 Task: Organize and update the tasks in 'Our first project' using Asana, including editing task descriptions and adding subtasks.
Action: Mouse moved to (74, 147)
Screenshot: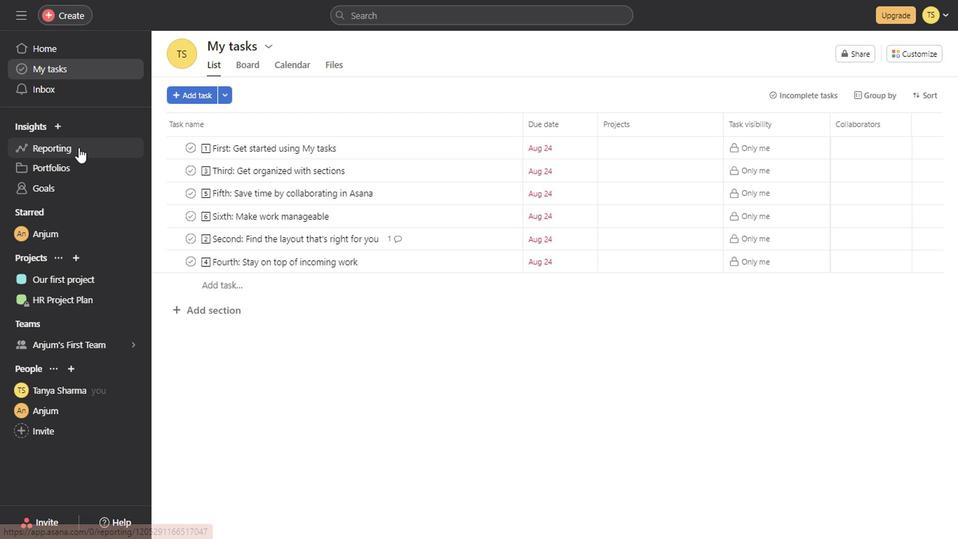 
Action: Mouse pressed left at (74, 147)
Screenshot: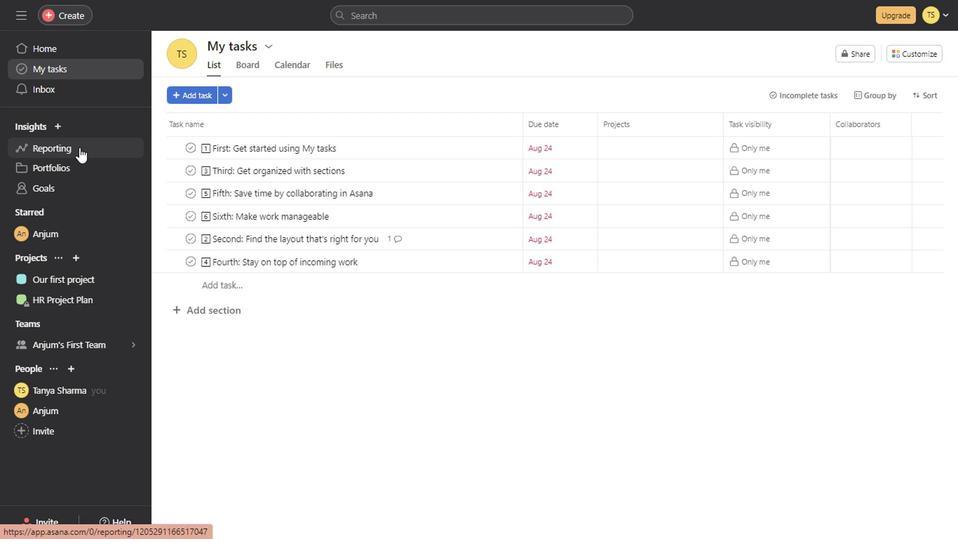 
Action: Mouse moved to (107, 284)
Screenshot: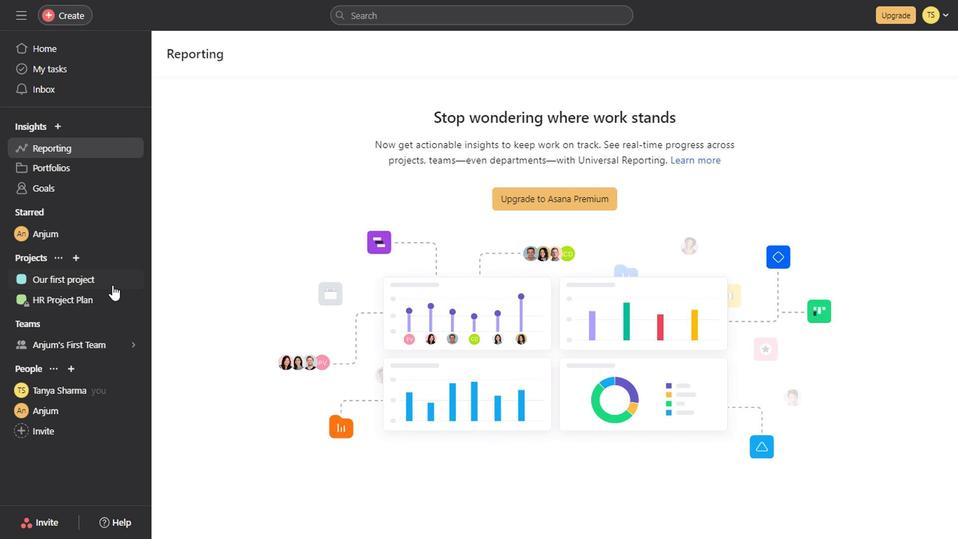 
Action: Mouse pressed left at (107, 284)
Screenshot: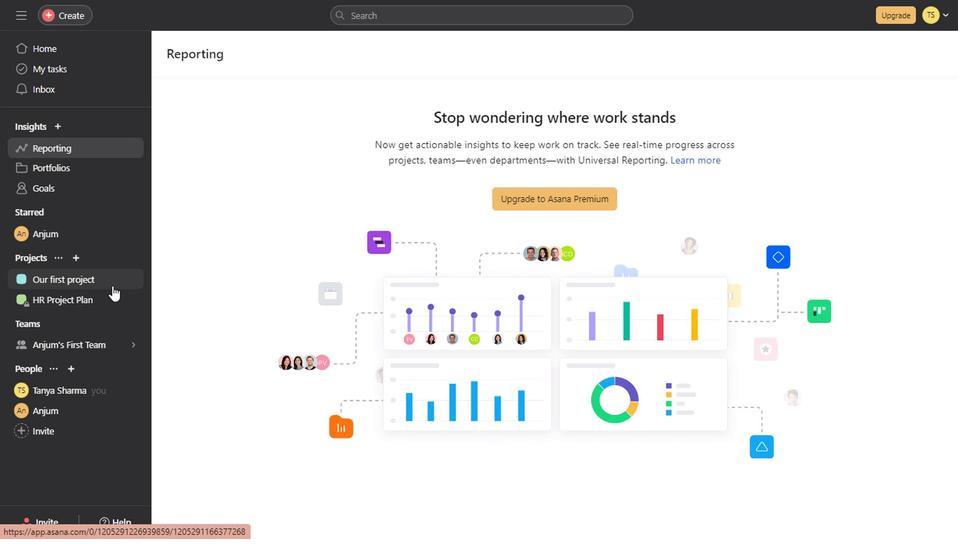
Action: Mouse moved to (217, 60)
Screenshot: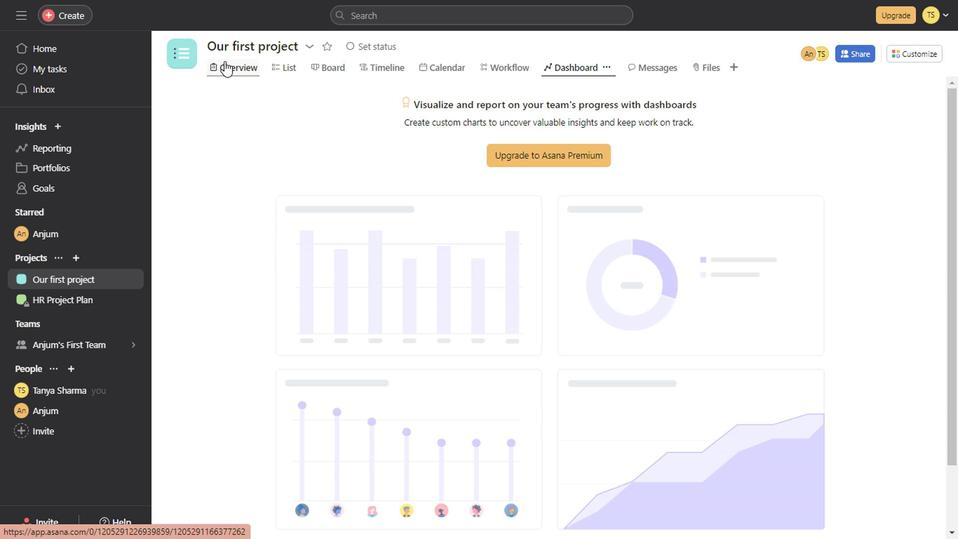 
Action: Mouse pressed left at (217, 60)
Screenshot: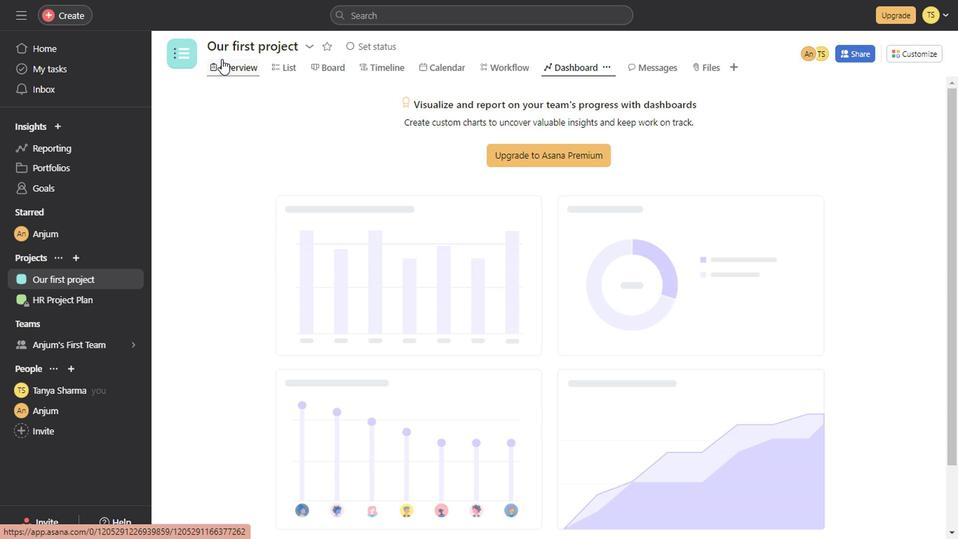 
Action: Mouse moved to (234, 71)
Screenshot: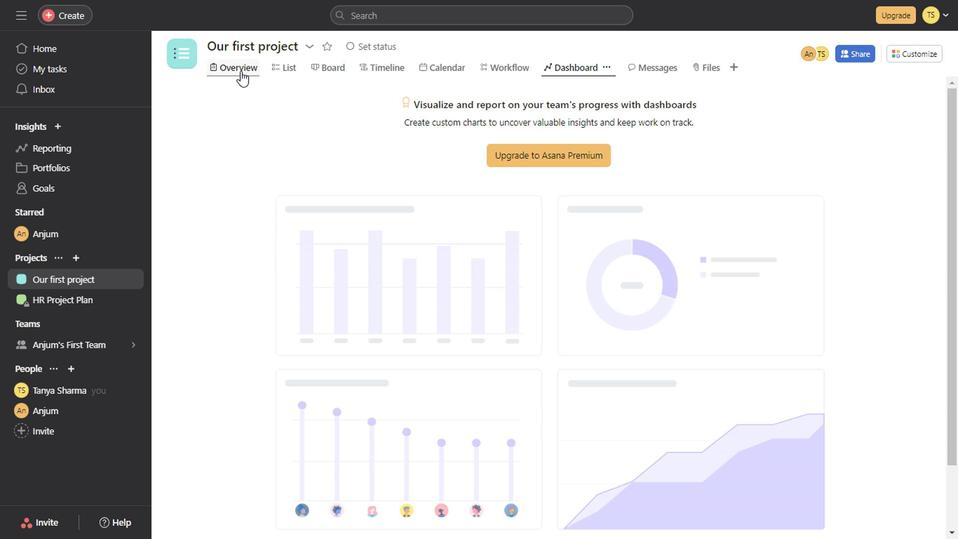 
Action: Mouse pressed left at (234, 71)
Screenshot: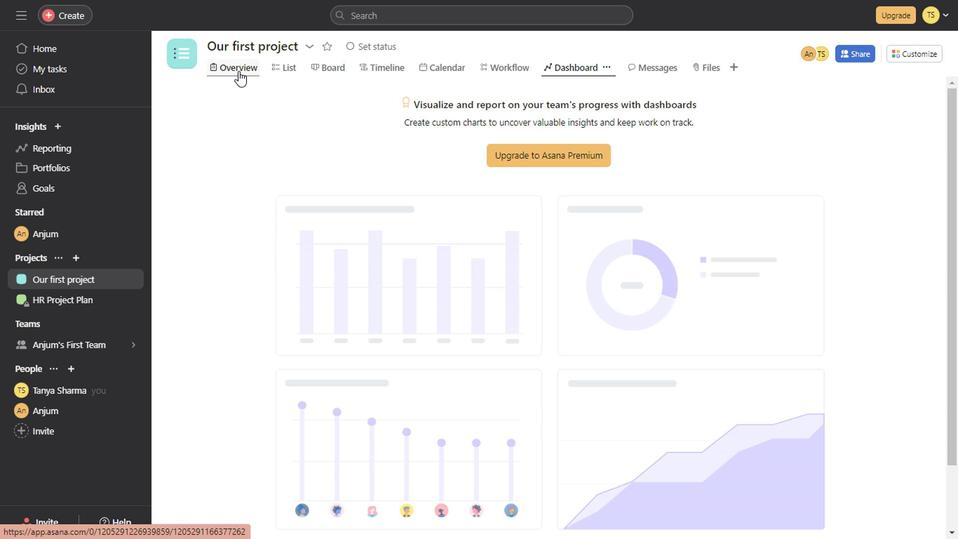 
Action: Mouse moved to (299, 67)
Screenshot: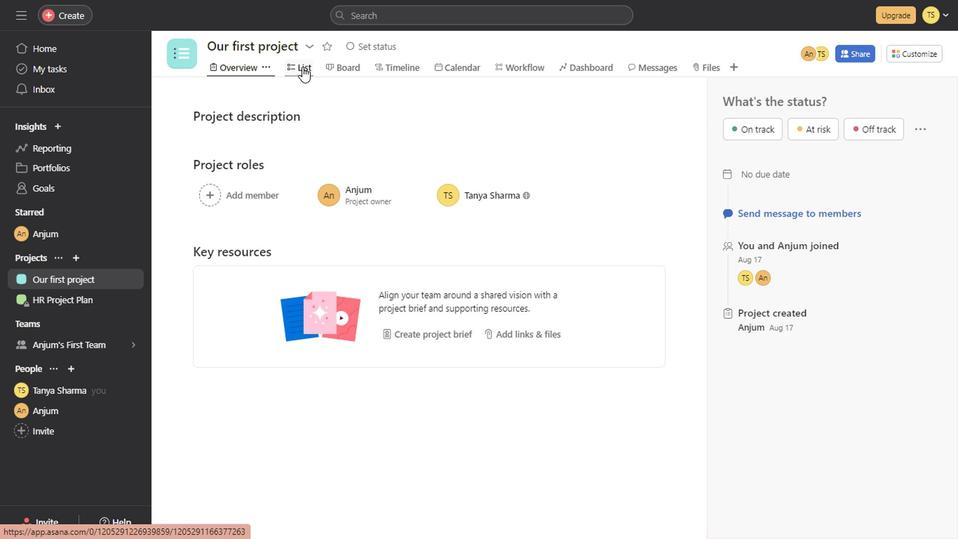 
Action: Mouse pressed left at (299, 67)
Screenshot: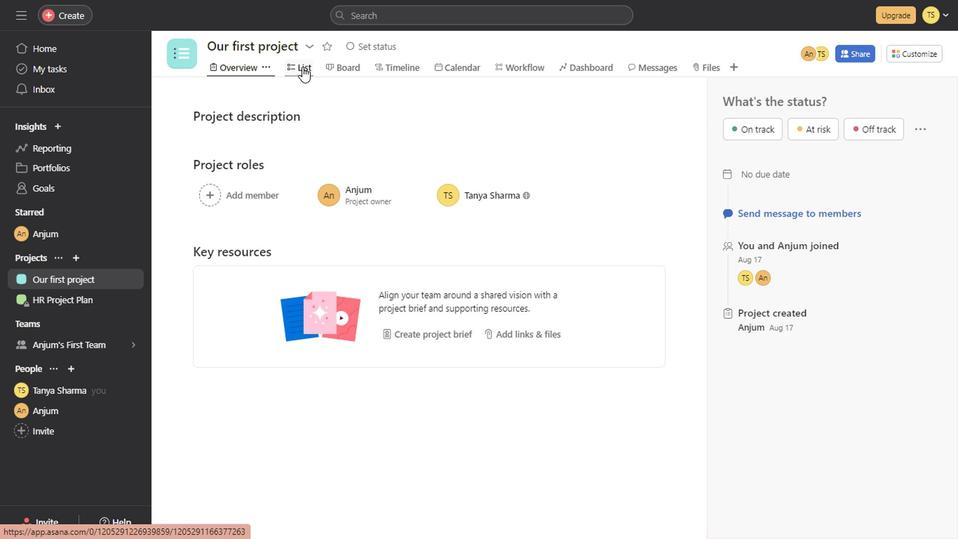 
Action: Mouse moved to (357, 337)
Screenshot: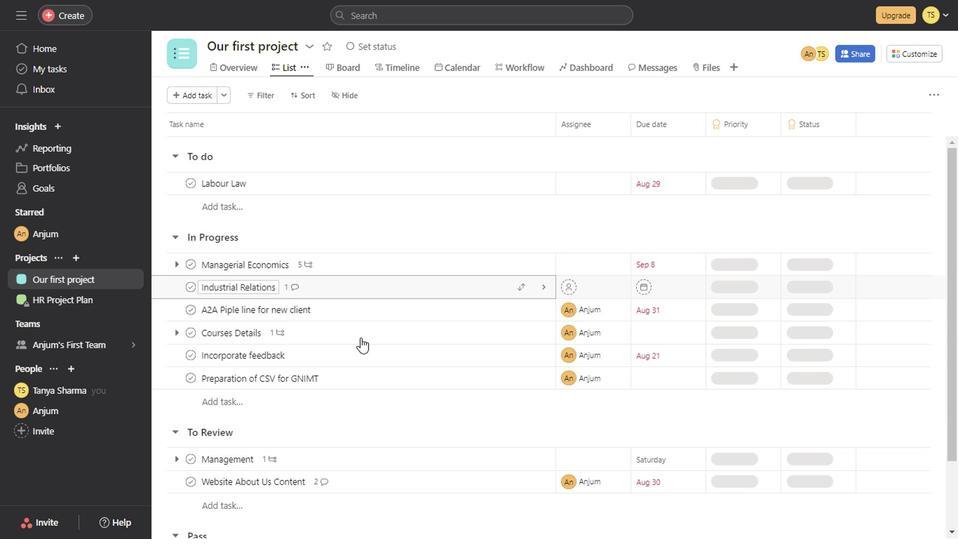 
Action: Mouse scrolled (357, 336) with delta (0, 0)
Screenshot: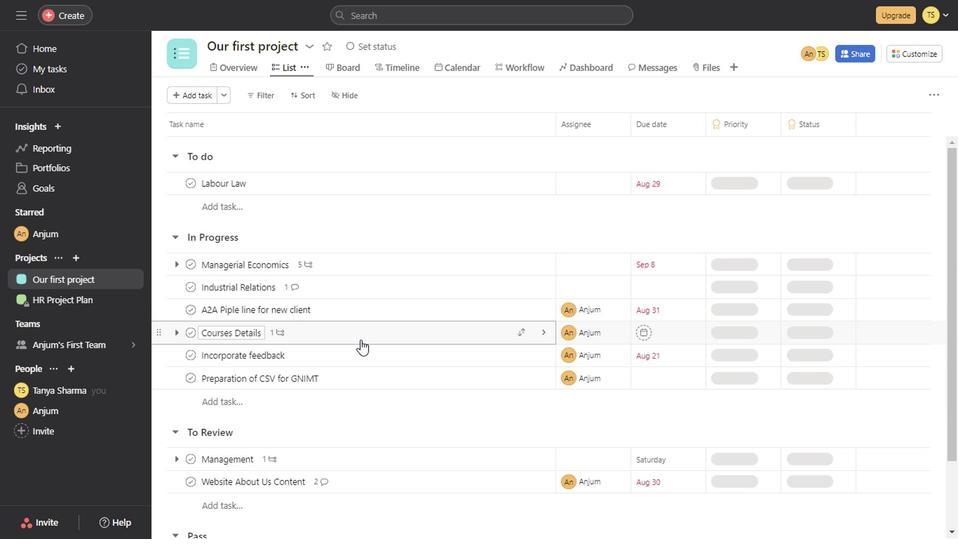 
Action: Mouse scrolled (357, 337) with delta (0, 0)
Screenshot: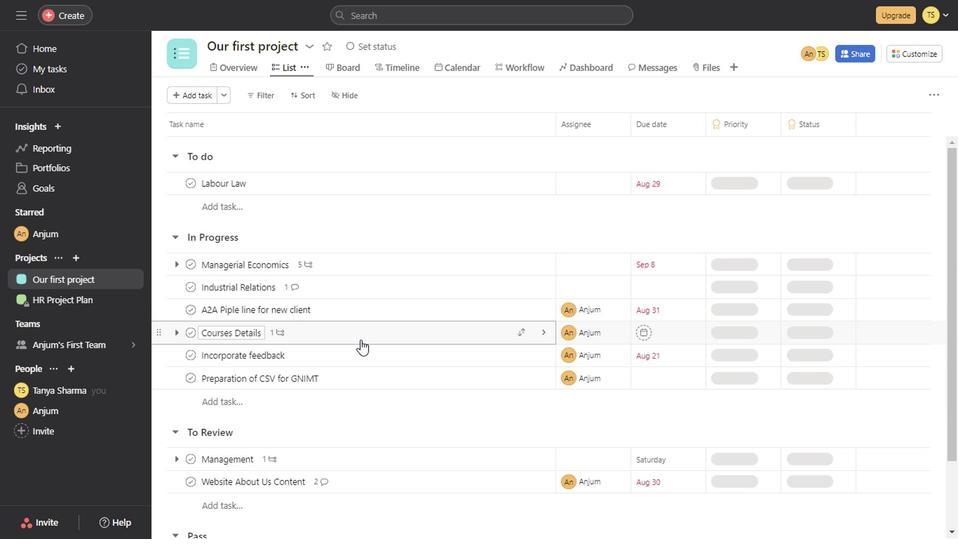 
Action: Mouse scrolled (357, 337) with delta (0, 0)
Screenshot: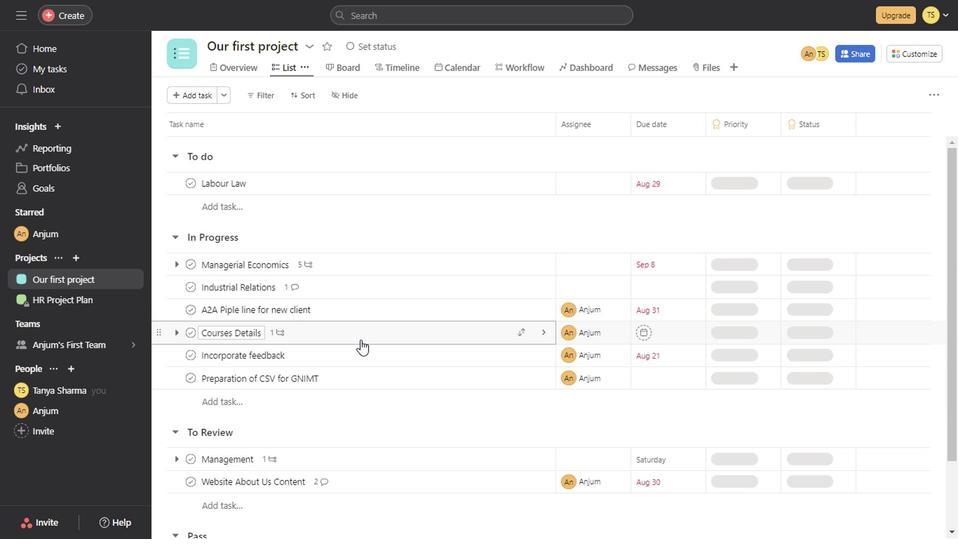 
Action: Mouse scrolled (357, 337) with delta (0, 0)
Screenshot: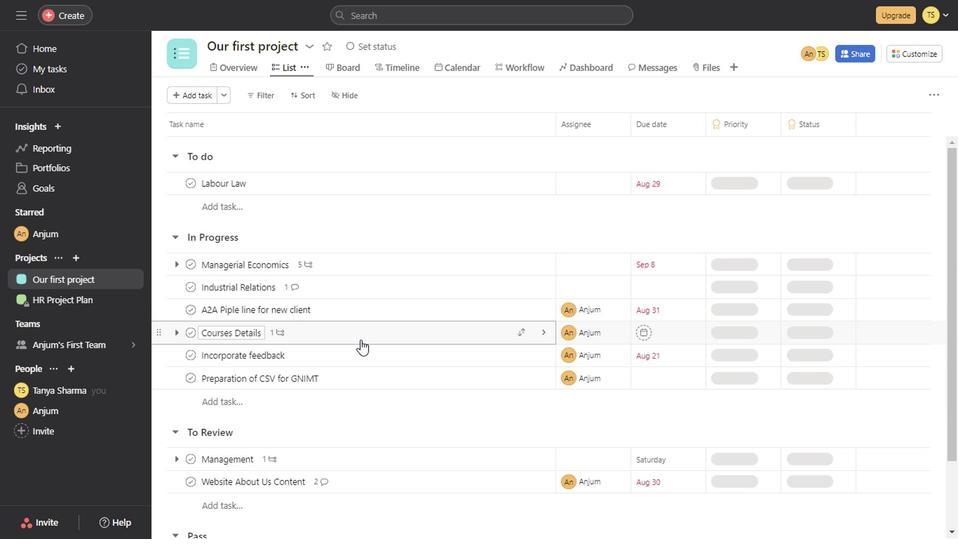 
Action: Mouse scrolled (357, 337) with delta (0, 0)
Screenshot: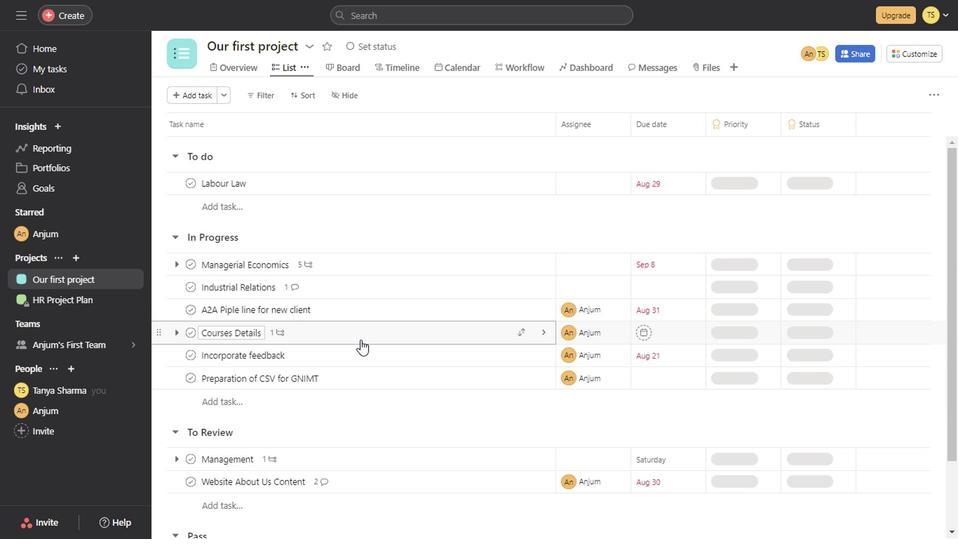 
Action: Mouse scrolled (357, 337) with delta (0, 0)
Screenshot: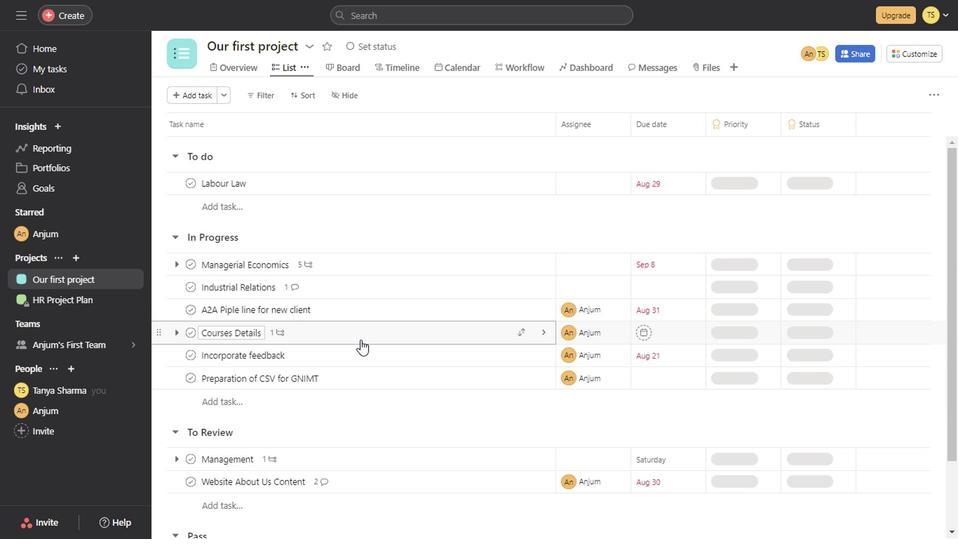 
Action: Mouse scrolled (357, 337) with delta (0, 0)
Screenshot: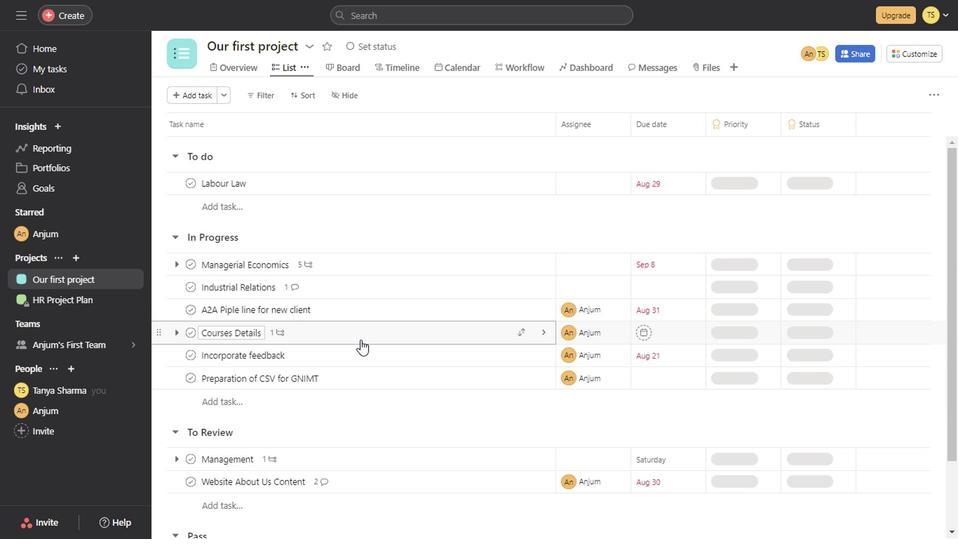 
Action: Mouse scrolled (357, 337) with delta (0, 0)
Screenshot: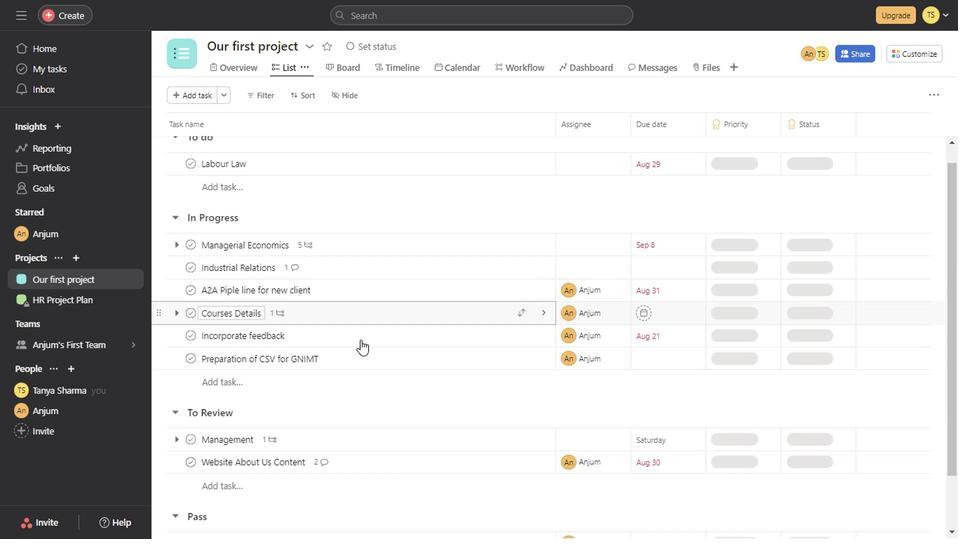 
Action: Mouse scrolled (357, 337) with delta (0, 0)
Screenshot: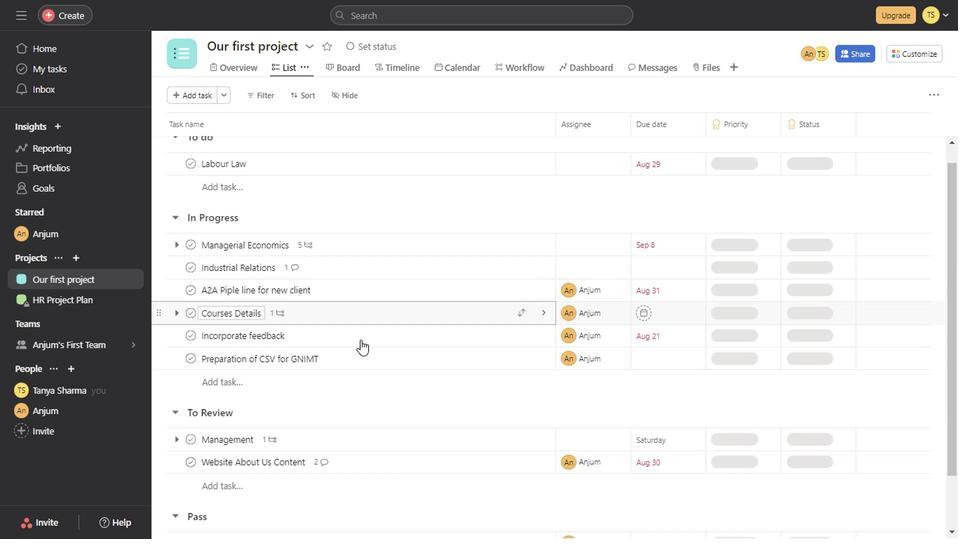 
Action: Mouse scrolled (357, 337) with delta (0, 0)
Screenshot: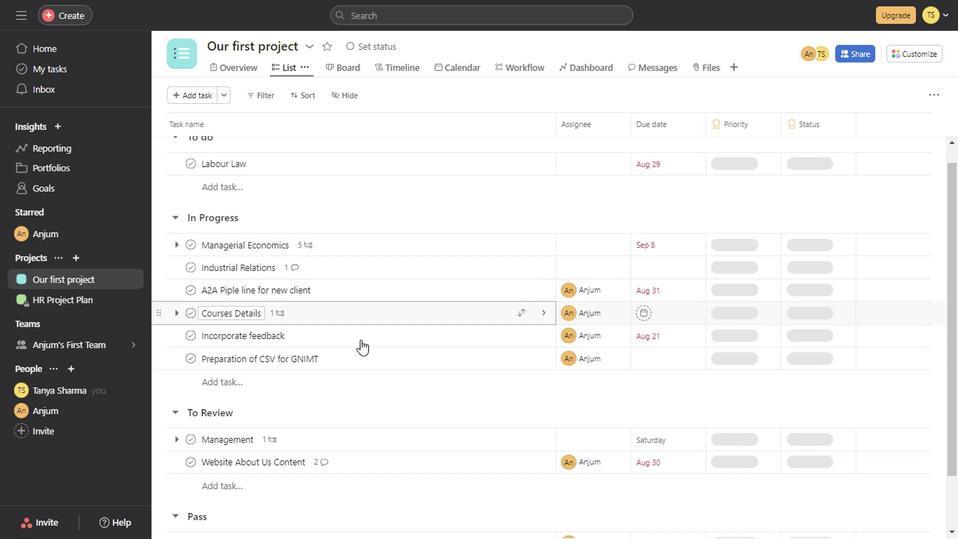 
Action: Mouse scrolled (357, 337) with delta (0, 0)
Screenshot: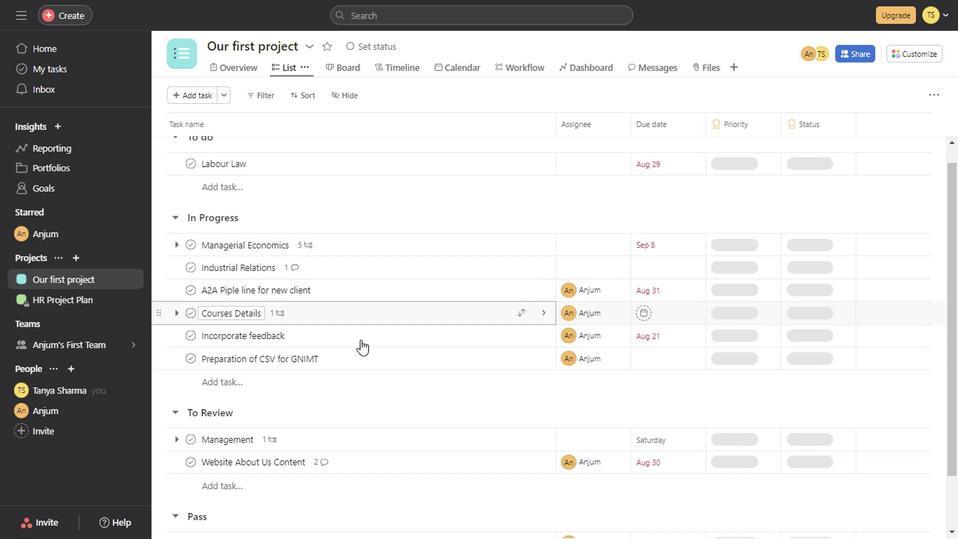 
Action: Mouse scrolled (357, 337) with delta (0, 0)
Screenshot: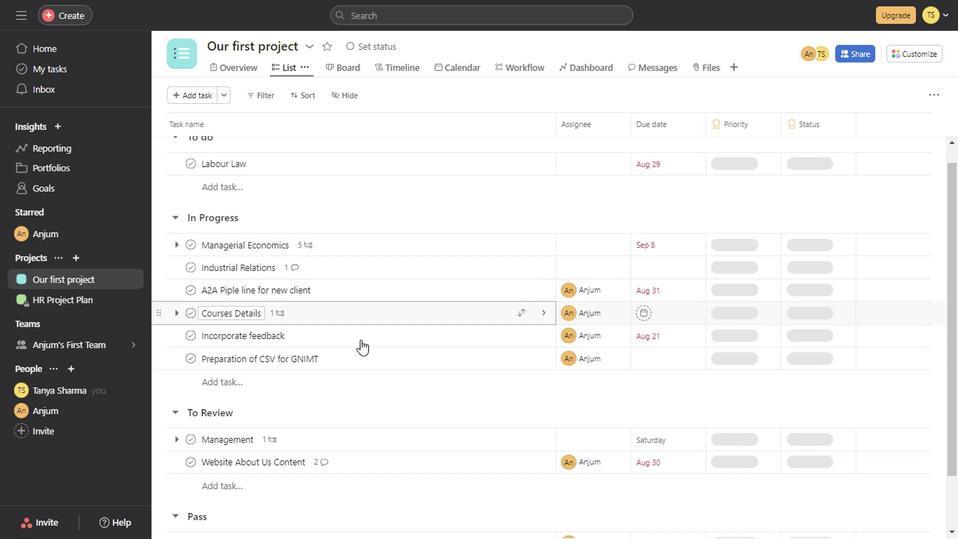 
Action: Mouse scrolled (357, 337) with delta (0, 0)
Screenshot: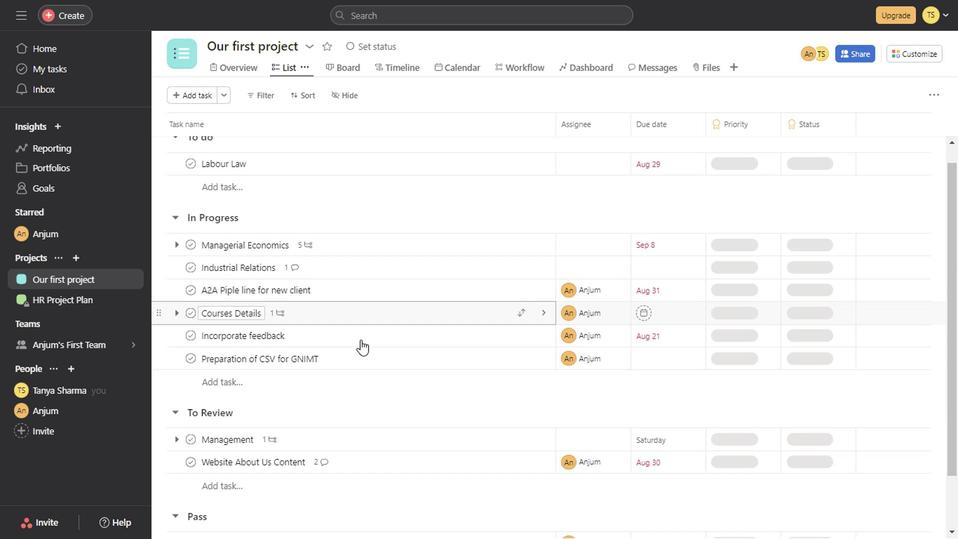 
Action: Mouse scrolled (357, 337) with delta (0, 0)
Screenshot: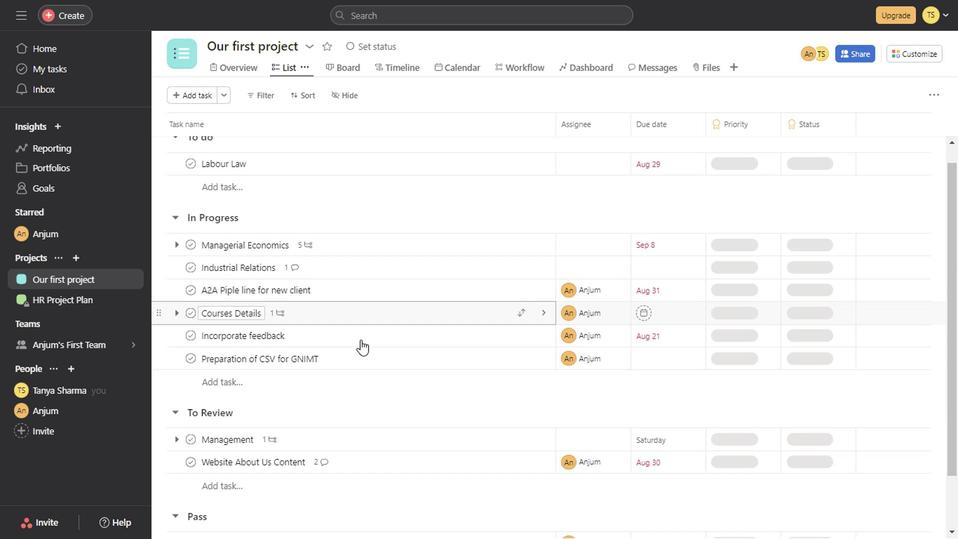 
Action: Mouse scrolled (357, 337) with delta (0, 0)
Screenshot: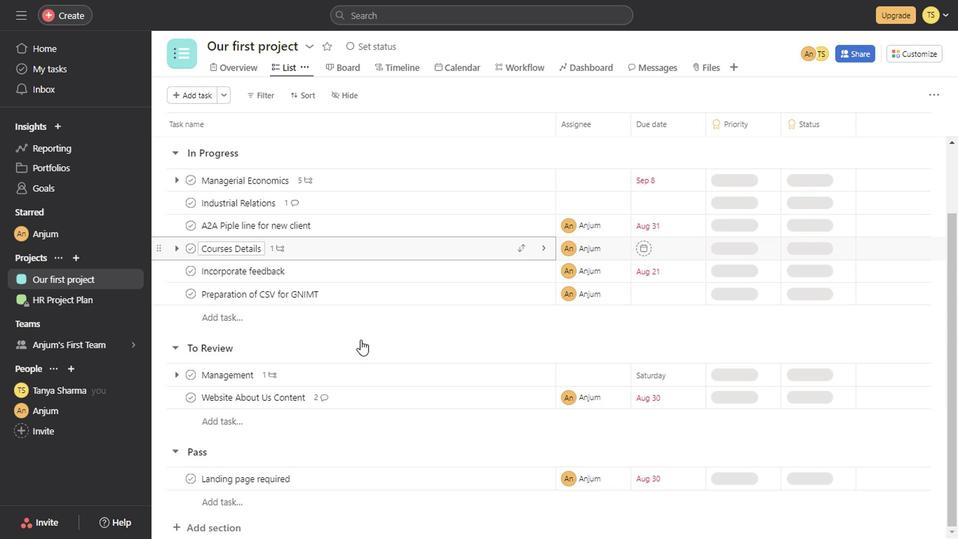 
Action: Mouse scrolled (357, 337) with delta (0, 0)
Screenshot: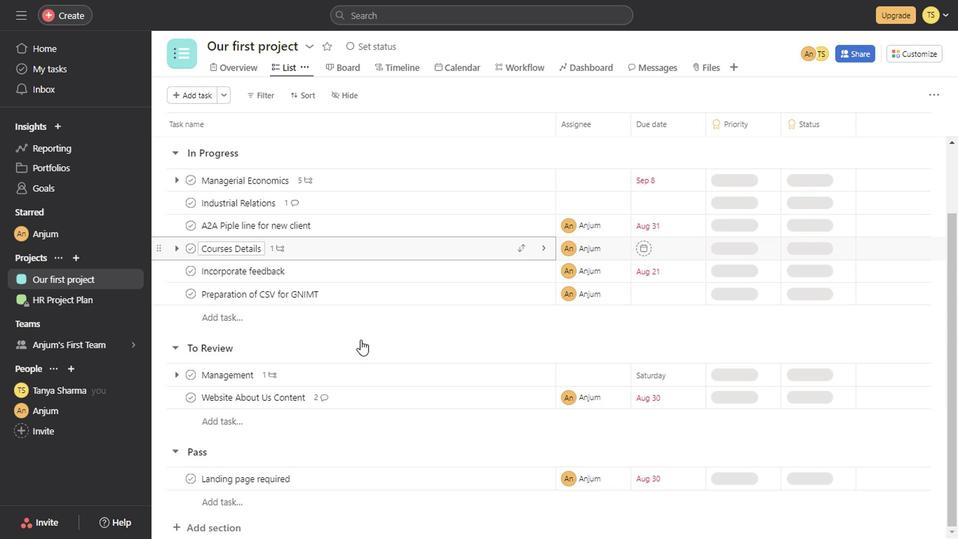 
Action: Mouse scrolled (357, 337) with delta (0, 0)
Screenshot: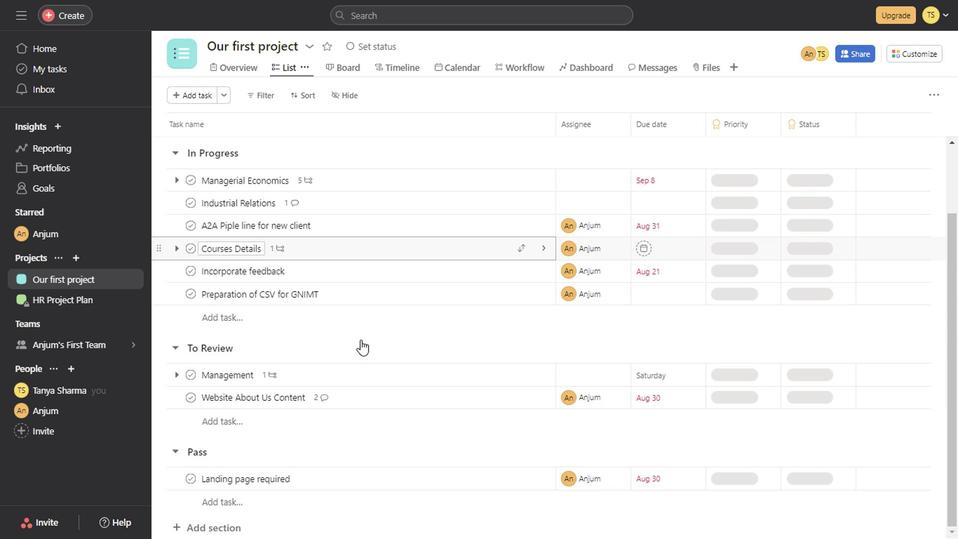 
Action: Mouse scrolled (357, 337) with delta (0, 0)
Screenshot: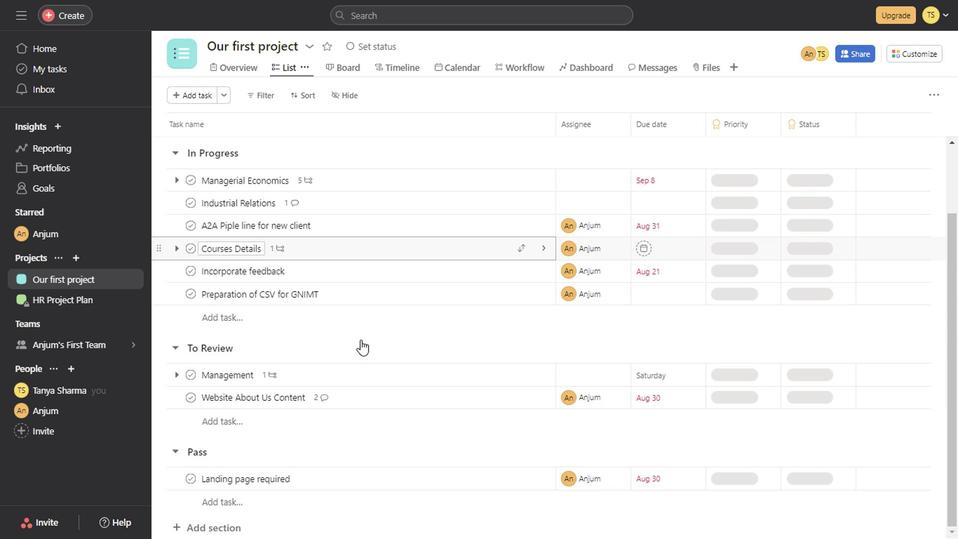 
Action: Mouse scrolled (357, 337) with delta (0, 0)
Screenshot: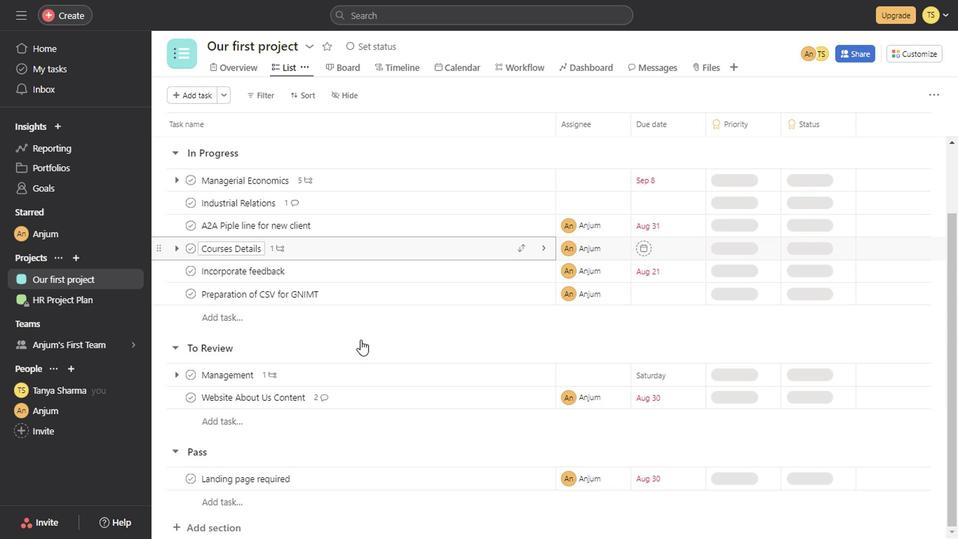 
Action: Mouse scrolled (357, 337) with delta (0, 0)
Screenshot: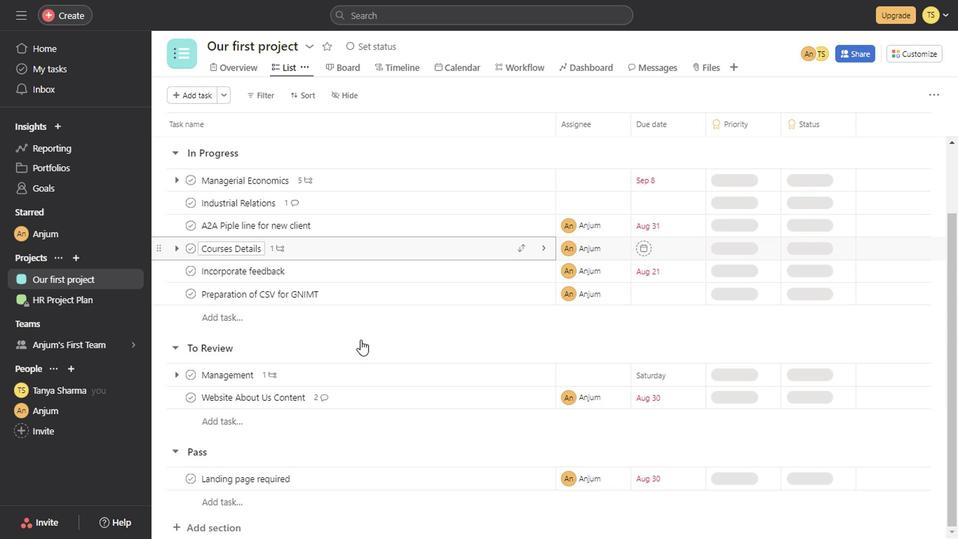 
Action: Mouse scrolled (357, 337) with delta (0, 0)
Screenshot: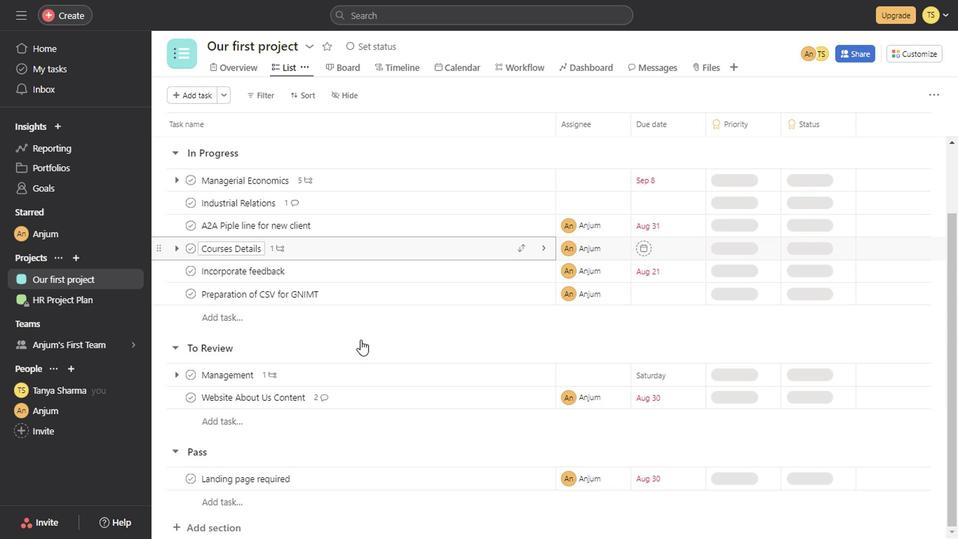 
Action: Mouse scrolled (357, 337) with delta (0, 0)
Screenshot: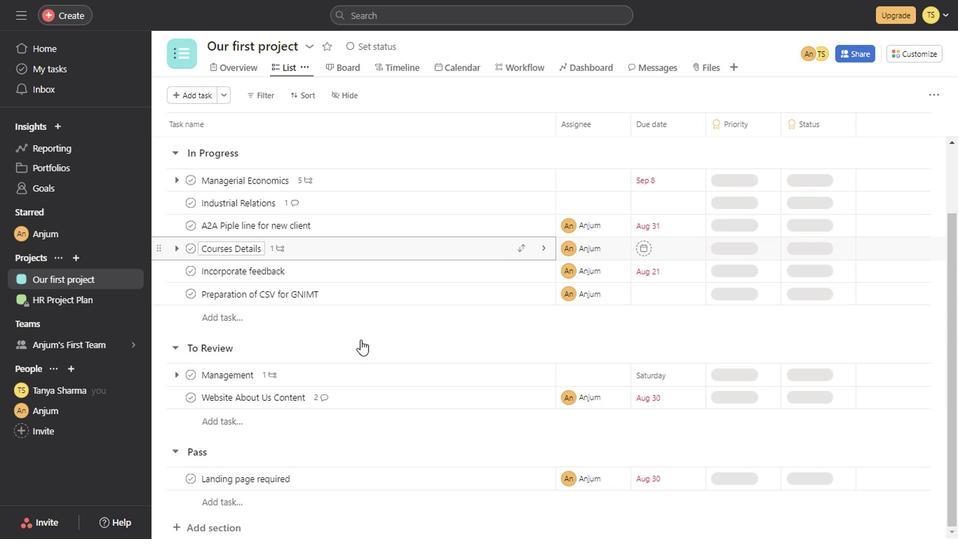 
Action: Mouse scrolled (357, 337) with delta (0, 0)
Screenshot: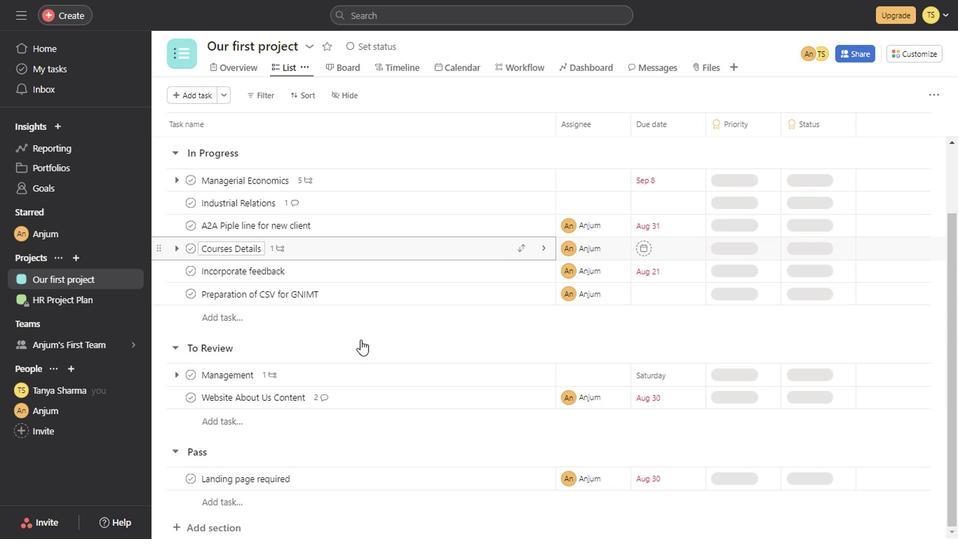 
Action: Mouse scrolled (357, 337) with delta (0, 0)
Screenshot: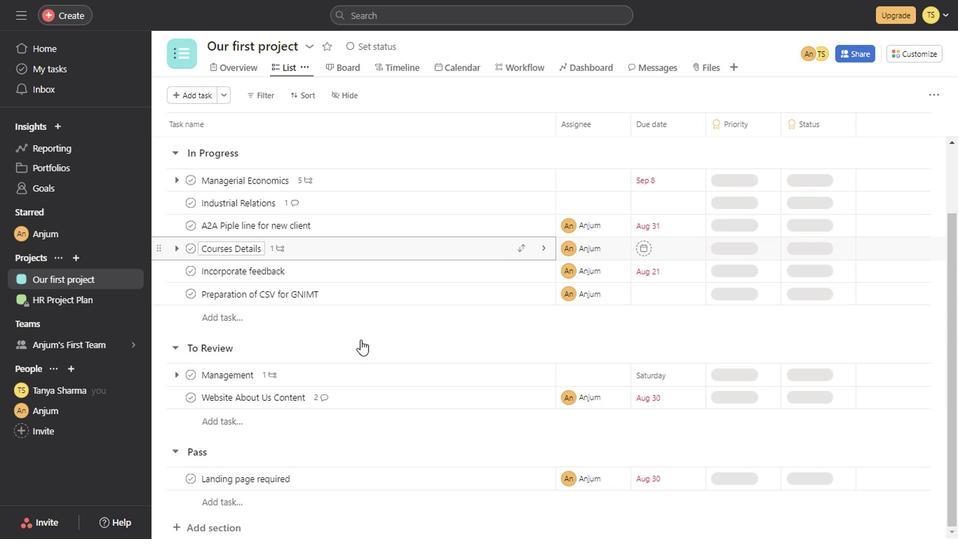 
Action: Mouse scrolled (357, 337) with delta (0, 0)
Screenshot: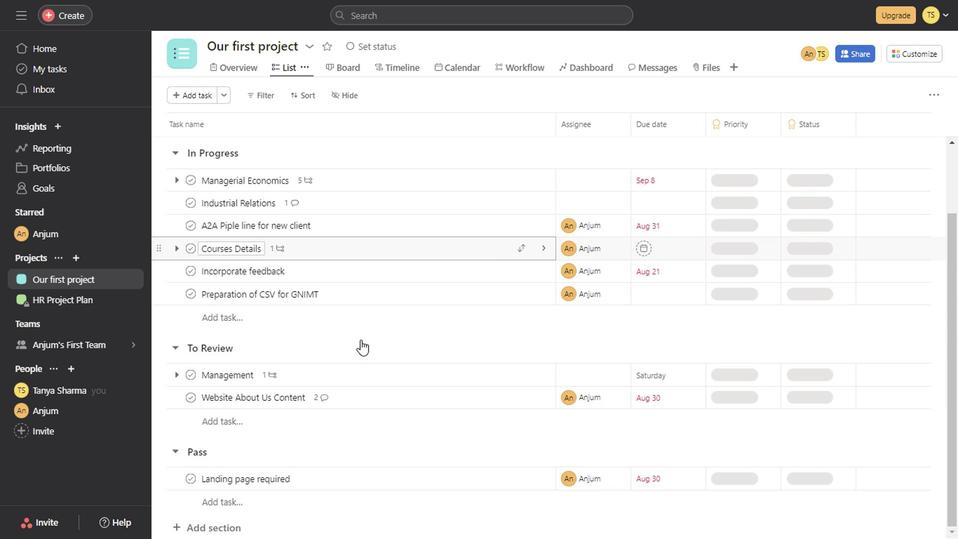 
Action: Mouse scrolled (357, 337) with delta (0, 0)
Screenshot: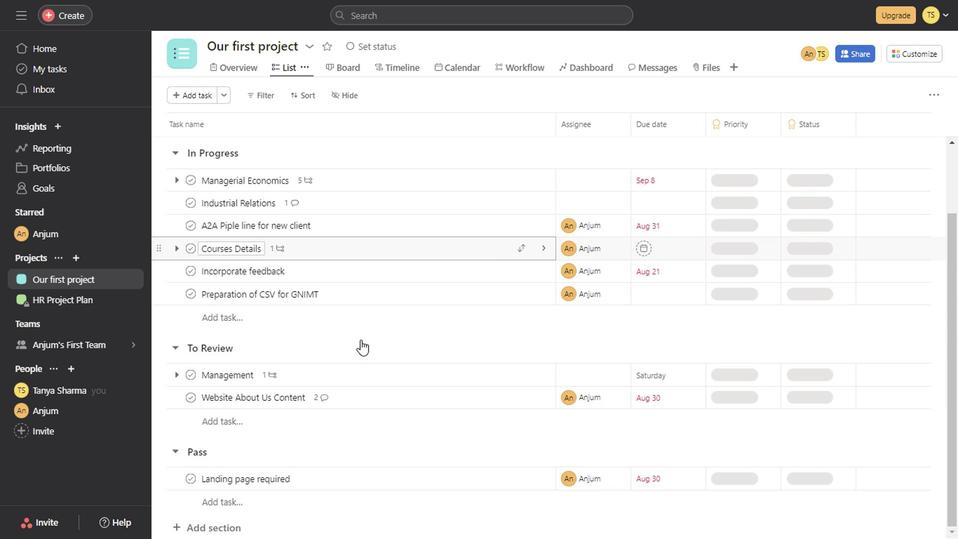 
Action: Mouse scrolled (357, 337) with delta (0, 0)
Screenshot: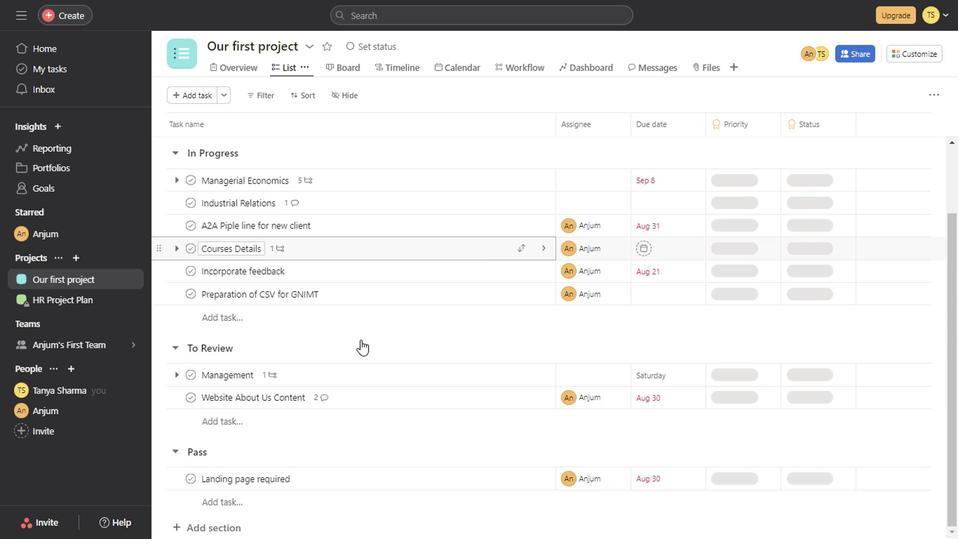 
Action: Mouse scrolled (357, 337) with delta (0, 0)
Screenshot: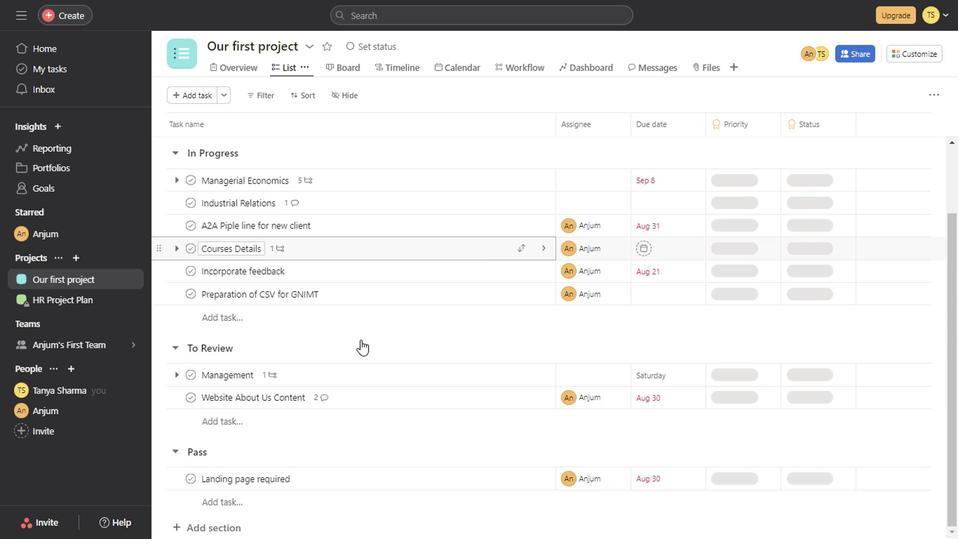 
Action: Mouse scrolled (357, 337) with delta (0, 0)
Screenshot: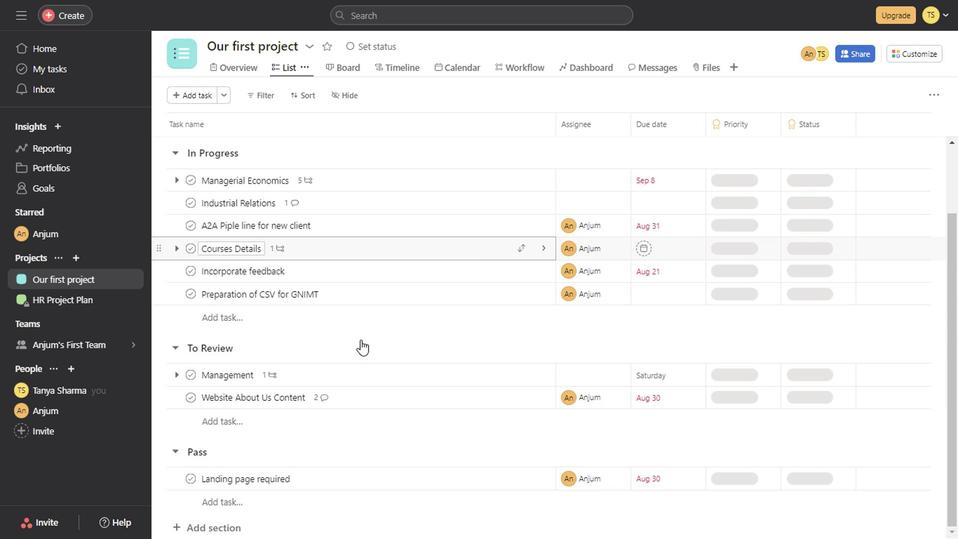 
Action: Mouse scrolled (357, 337) with delta (0, 0)
Screenshot: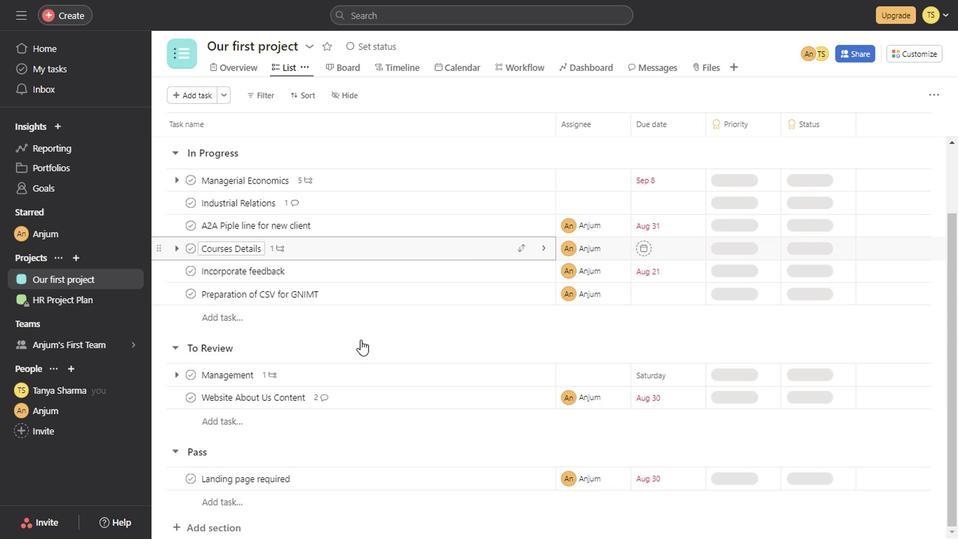 
Action: Mouse moved to (188, 187)
Screenshot: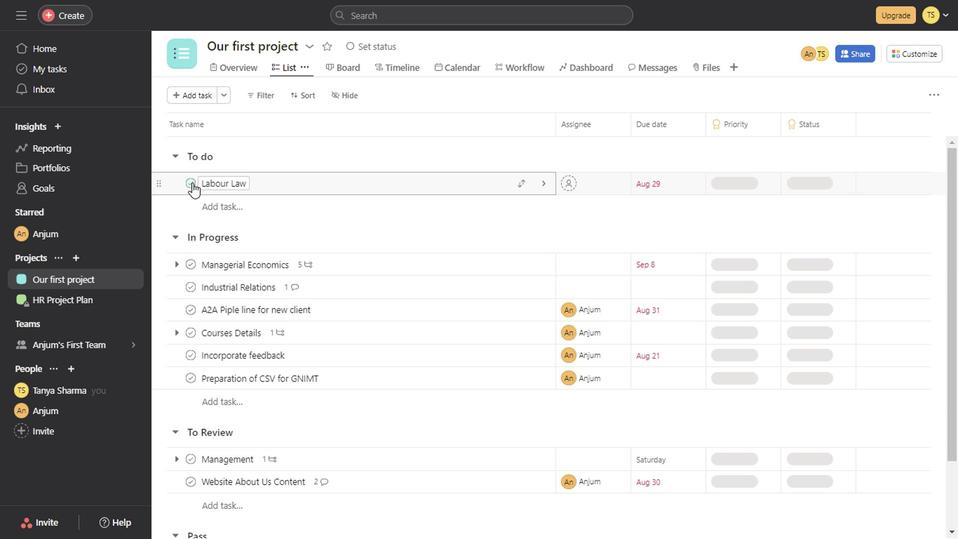 
Action: Mouse pressed left at (188, 187)
Screenshot: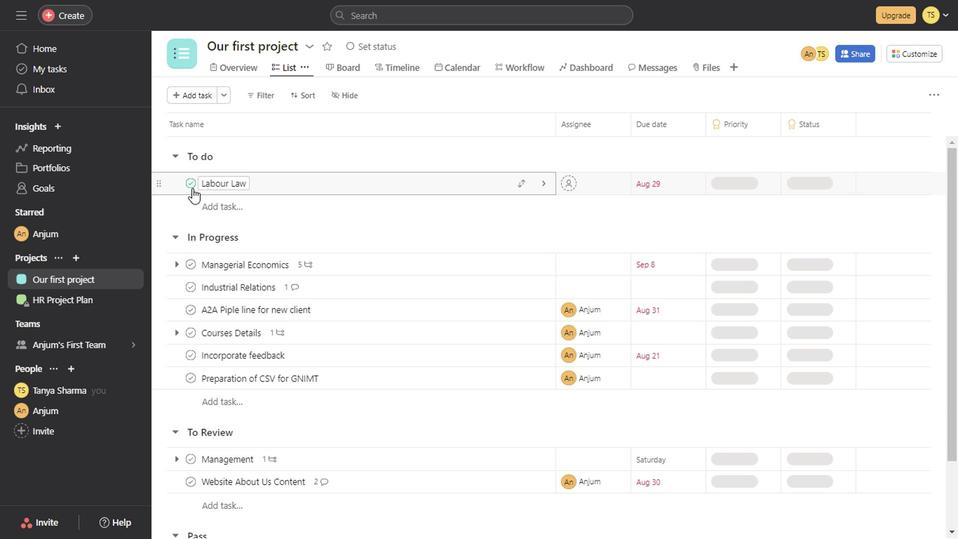 
Action: Mouse pressed left at (188, 187)
Screenshot: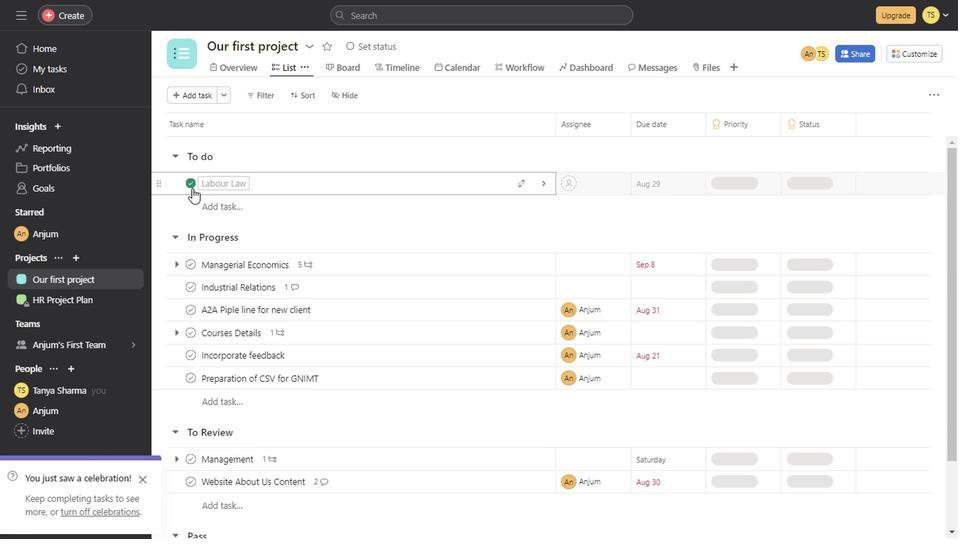 
Action: Mouse moved to (153, 185)
Screenshot: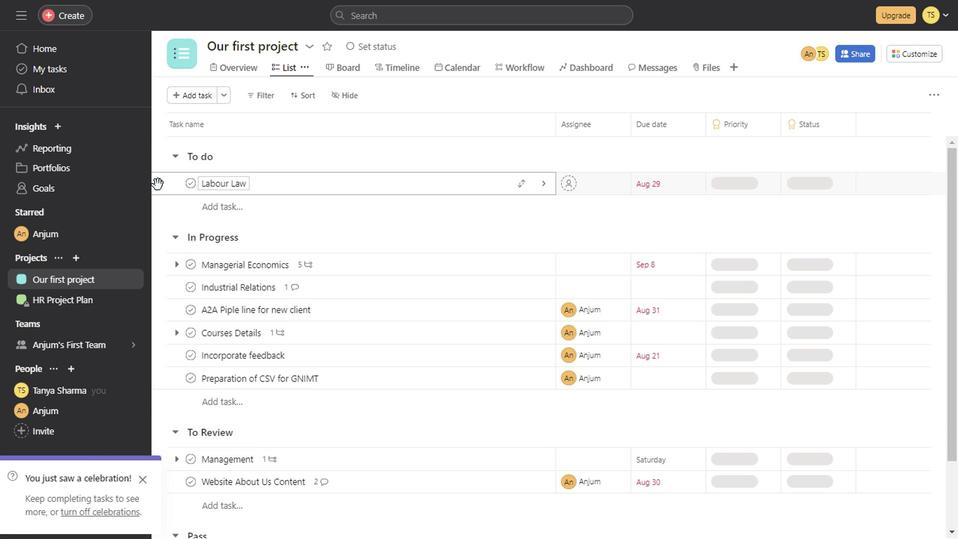 
Action: Mouse pressed left at (153, 185)
Screenshot: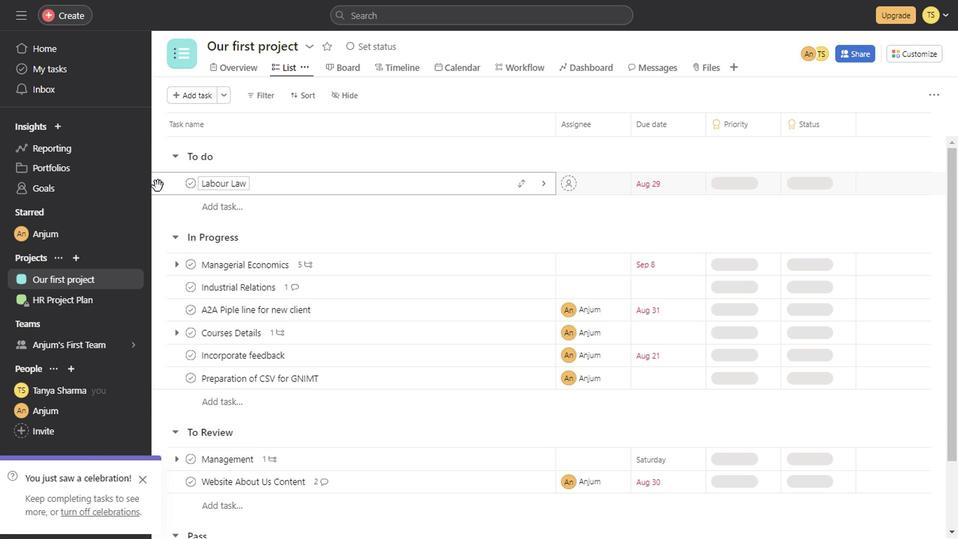 
Action: Mouse moved to (463, 179)
Screenshot: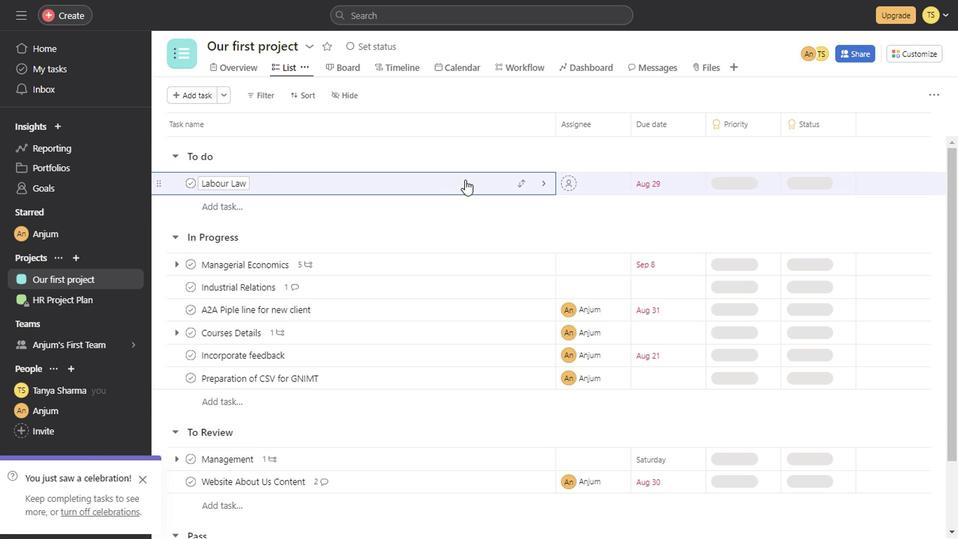 
Action: Mouse pressed right at (463, 179)
Screenshot: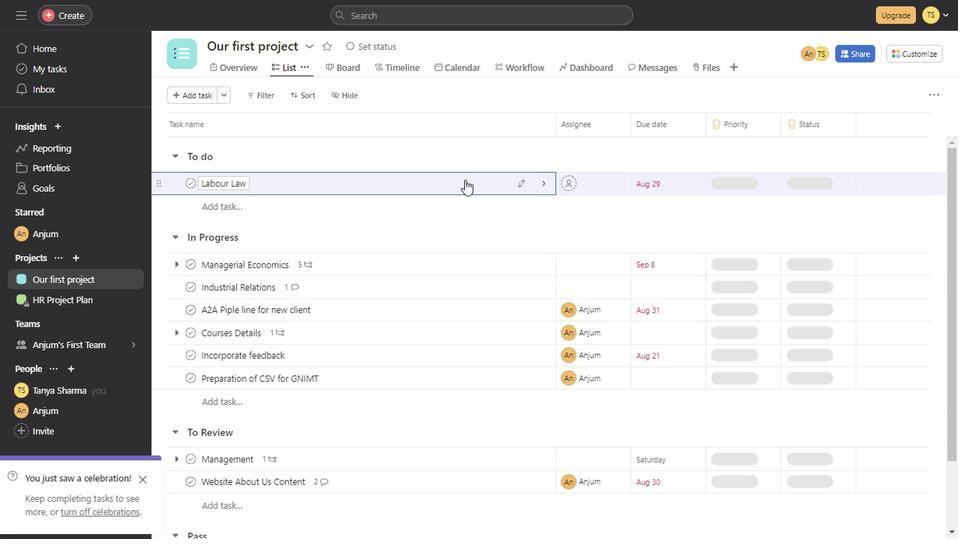 
Action: Mouse moved to (517, 344)
Screenshot: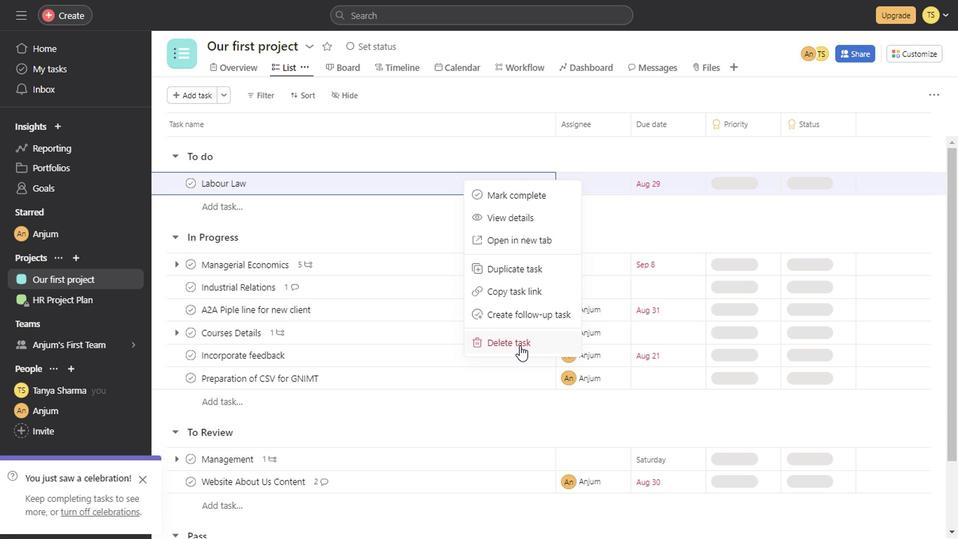 
Action: Mouse pressed left at (517, 344)
Screenshot: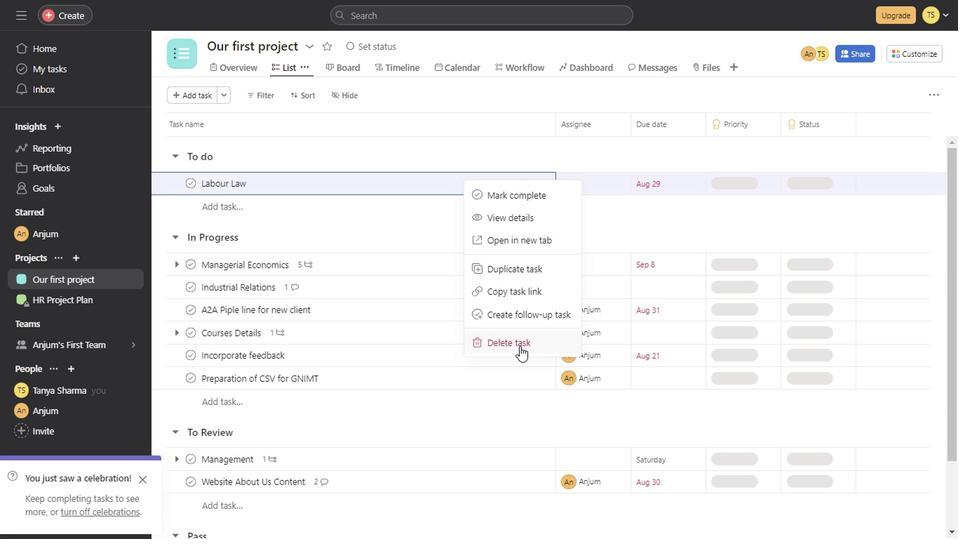 
Action: Mouse moved to (364, 381)
Screenshot: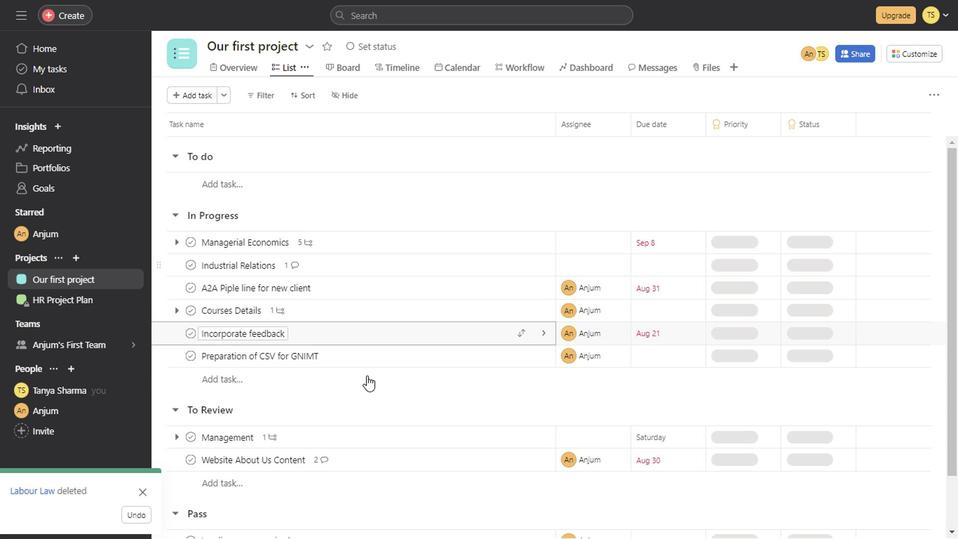 
Action: Mouse scrolled (364, 380) with delta (0, 0)
Screenshot: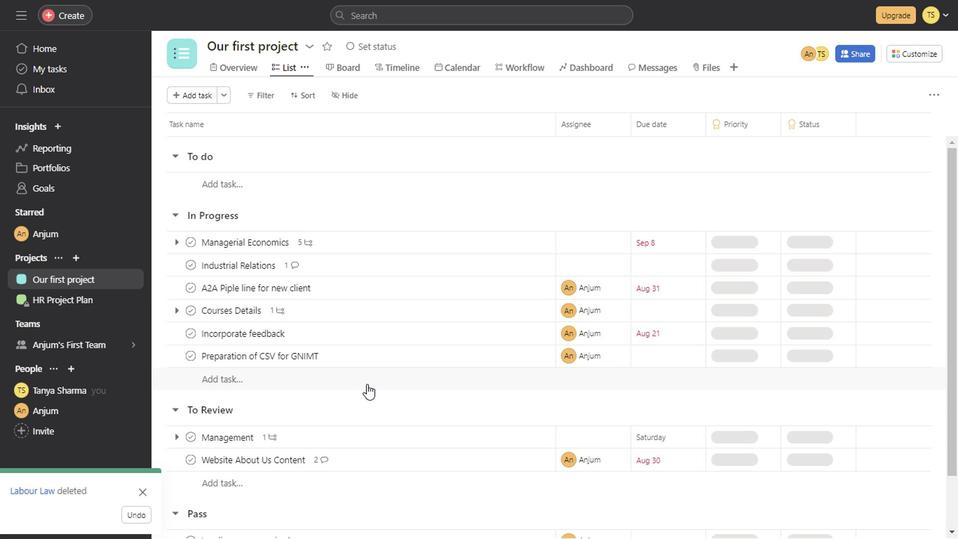 
Action: Mouse scrolled (364, 380) with delta (0, 0)
Screenshot: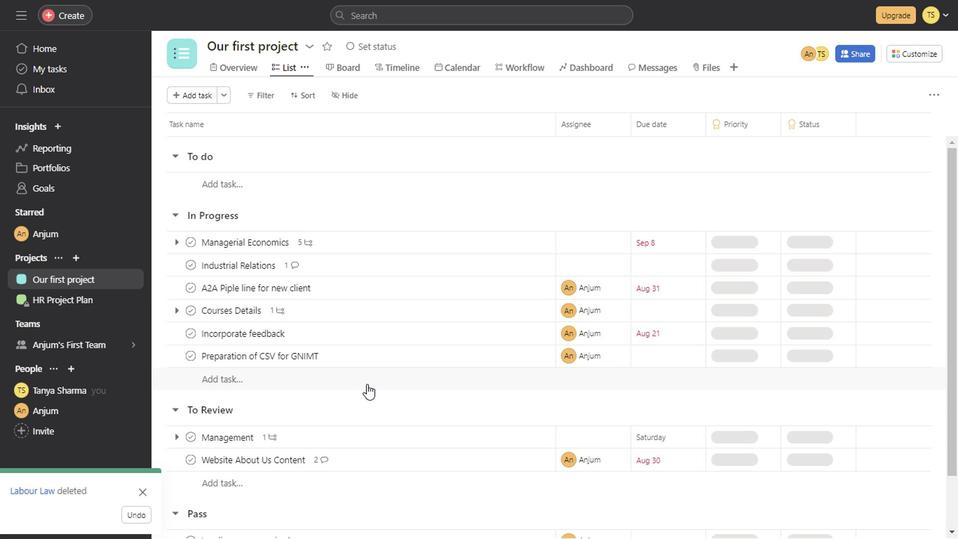 
Action: Mouse scrolled (364, 380) with delta (0, 0)
Screenshot: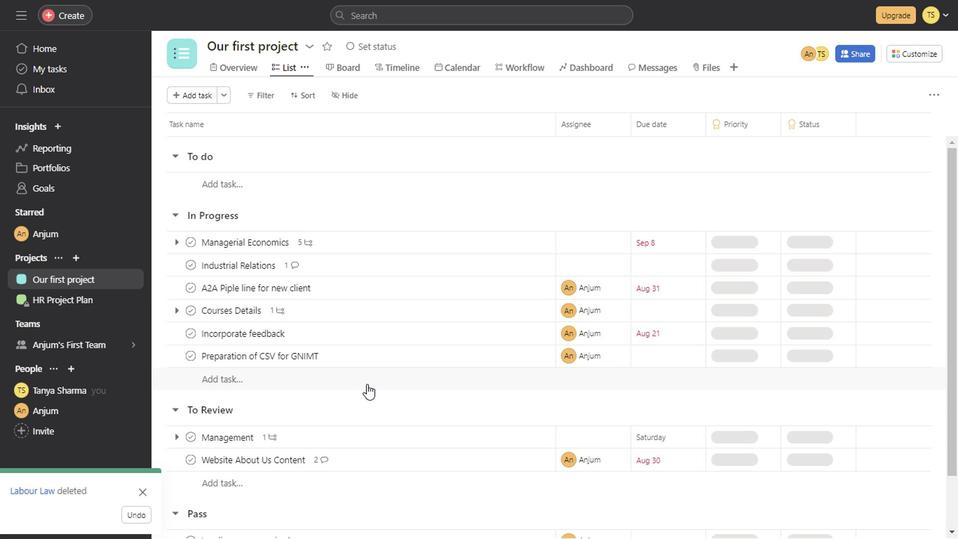 
Action: Mouse scrolled (364, 380) with delta (0, 0)
Screenshot: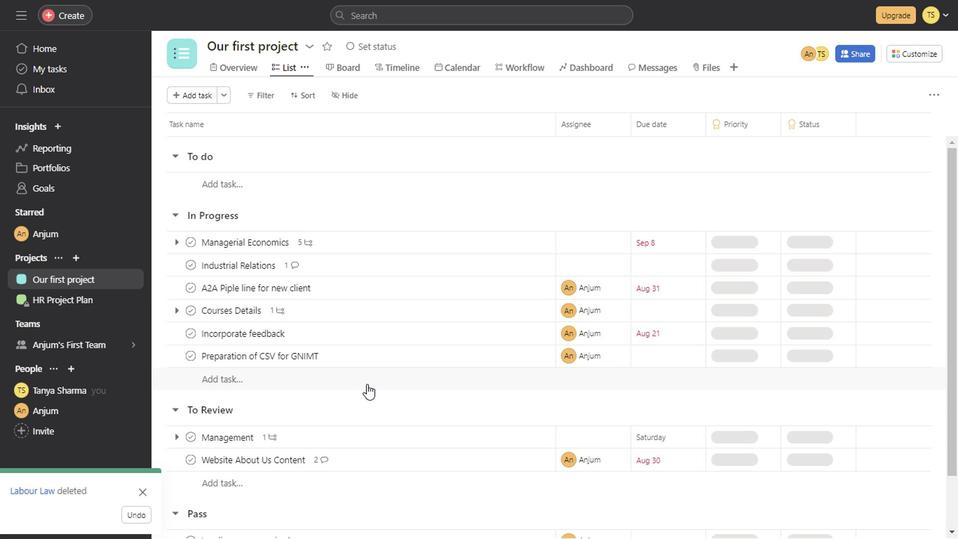 
Action: Mouse scrolled (364, 380) with delta (0, 0)
Screenshot: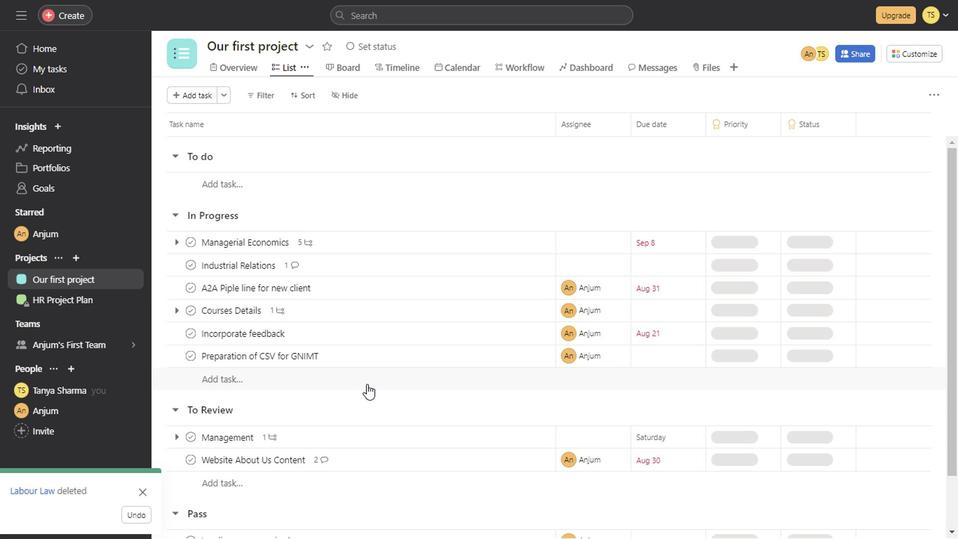 
Action: Mouse scrolled (364, 380) with delta (0, 0)
Screenshot: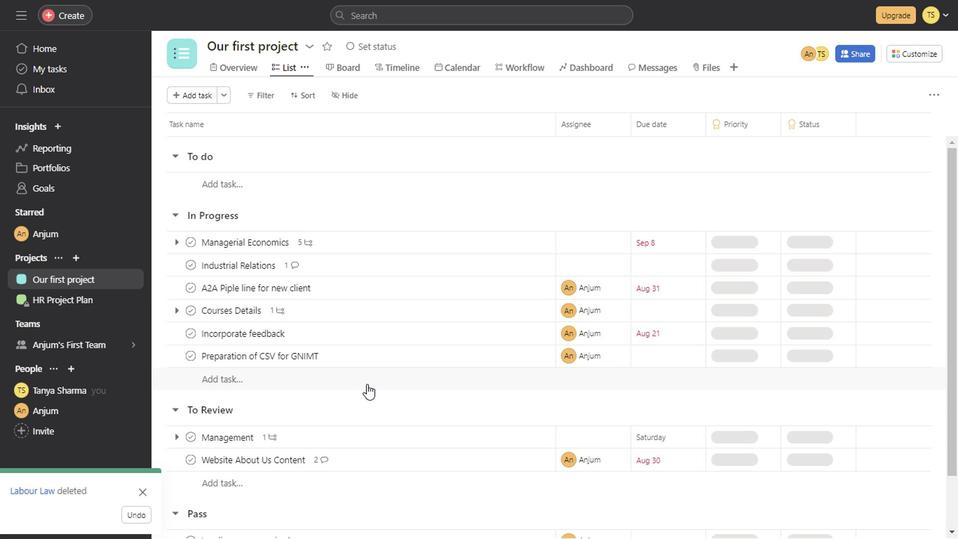 
Action: Mouse scrolled (364, 380) with delta (0, 0)
Screenshot: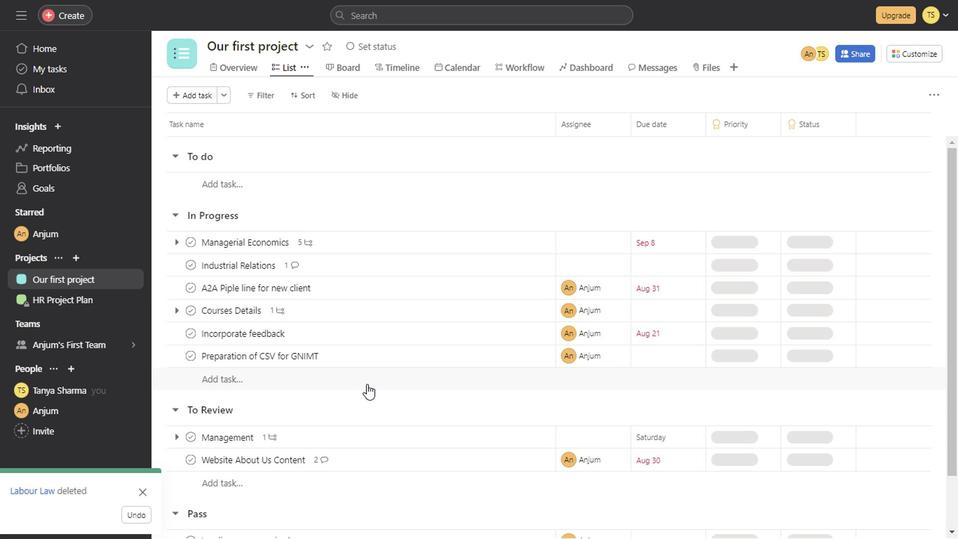
Action: Mouse scrolled (364, 380) with delta (0, 0)
Screenshot: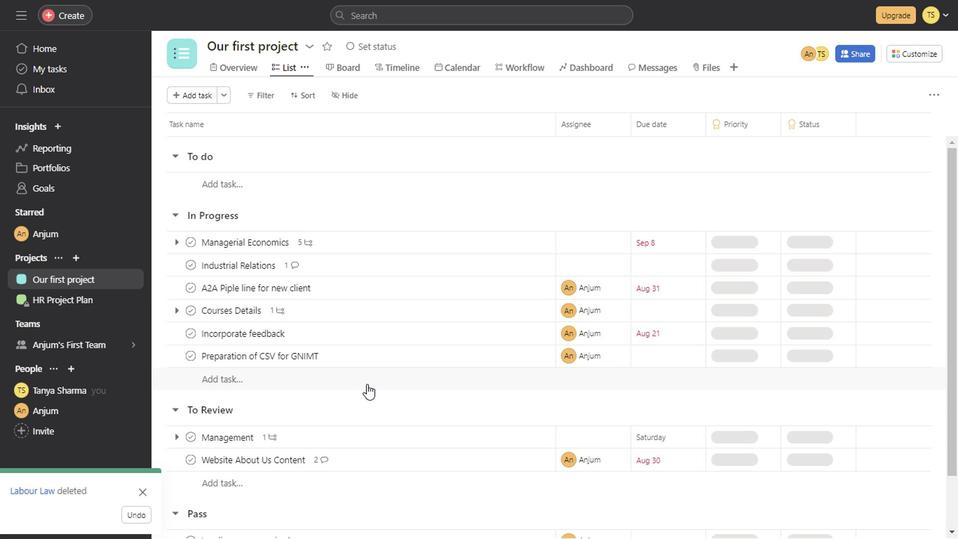 
Action: Mouse scrolled (364, 380) with delta (0, 0)
Screenshot: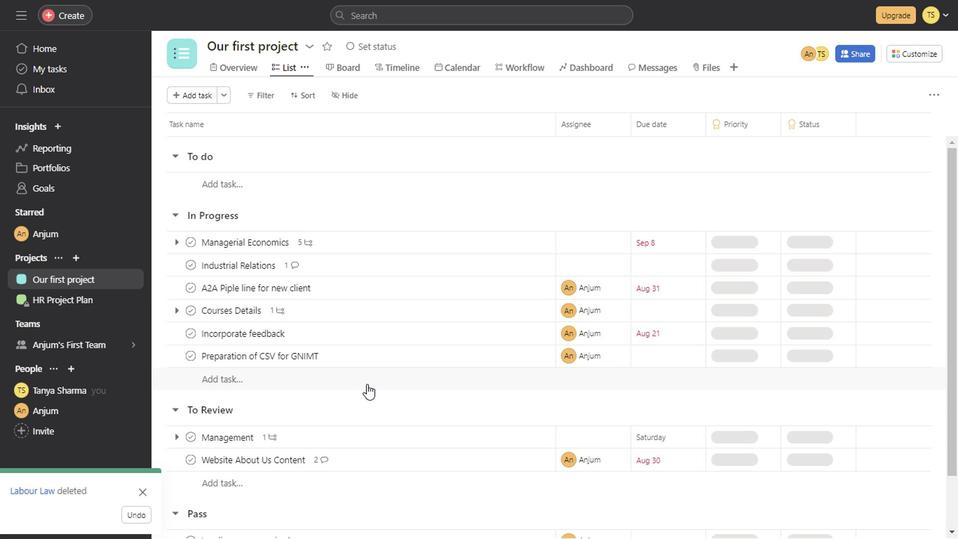 
Action: Mouse scrolled (364, 380) with delta (0, 0)
Screenshot: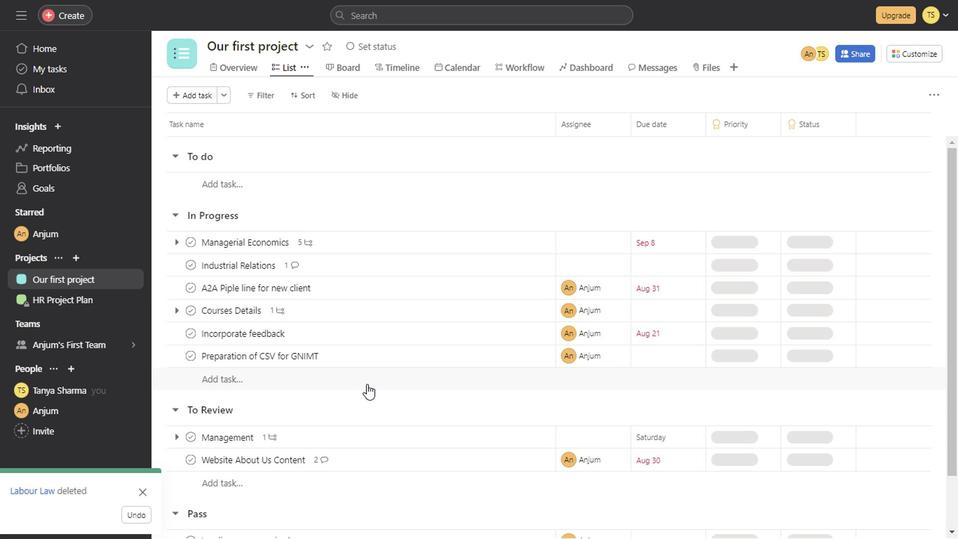 
Action: Mouse scrolled (364, 380) with delta (0, 0)
Screenshot: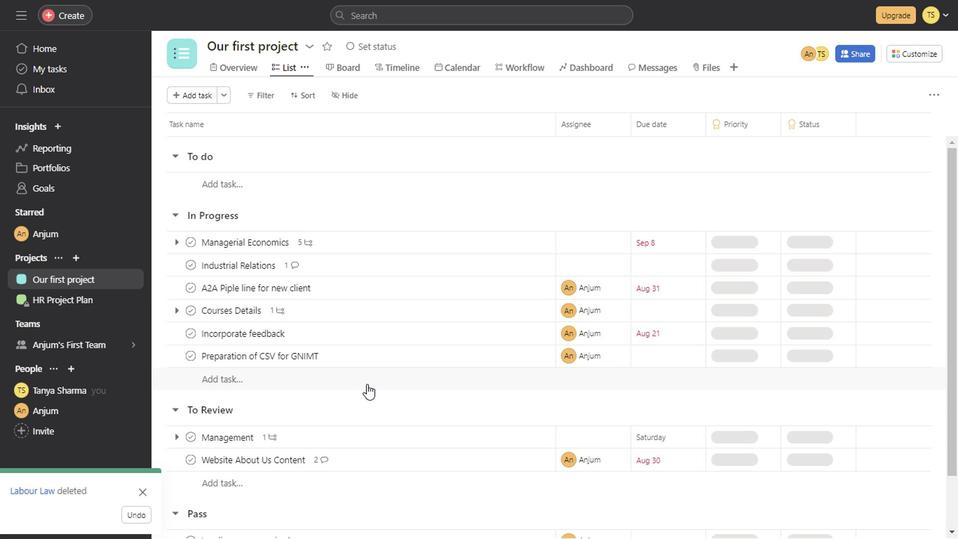 
Action: Mouse scrolled (364, 380) with delta (0, 0)
Screenshot: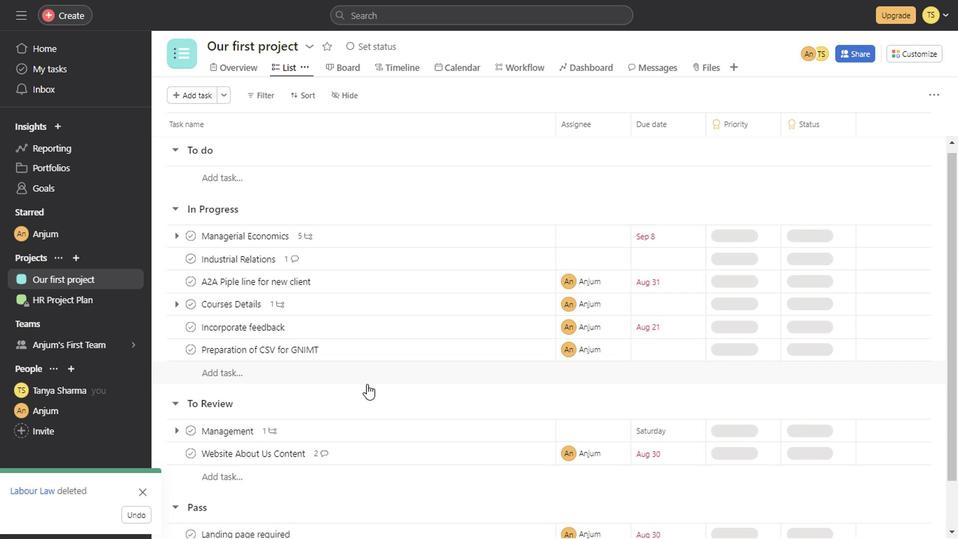 
Action: Mouse scrolled (364, 380) with delta (0, 0)
Screenshot: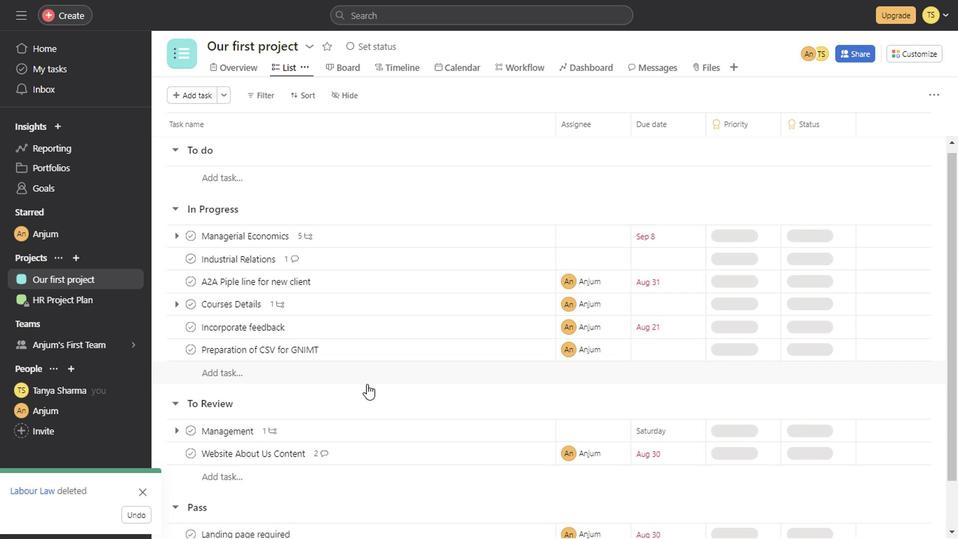 
Action: Mouse scrolled (364, 380) with delta (0, 0)
Screenshot: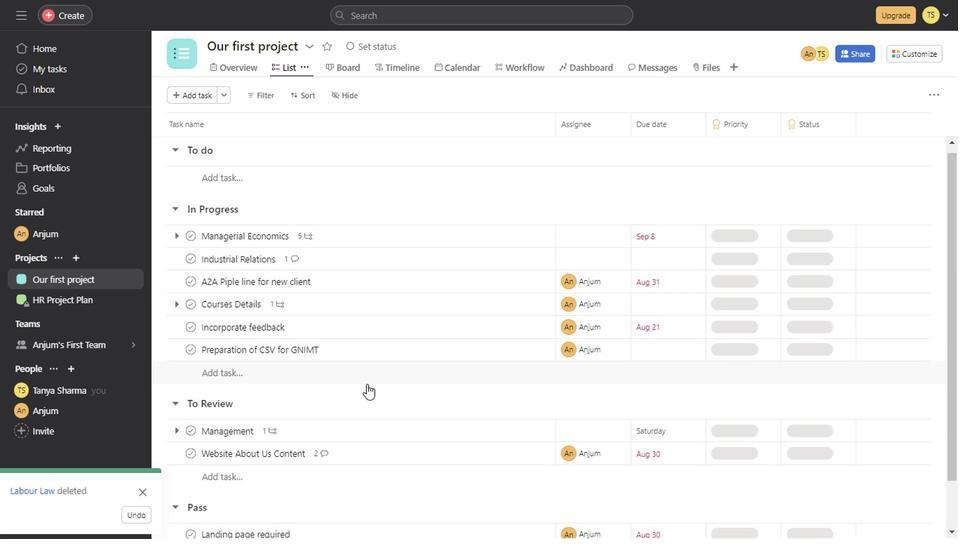 
Action: Mouse scrolled (364, 380) with delta (0, 0)
Screenshot: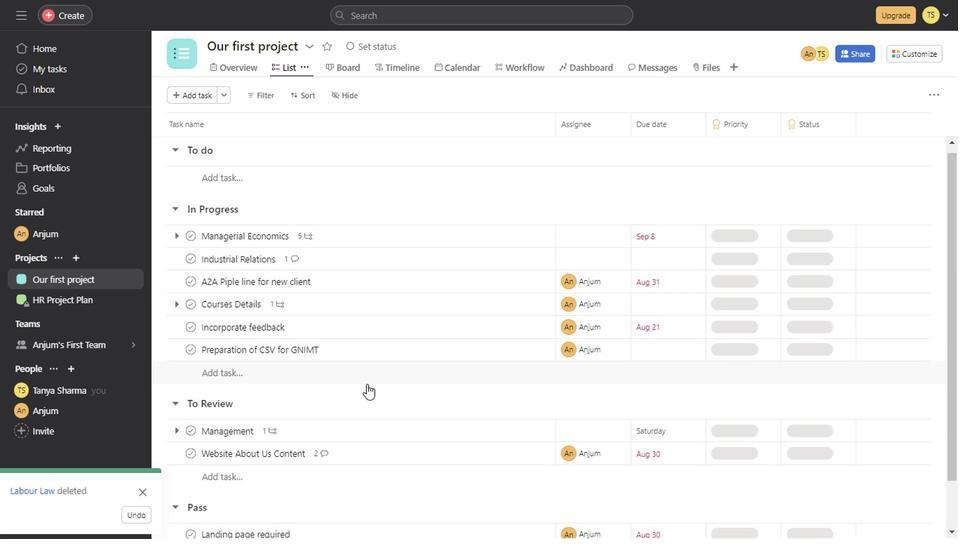 
Action: Mouse scrolled (364, 380) with delta (0, 0)
Screenshot: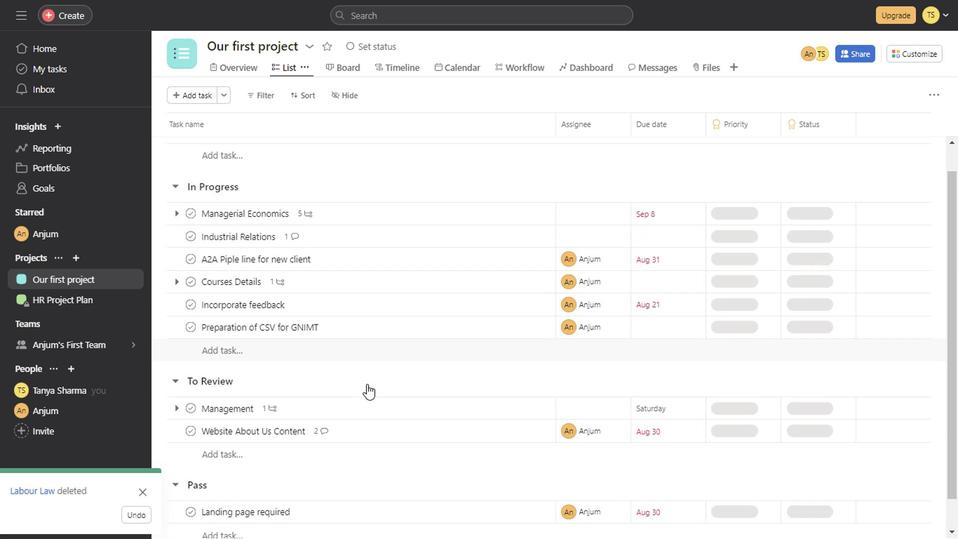 
Action: Mouse scrolled (364, 380) with delta (0, 0)
Screenshot: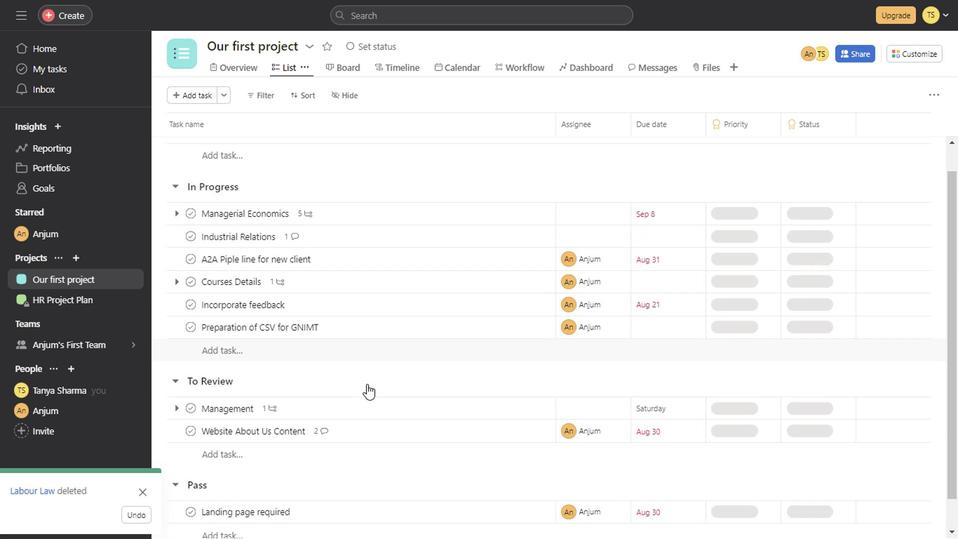 
Action: Mouse scrolled (364, 380) with delta (0, 0)
Screenshot: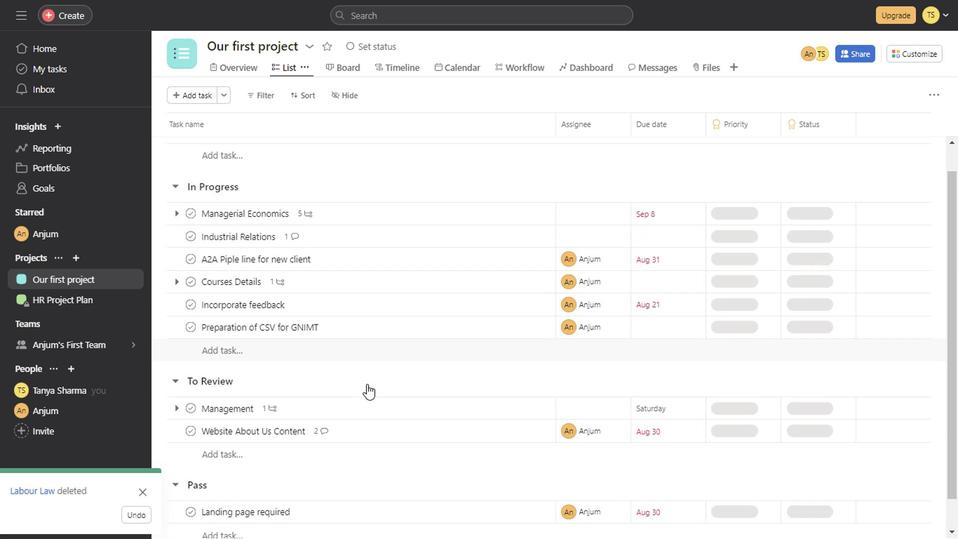 
Action: Mouse scrolled (364, 380) with delta (0, 0)
Screenshot: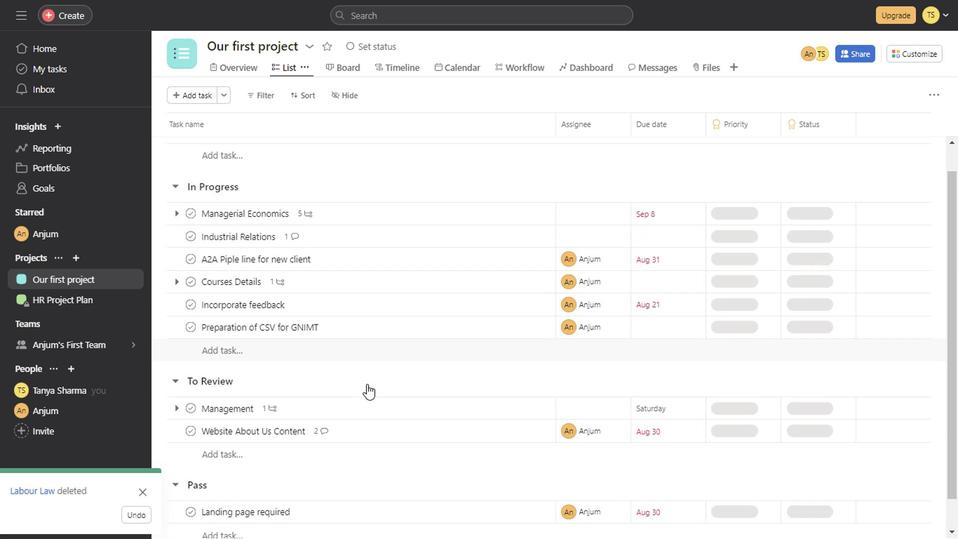 
Action: Mouse scrolled (364, 380) with delta (0, 0)
Screenshot: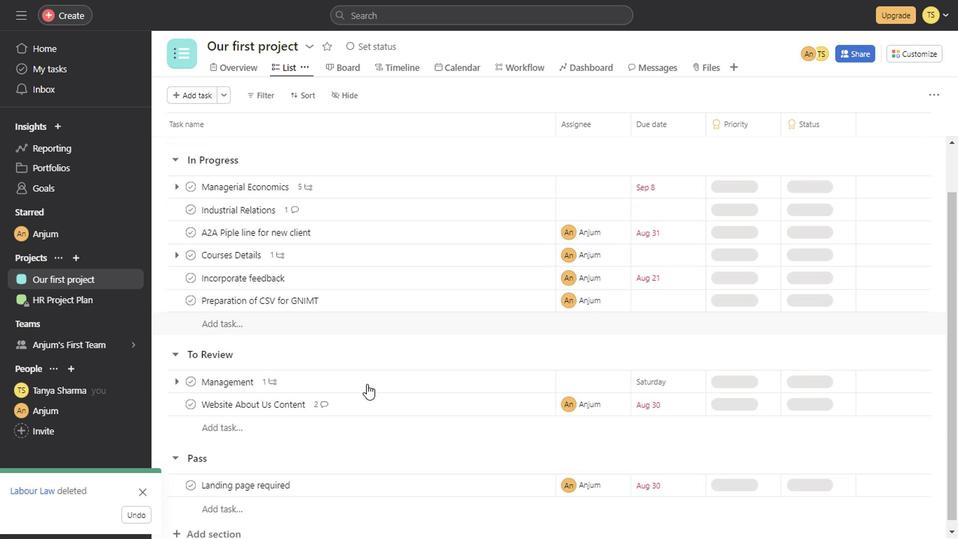 
Action: Mouse scrolled (364, 380) with delta (0, 0)
Screenshot: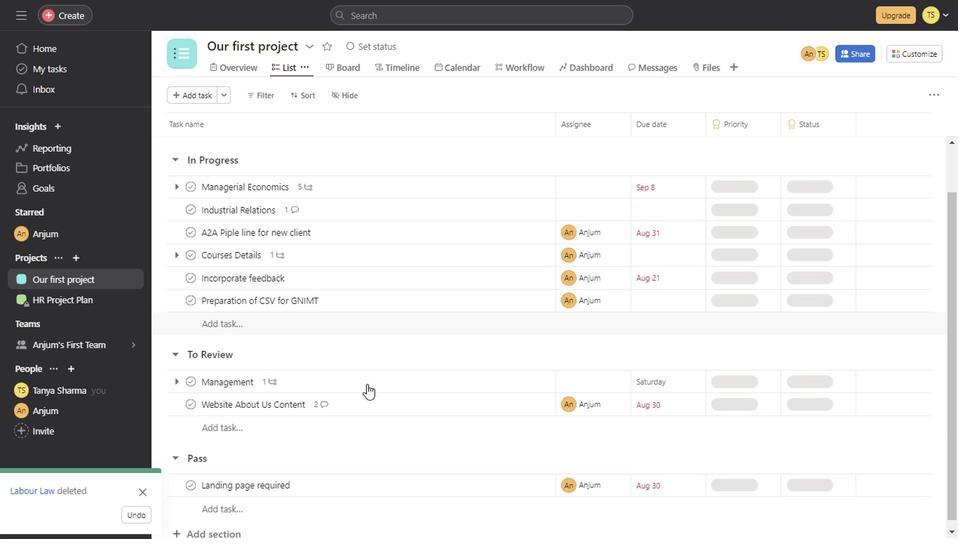 
Action: Mouse scrolled (364, 380) with delta (0, 0)
Screenshot: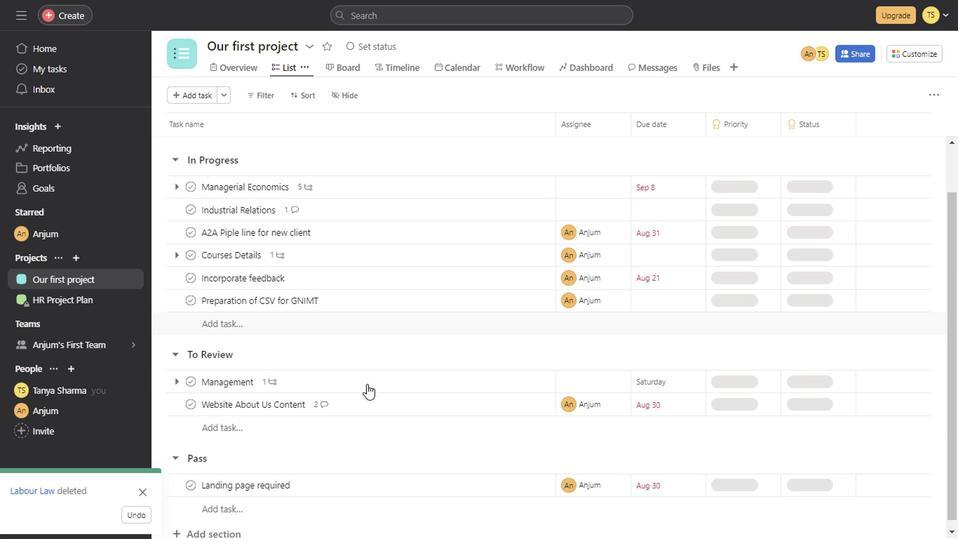 
Action: Mouse scrolled (364, 380) with delta (0, 0)
Screenshot: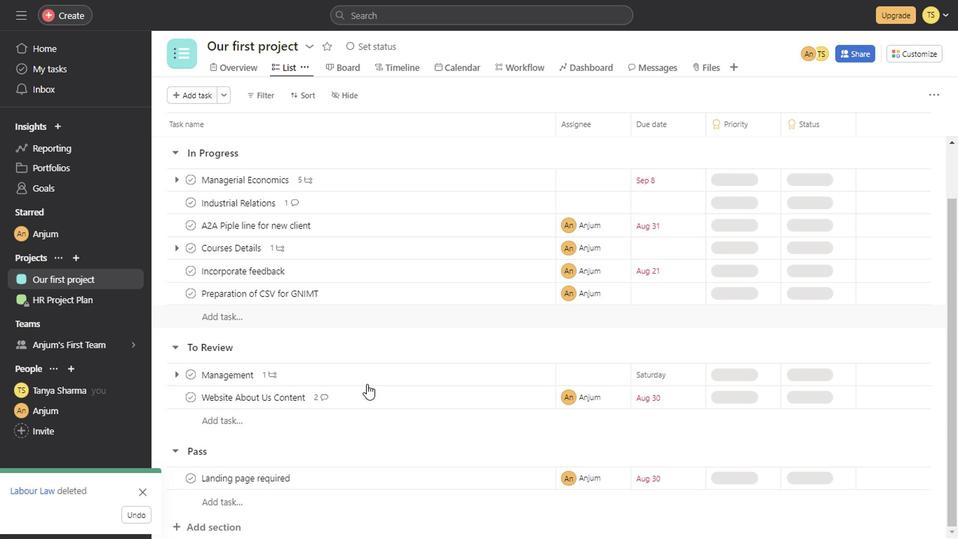 
Action: Mouse moved to (330, 456)
Screenshot: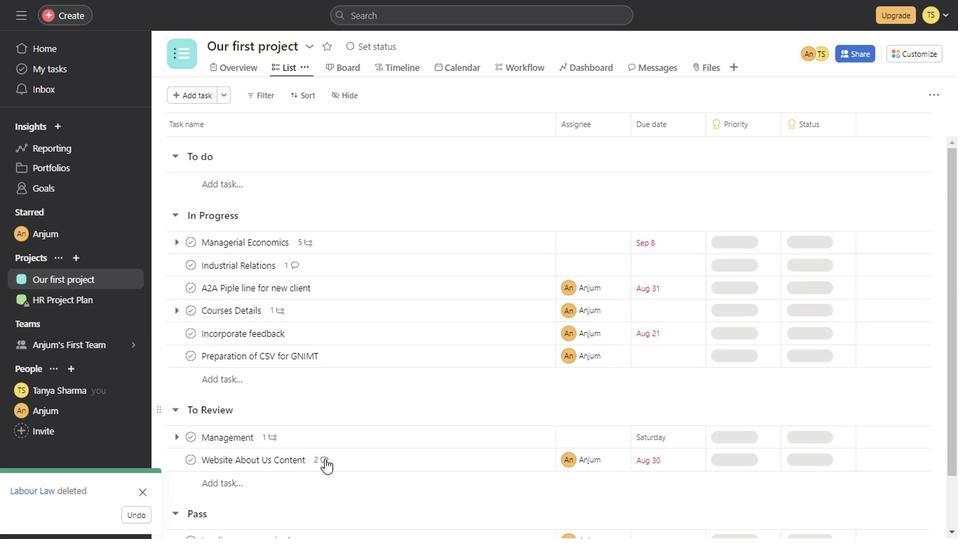 
Action: Mouse scrolled (330, 455) with delta (0, 0)
Screenshot: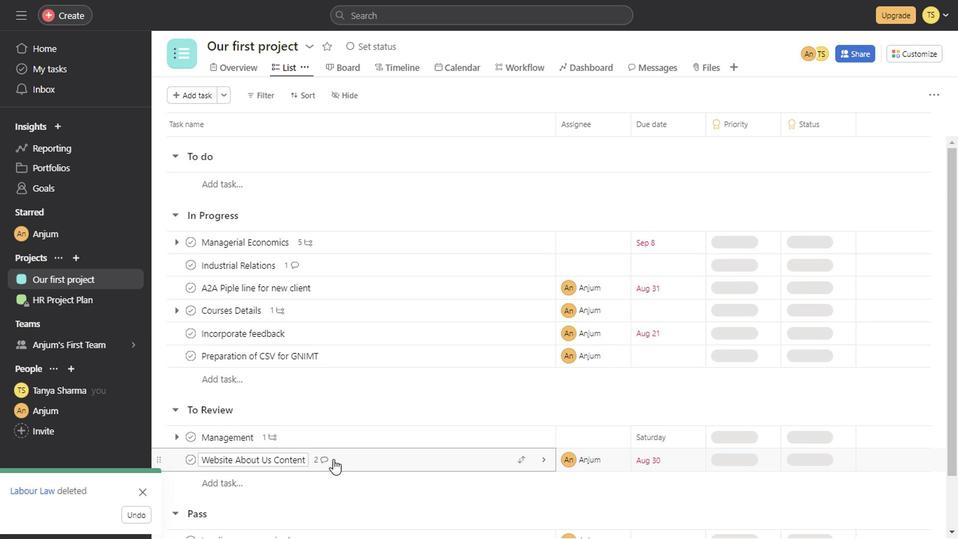 
Action: Mouse scrolled (330, 455) with delta (0, 0)
Screenshot: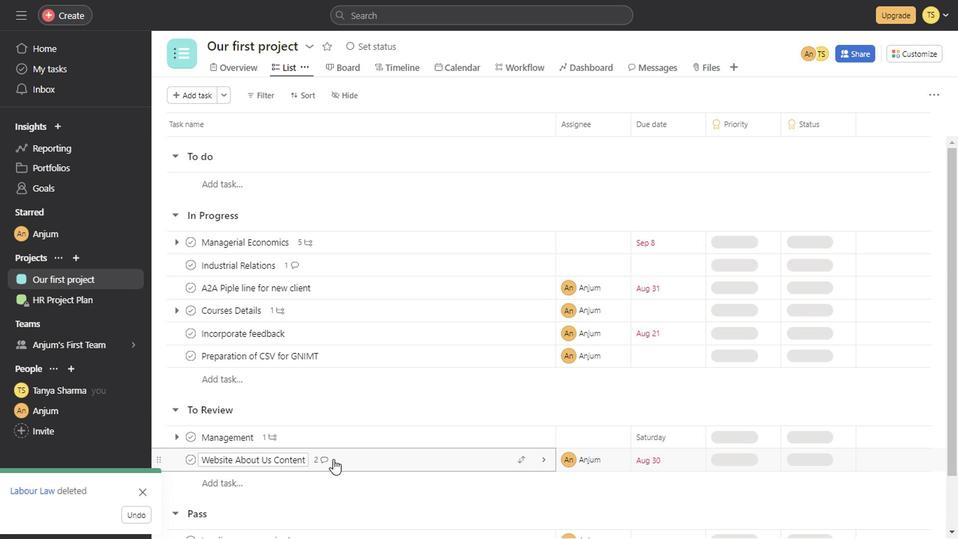 
Action: Mouse scrolled (330, 455) with delta (0, 0)
Screenshot: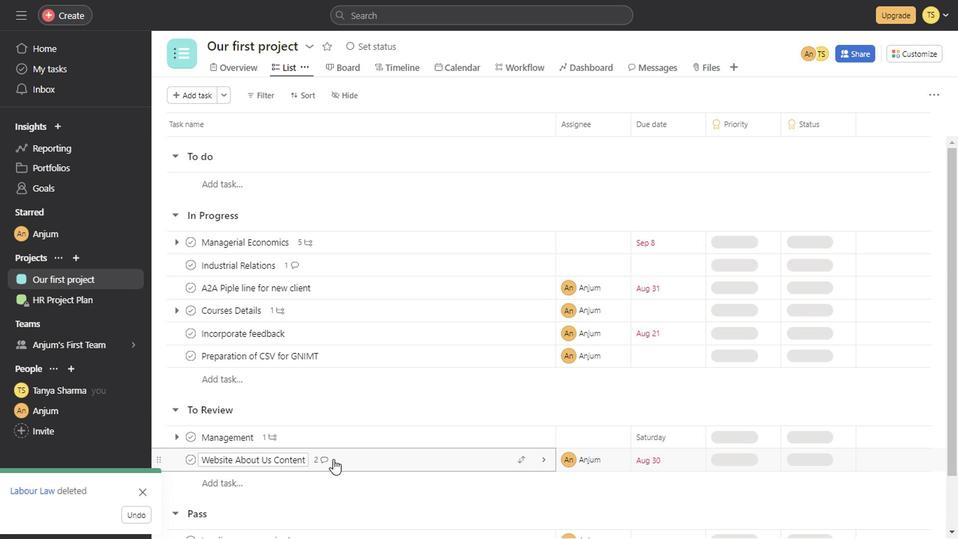 
Action: Mouse scrolled (330, 455) with delta (0, 0)
Screenshot: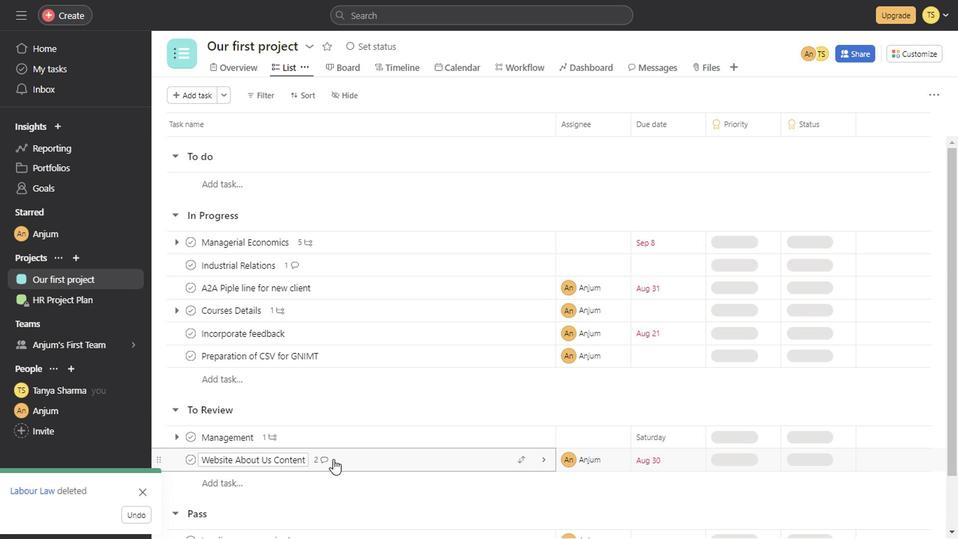 
Action: Mouse scrolled (330, 455) with delta (0, 0)
Screenshot: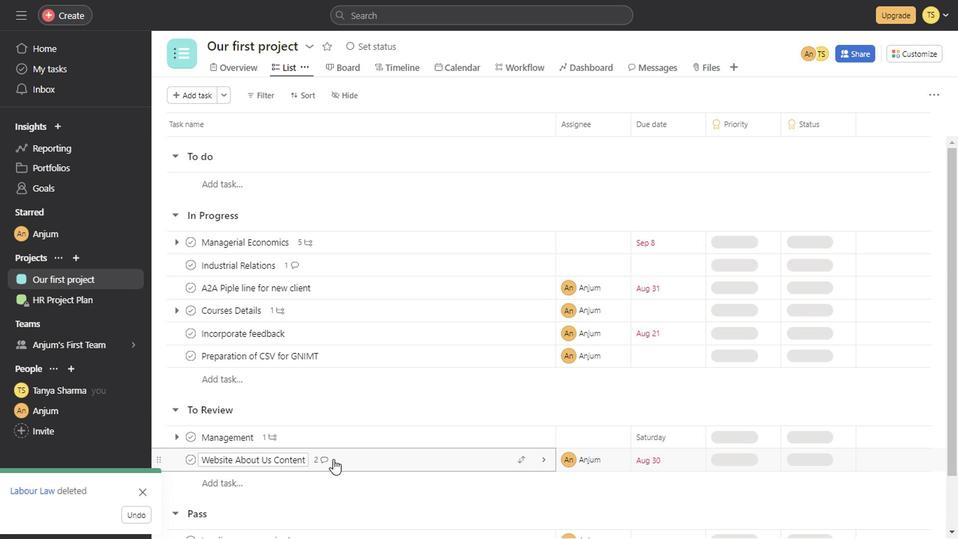
Action: Mouse scrolled (330, 455) with delta (0, 0)
Screenshot: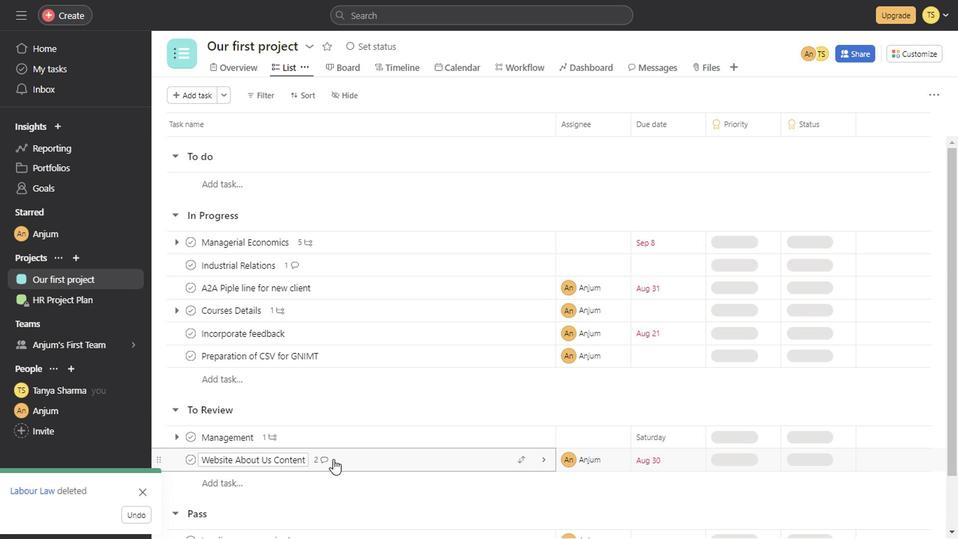 
Action: Mouse scrolled (330, 455) with delta (0, 0)
Screenshot: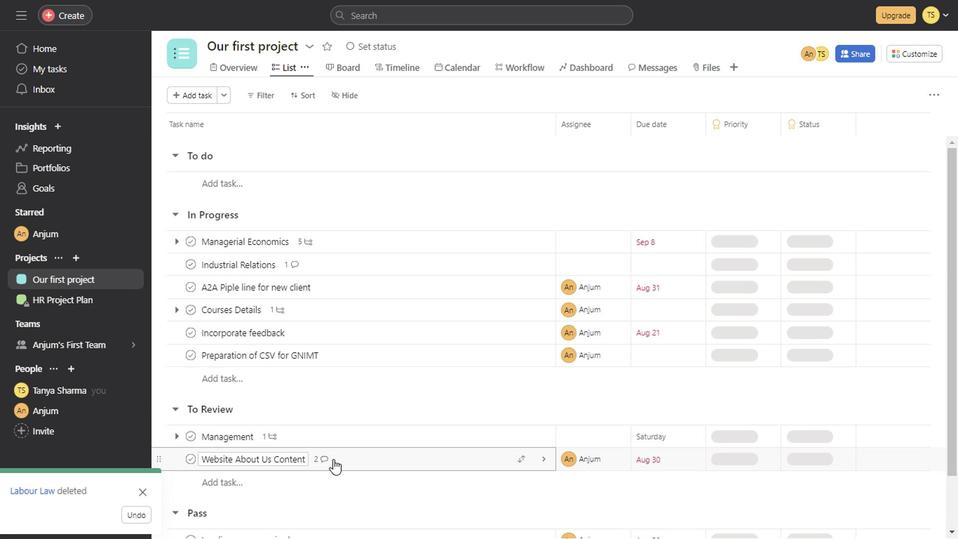 
Action: Mouse scrolled (330, 455) with delta (0, 0)
Screenshot: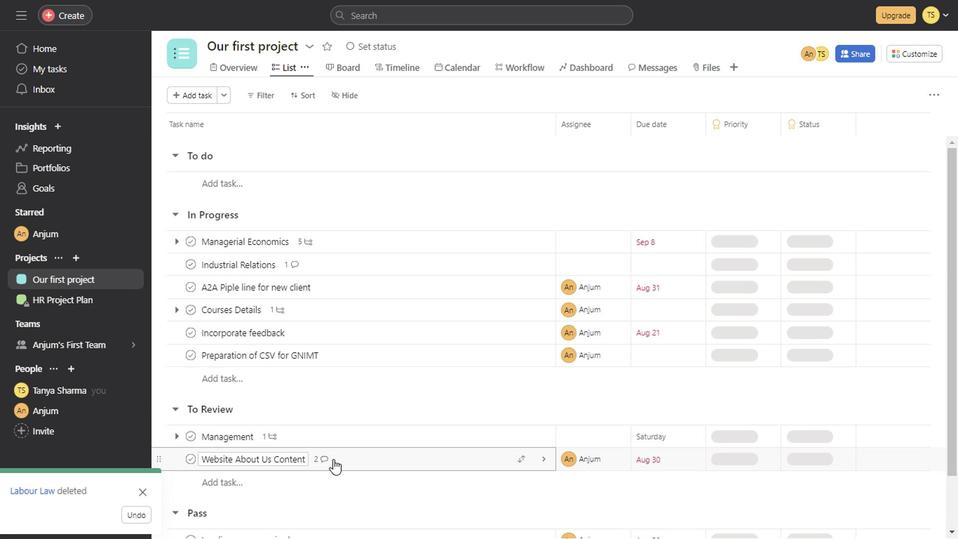 
Action: Mouse scrolled (330, 455) with delta (0, 0)
Screenshot: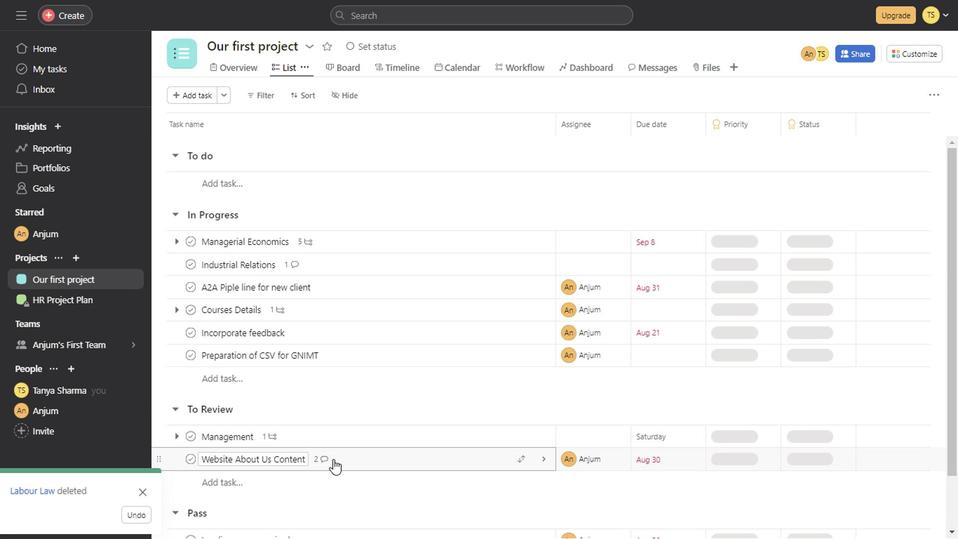 
Action: Mouse scrolled (330, 455) with delta (0, 0)
Screenshot: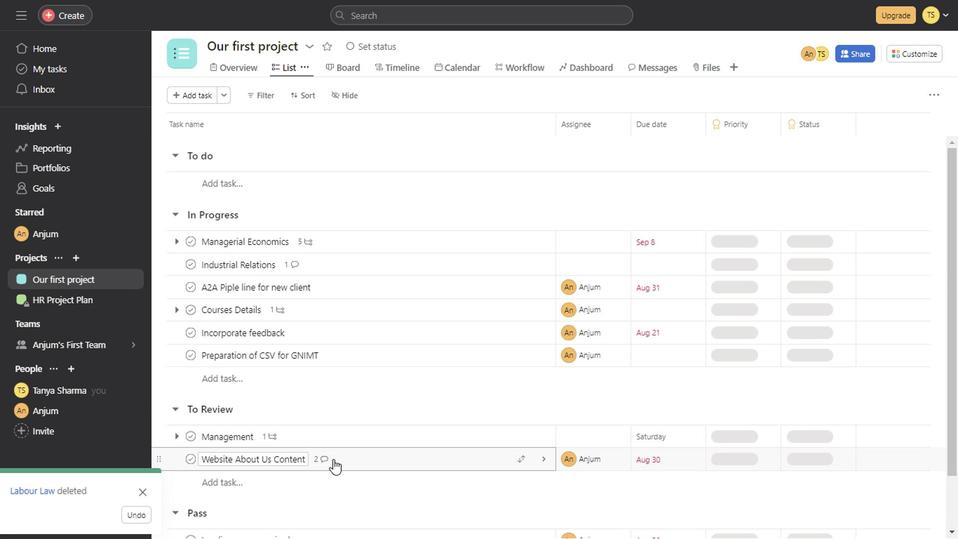 
Action: Mouse scrolled (330, 455) with delta (0, 0)
Screenshot: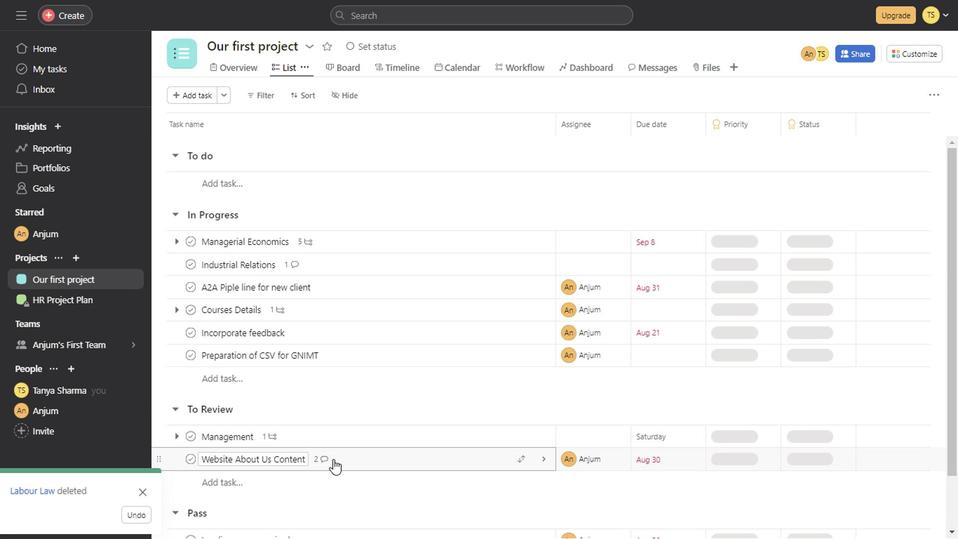 
Action: Mouse scrolled (330, 455) with delta (0, 0)
Screenshot: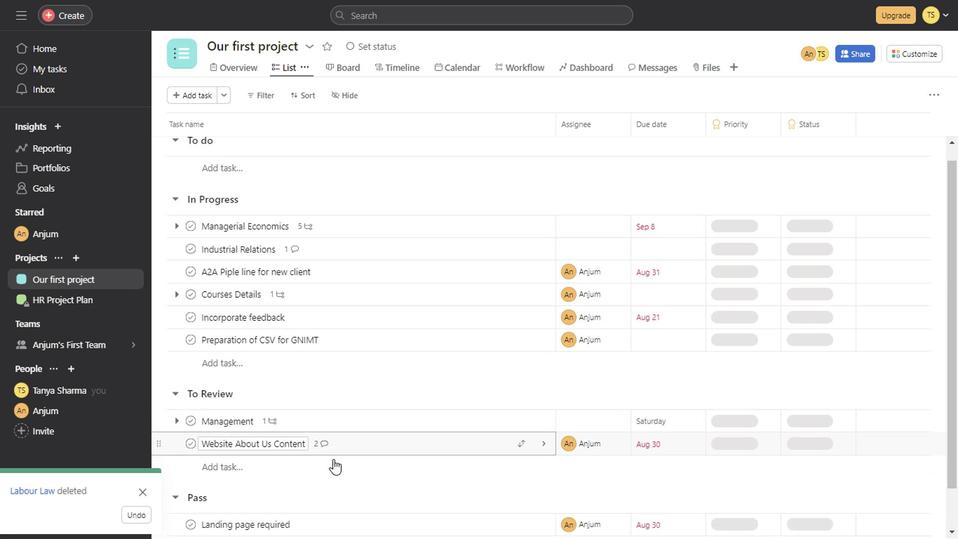
Action: Mouse scrolled (330, 455) with delta (0, 0)
Screenshot: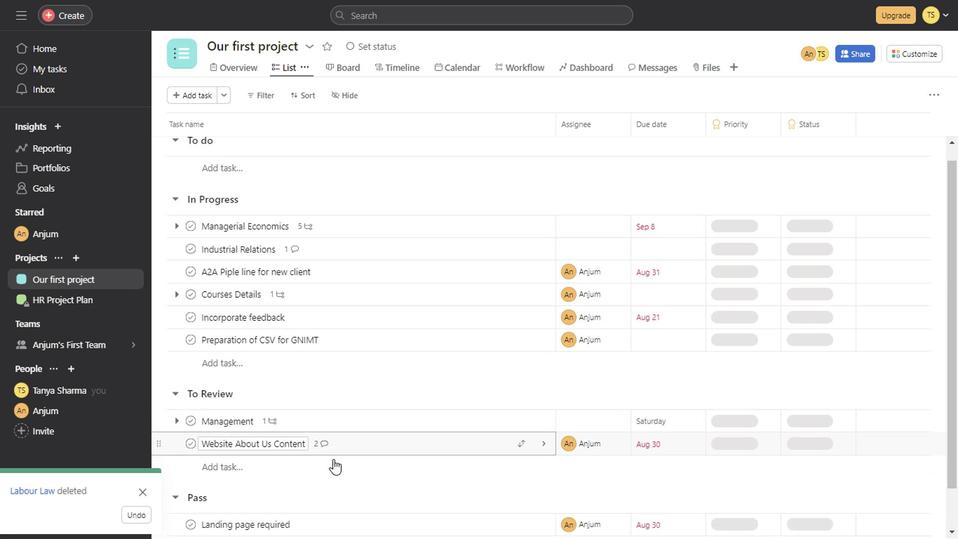 
Action: Mouse scrolled (330, 455) with delta (0, 0)
Screenshot: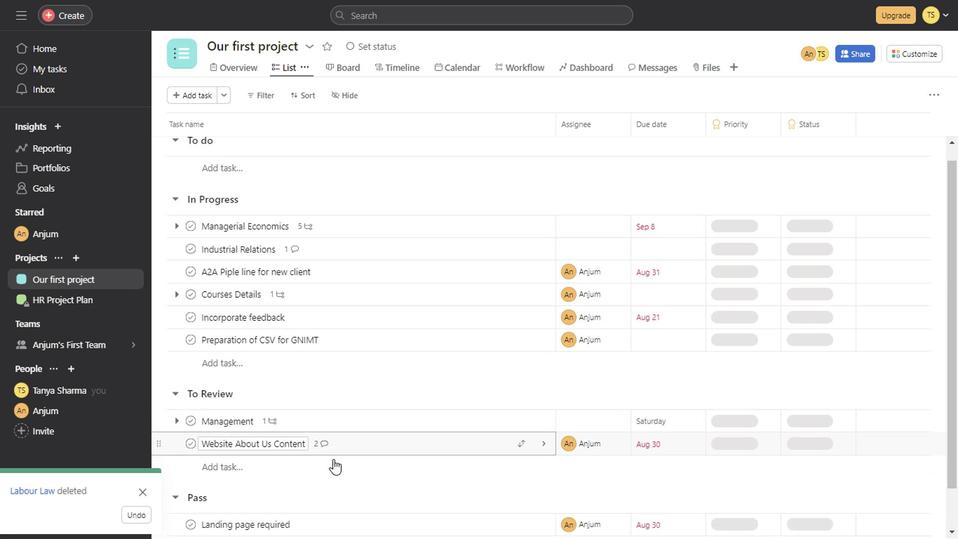 
Action: Mouse scrolled (330, 455) with delta (0, 0)
Screenshot: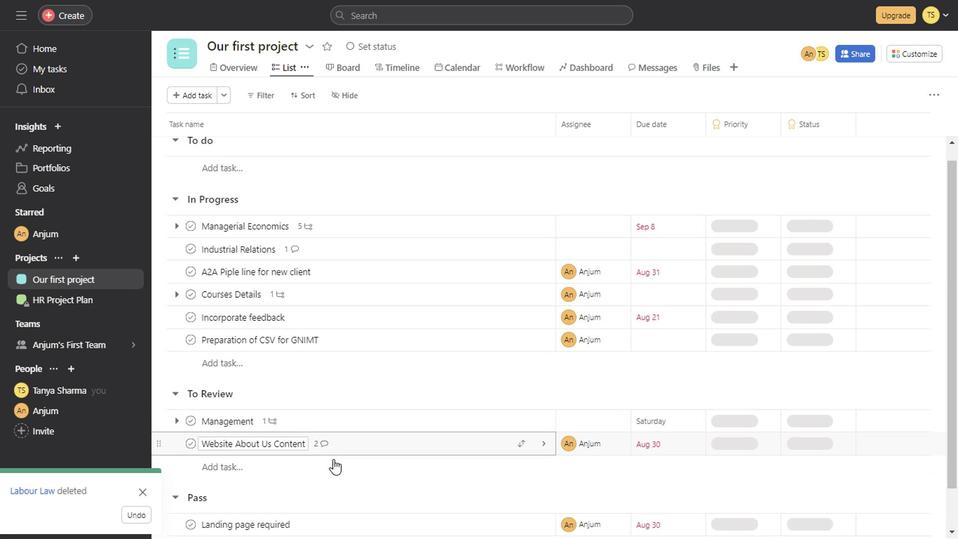 
Action: Mouse scrolled (330, 455) with delta (0, 0)
Screenshot: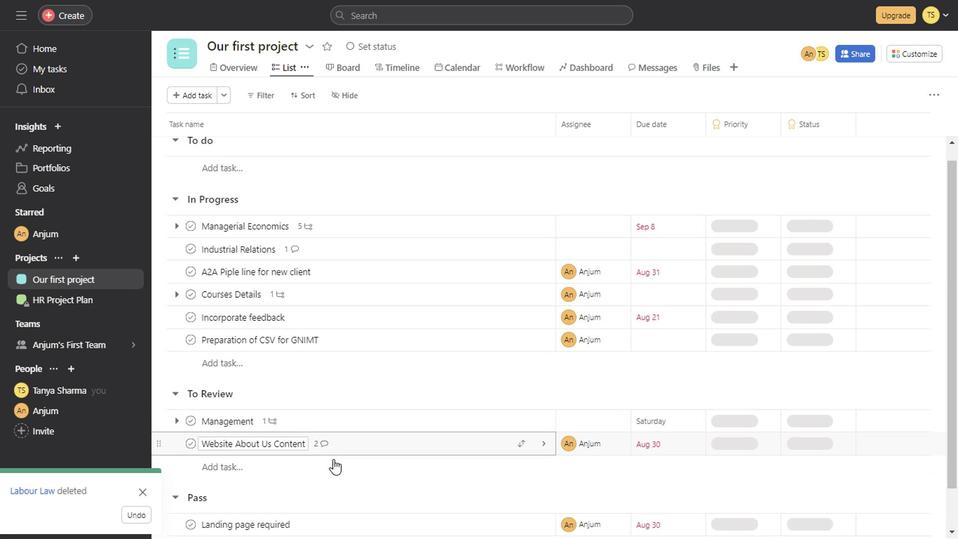 
Action: Mouse scrolled (330, 455) with delta (0, 0)
Screenshot: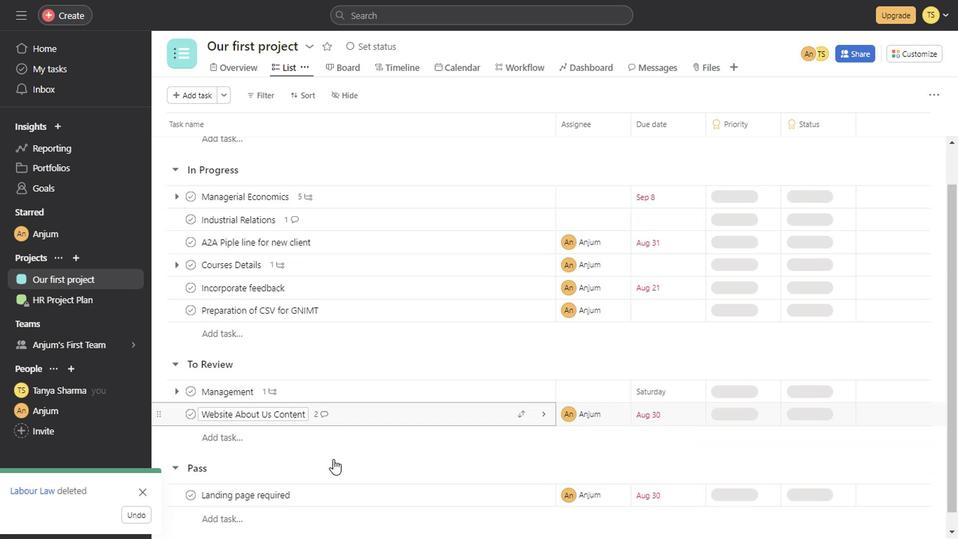 
Action: Mouse scrolled (330, 455) with delta (0, 0)
Screenshot: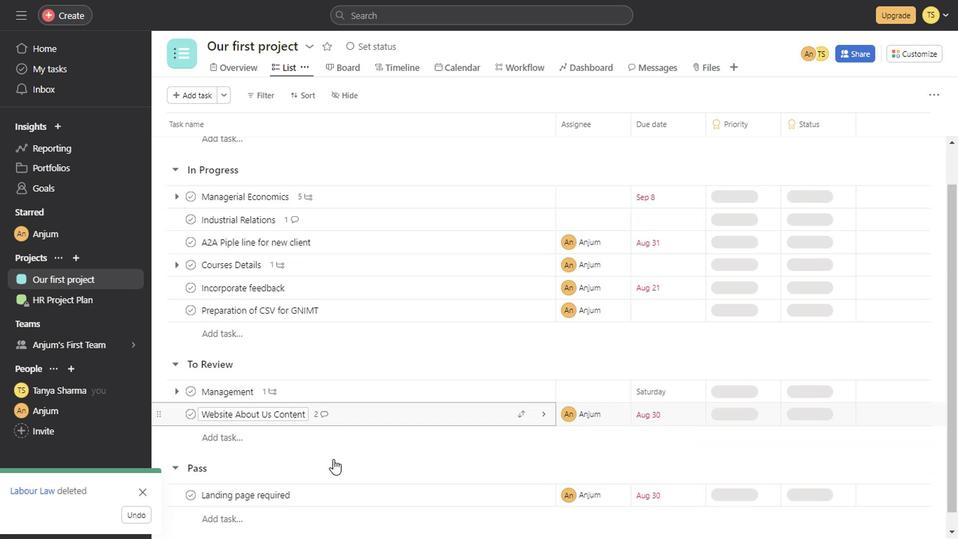 
Action: Mouse scrolled (330, 455) with delta (0, 0)
Screenshot: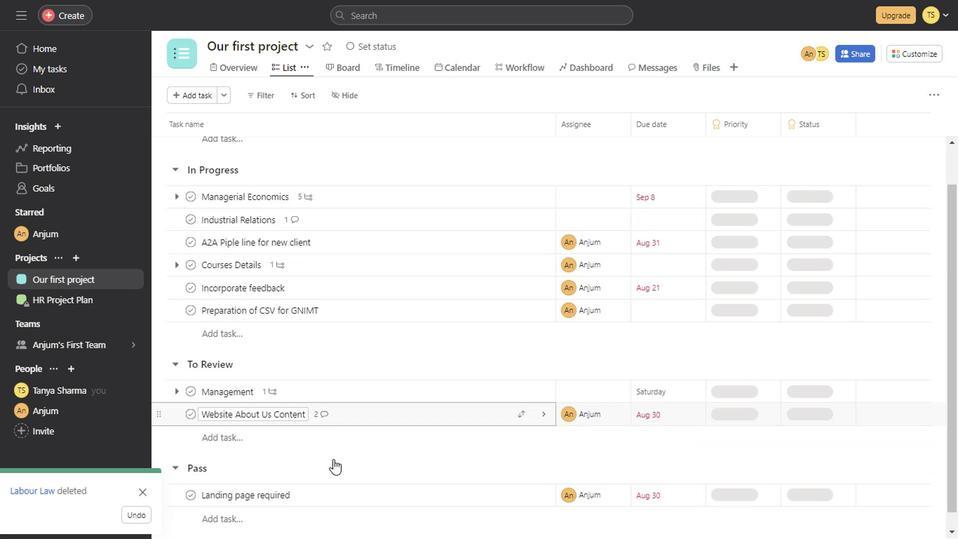 
Action: Mouse scrolled (330, 455) with delta (0, 0)
Screenshot: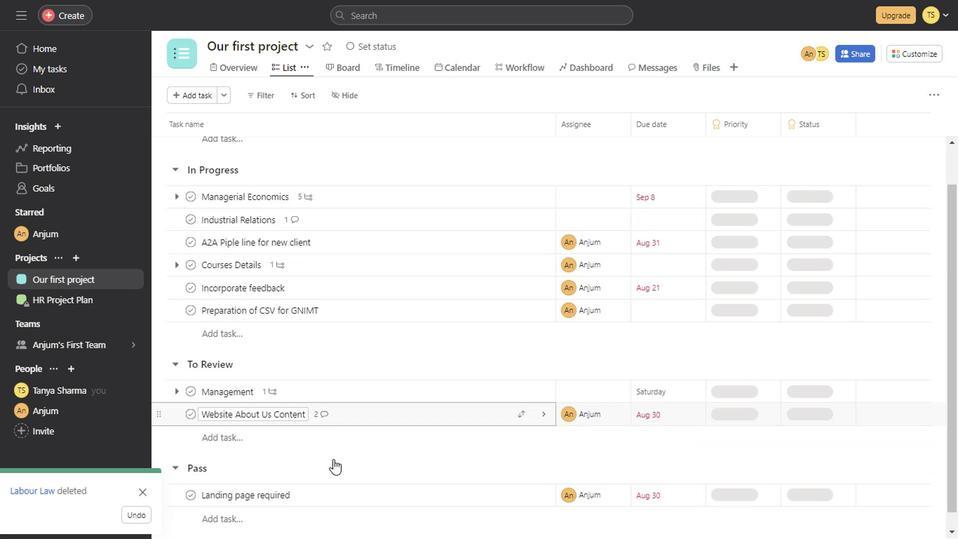 
Action: Mouse scrolled (330, 455) with delta (0, 0)
Screenshot: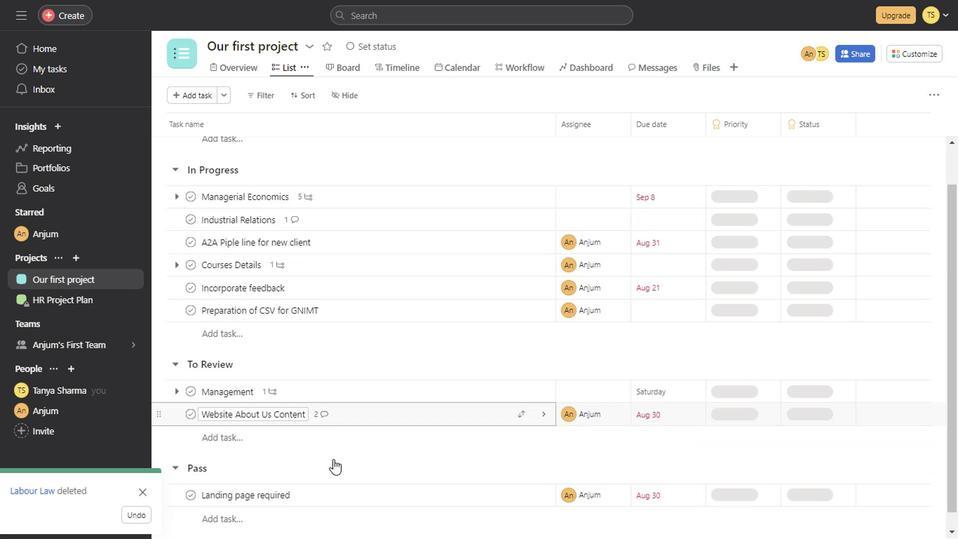 
Action: Mouse scrolled (330, 455) with delta (0, 0)
Screenshot: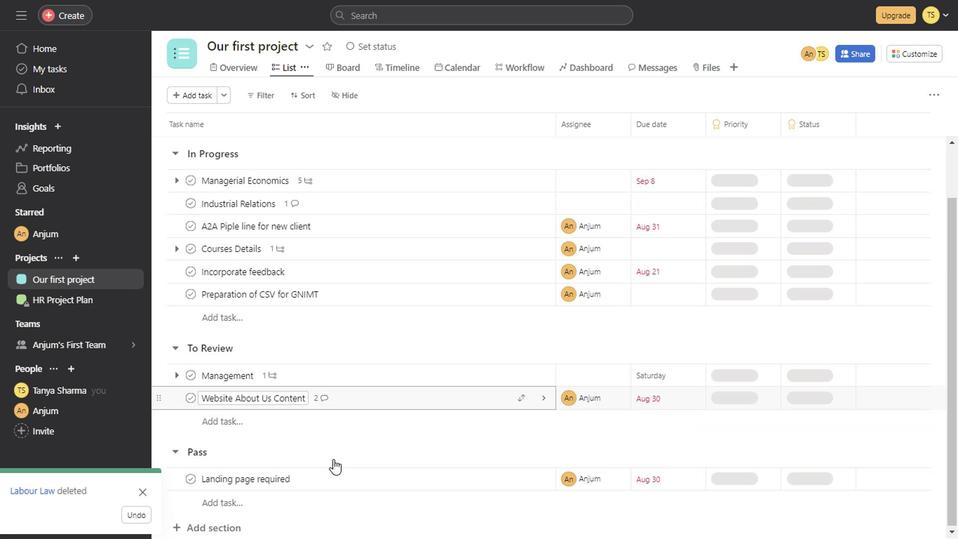 
Action: Mouse scrolled (330, 455) with delta (0, 0)
Screenshot: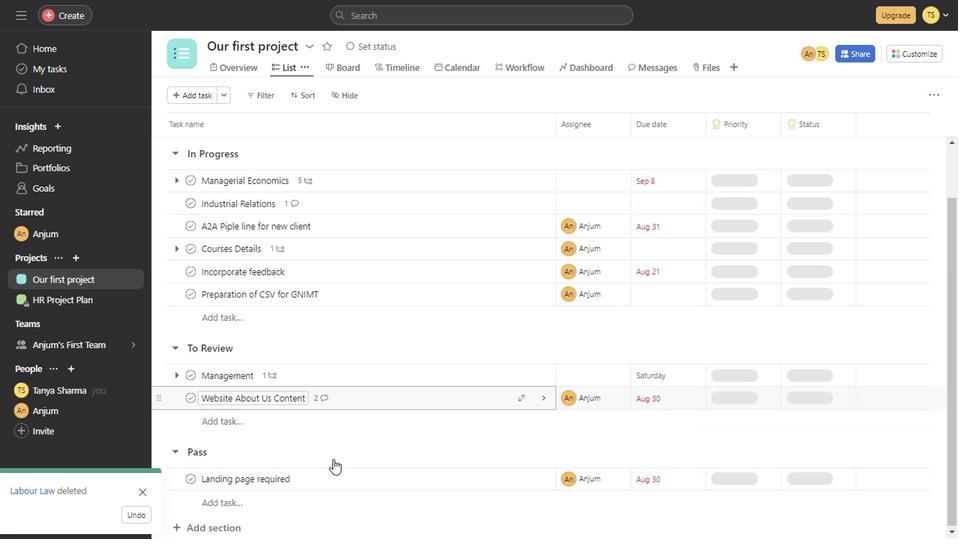 
Action: Mouse scrolled (330, 455) with delta (0, 0)
Screenshot: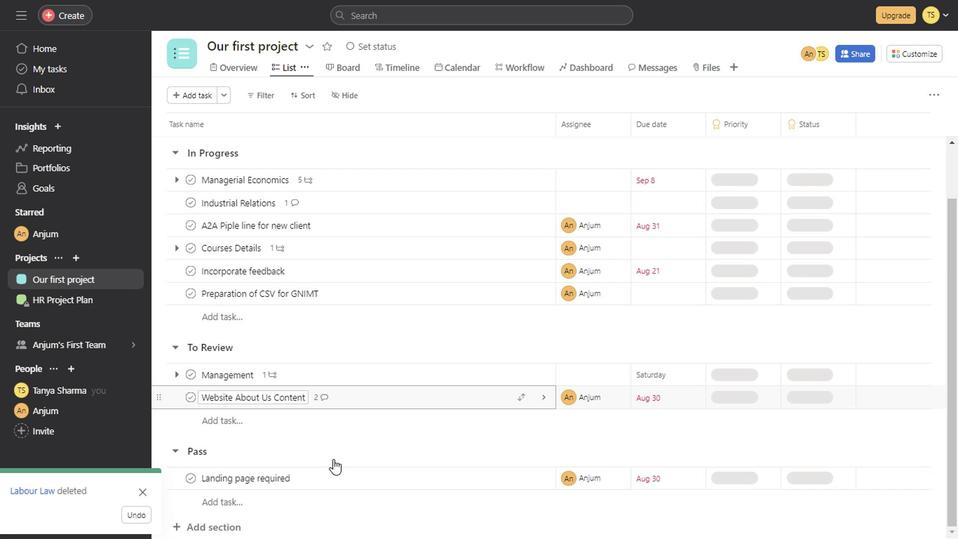 
Action: Mouse moved to (136, 488)
Screenshot: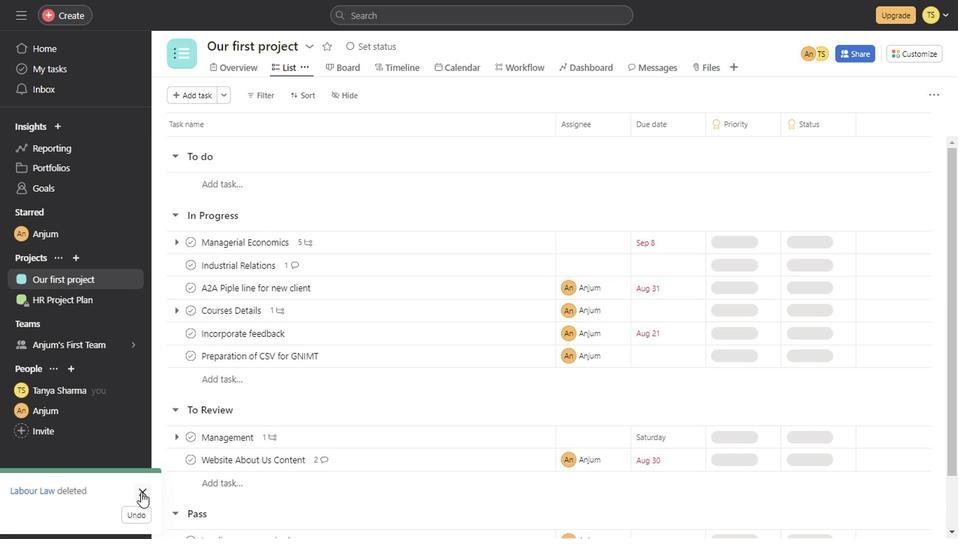 
Action: Mouse pressed left at (136, 488)
Screenshot: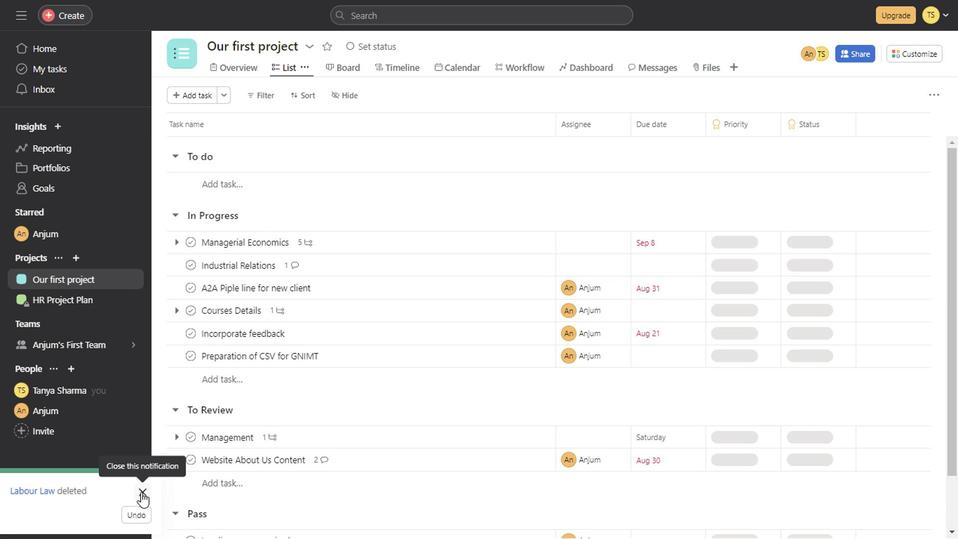 
Action: Mouse moved to (100, 301)
Screenshot: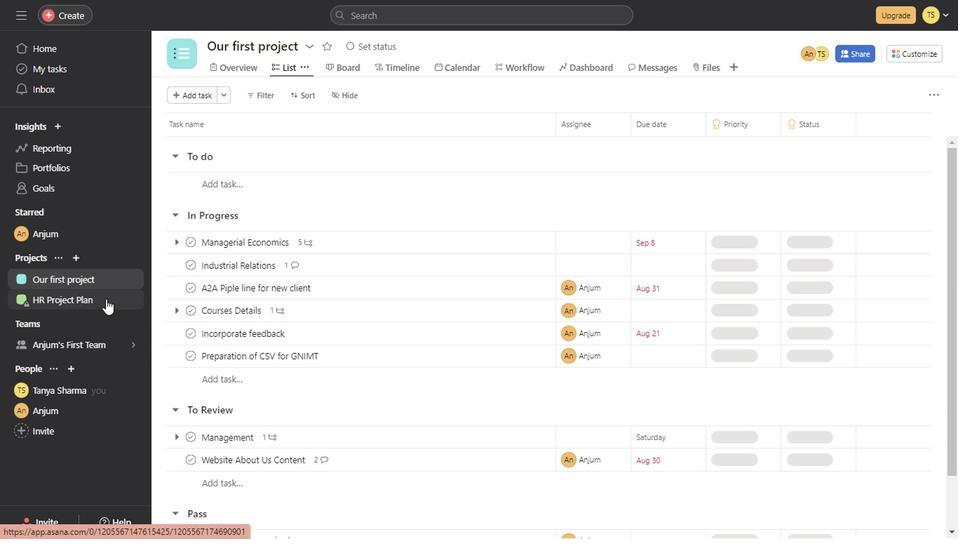 
Action: Mouse pressed left at (100, 301)
Screenshot: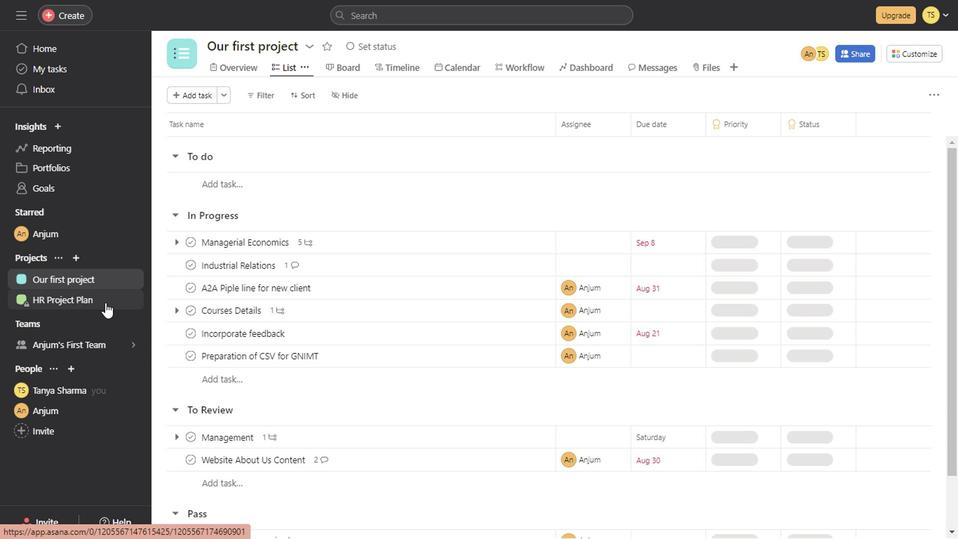 
Action: Mouse moved to (268, 343)
Screenshot: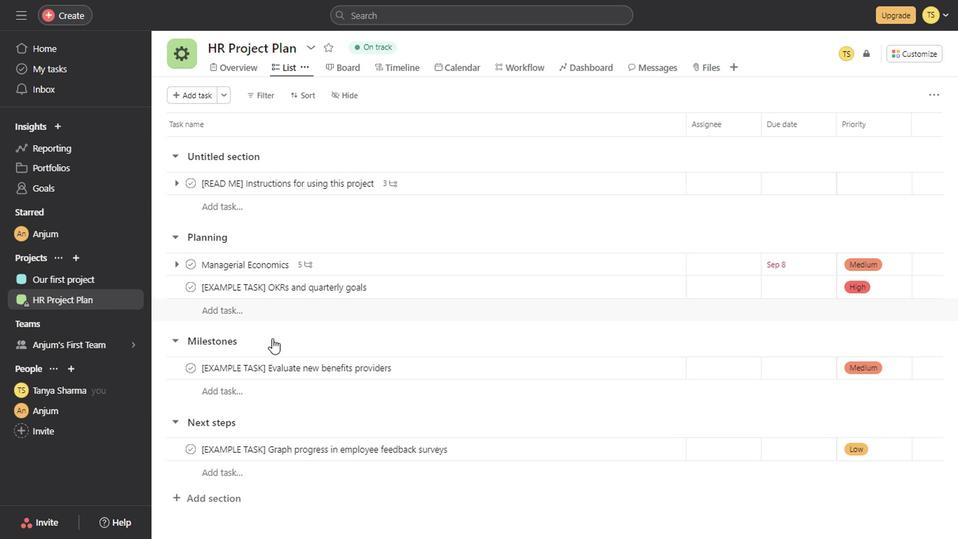 
Action: Mouse scrolled (268, 342) with delta (0, 0)
Screenshot: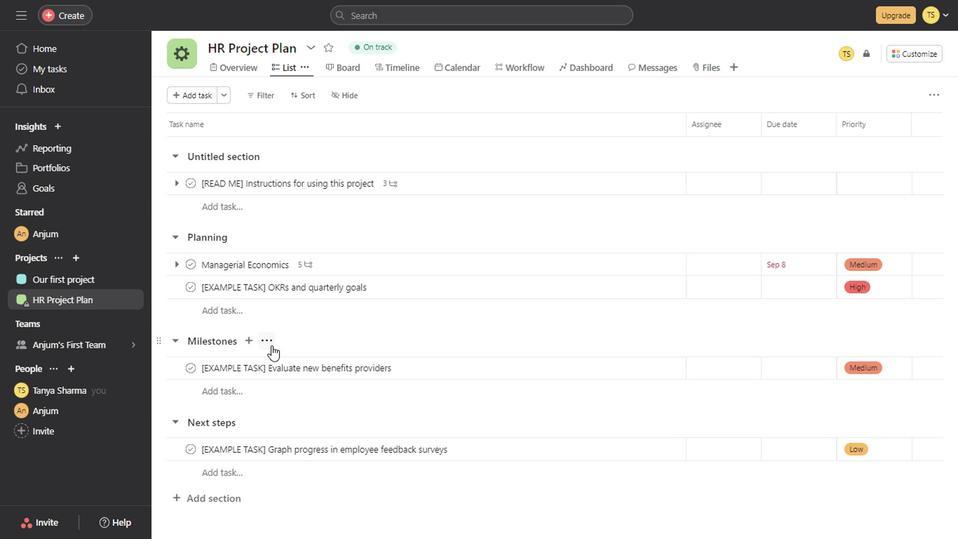 
Action: Mouse scrolled (268, 342) with delta (0, 0)
Screenshot: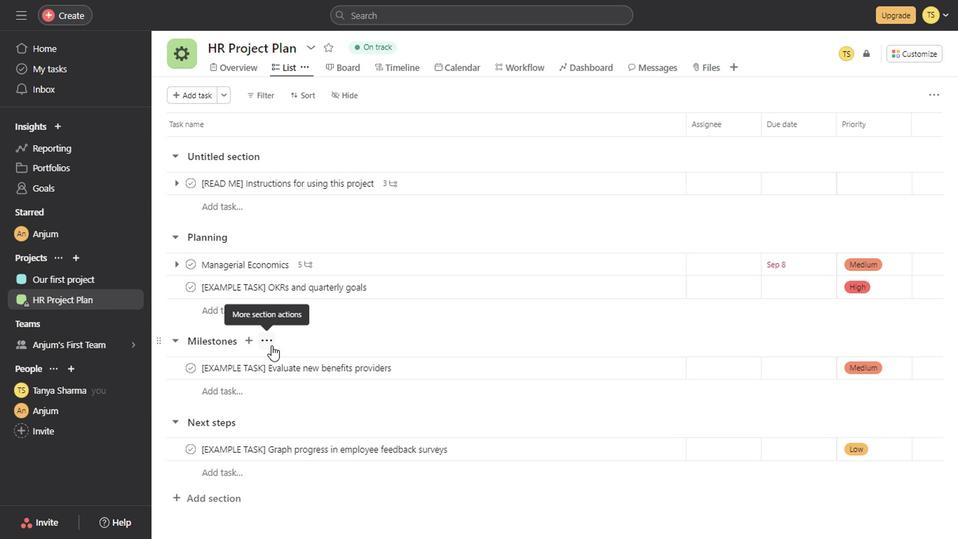 
Action: Mouse scrolled (268, 342) with delta (0, 0)
Screenshot: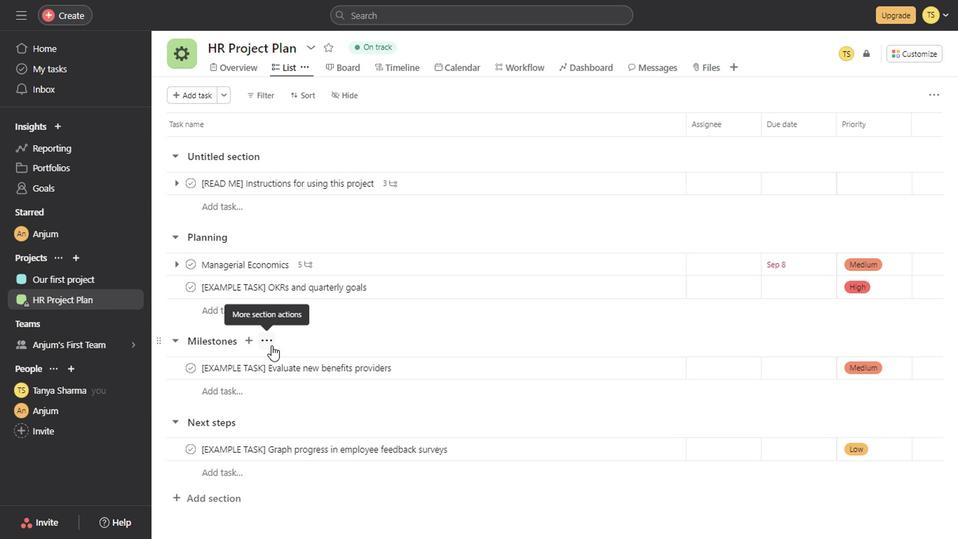 
Action: Mouse scrolled (268, 342) with delta (0, 0)
Screenshot: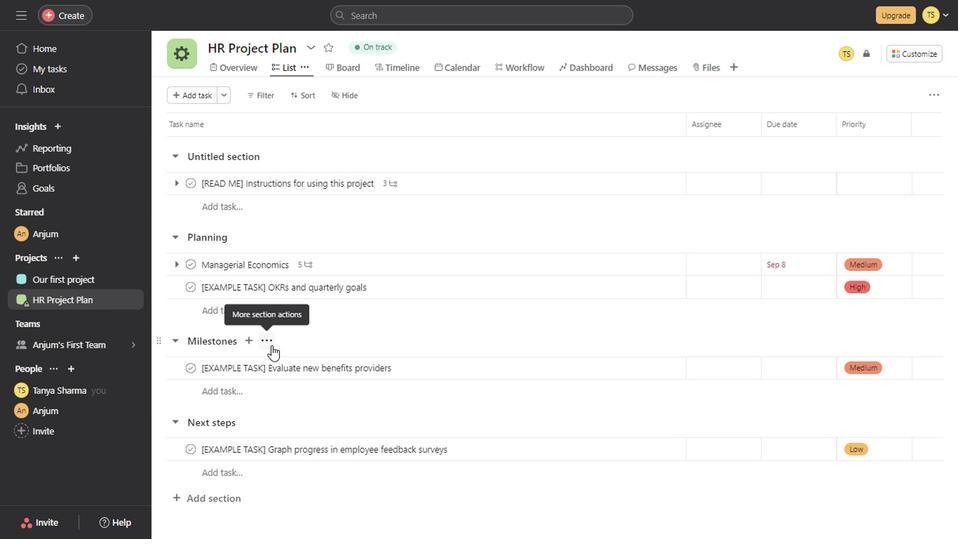 
Action: Mouse scrolled (268, 342) with delta (0, 0)
Screenshot: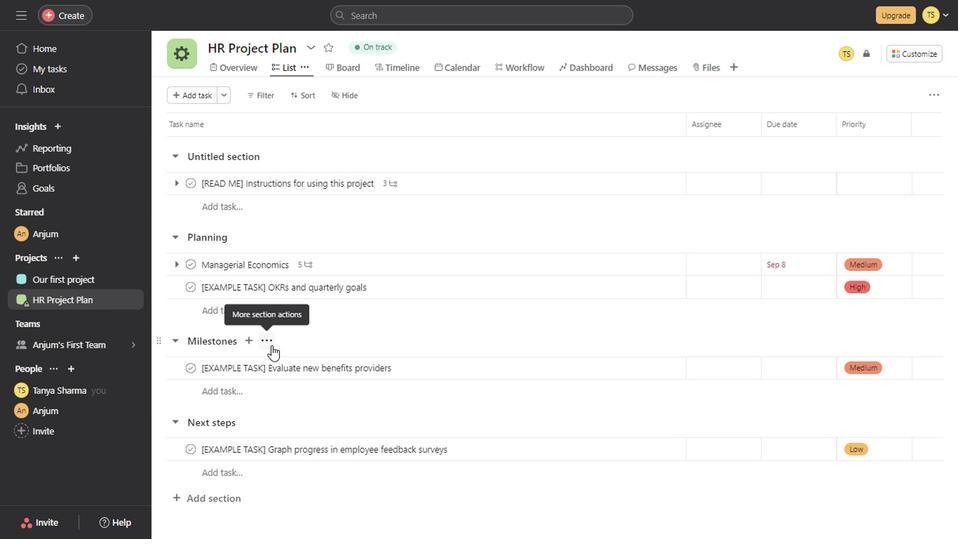 
Action: Mouse scrolled (268, 342) with delta (0, 0)
Screenshot: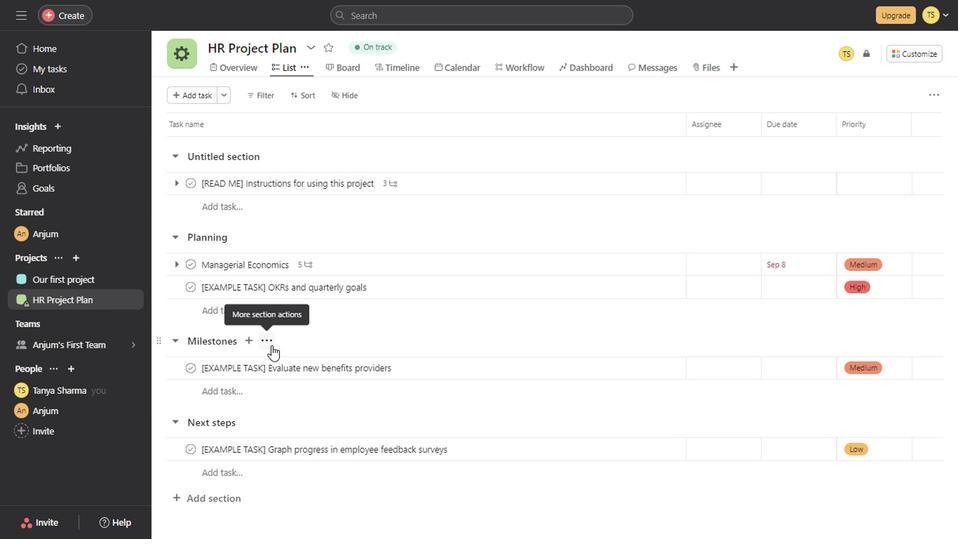 
Action: Mouse scrolled (268, 342) with delta (0, 0)
Screenshot: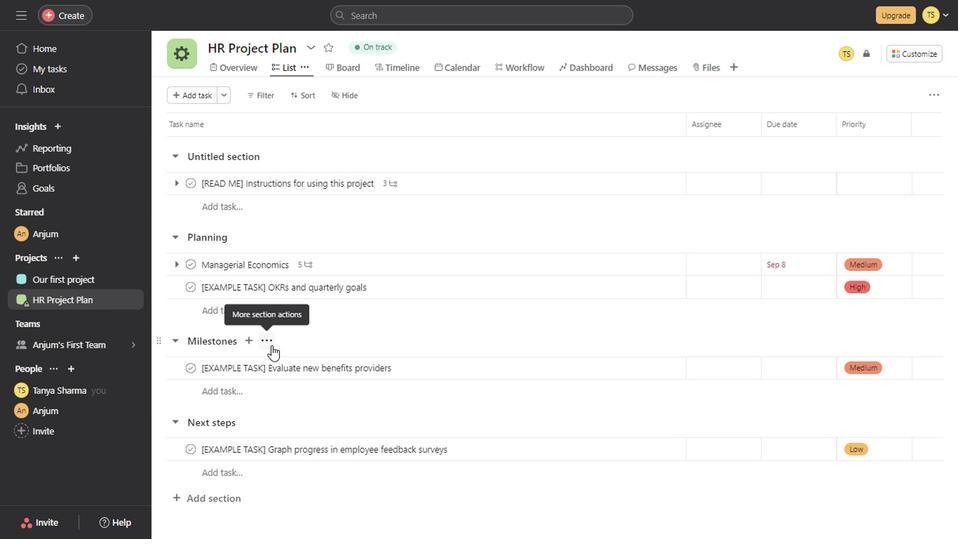 
Action: Mouse scrolled (268, 342) with delta (0, 0)
Screenshot: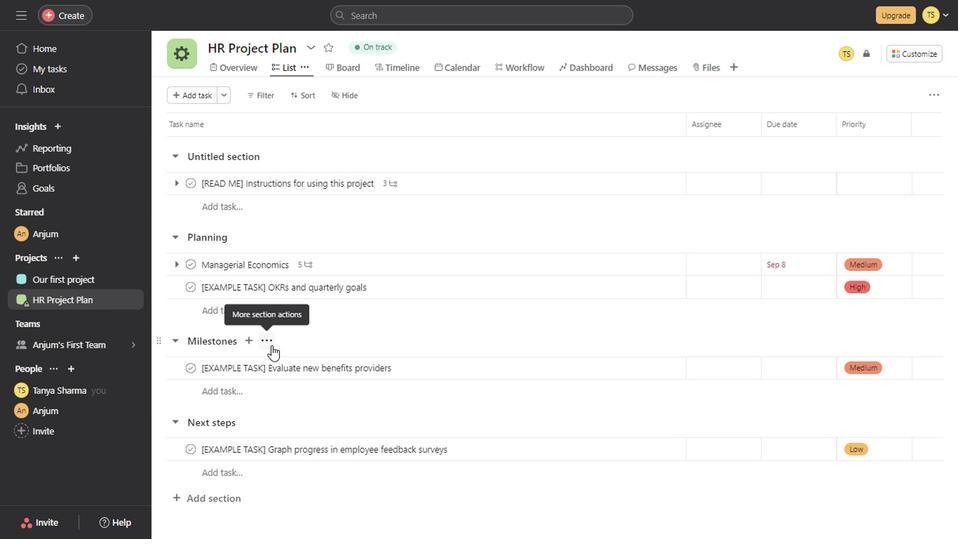 
Action: Mouse scrolled (268, 342) with delta (0, 0)
Screenshot: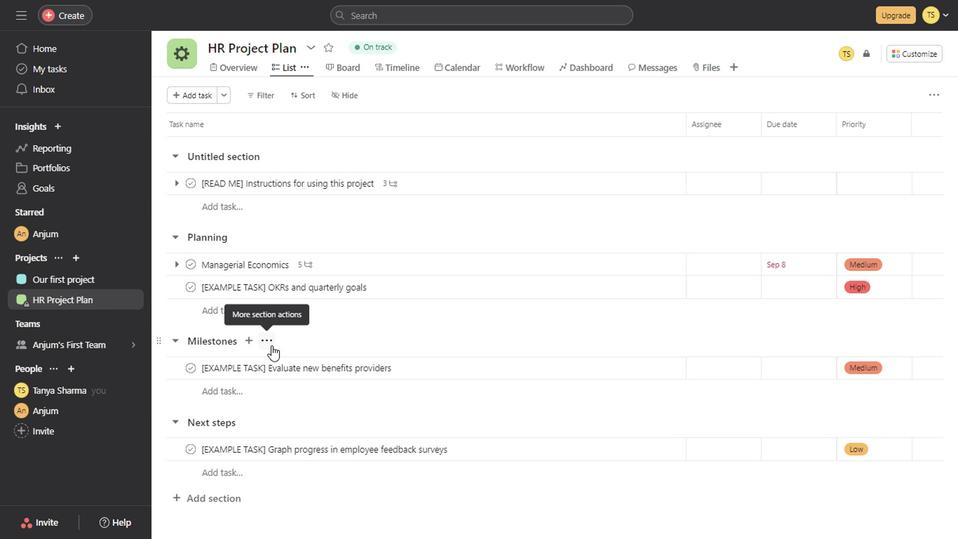 
Action: Mouse scrolled (268, 342) with delta (0, 0)
Screenshot: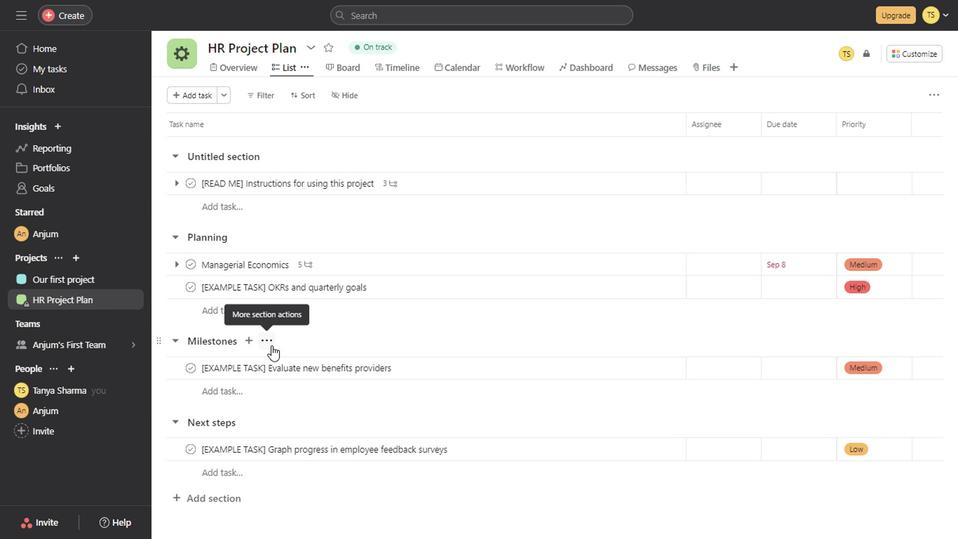 
Action: Mouse scrolled (268, 342) with delta (0, 0)
Screenshot: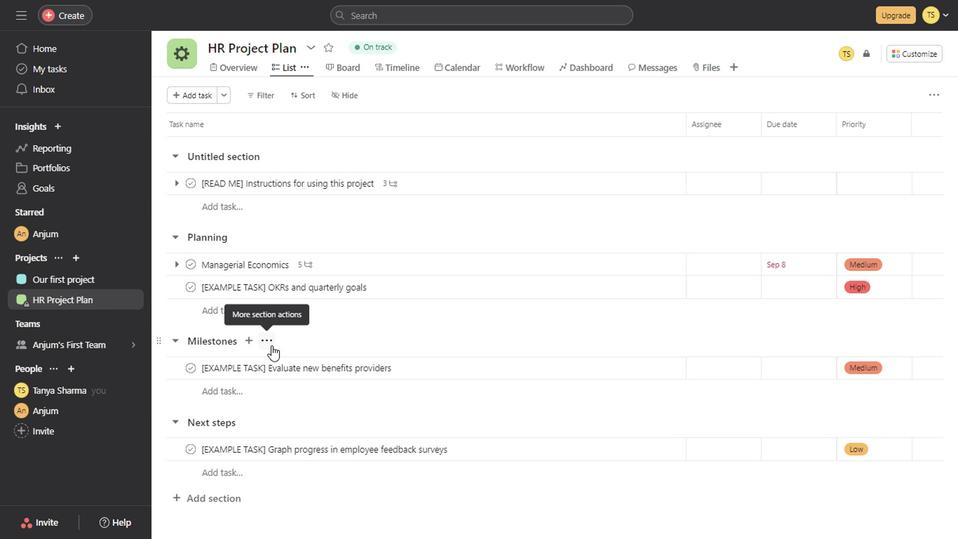 
Action: Mouse scrolled (268, 342) with delta (0, 0)
Screenshot: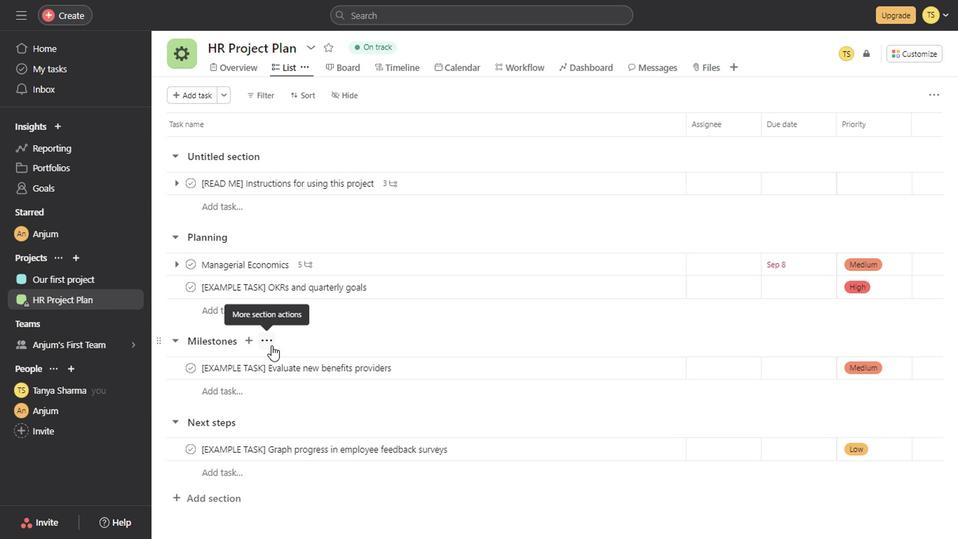 
Action: Mouse scrolled (268, 342) with delta (0, 0)
Screenshot: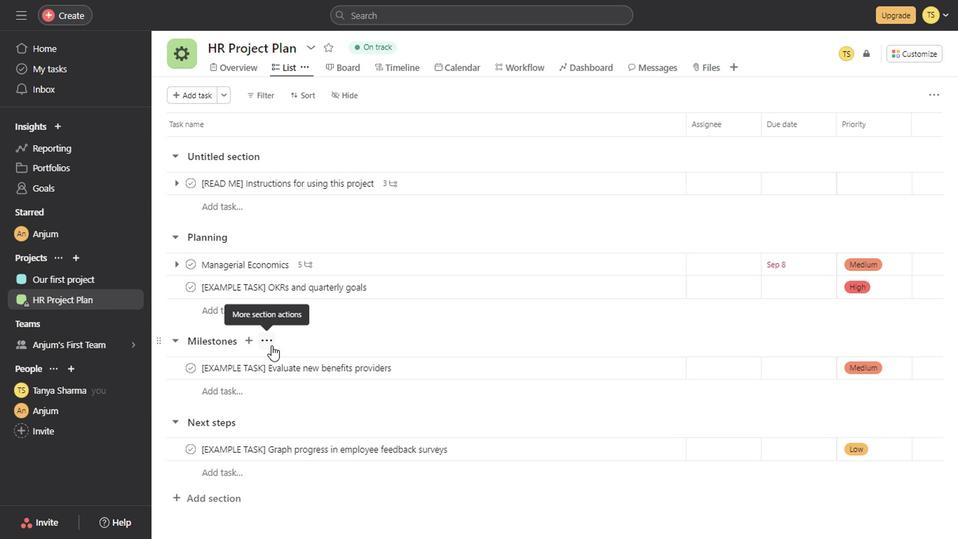 
Action: Mouse scrolled (268, 342) with delta (0, 0)
Screenshot: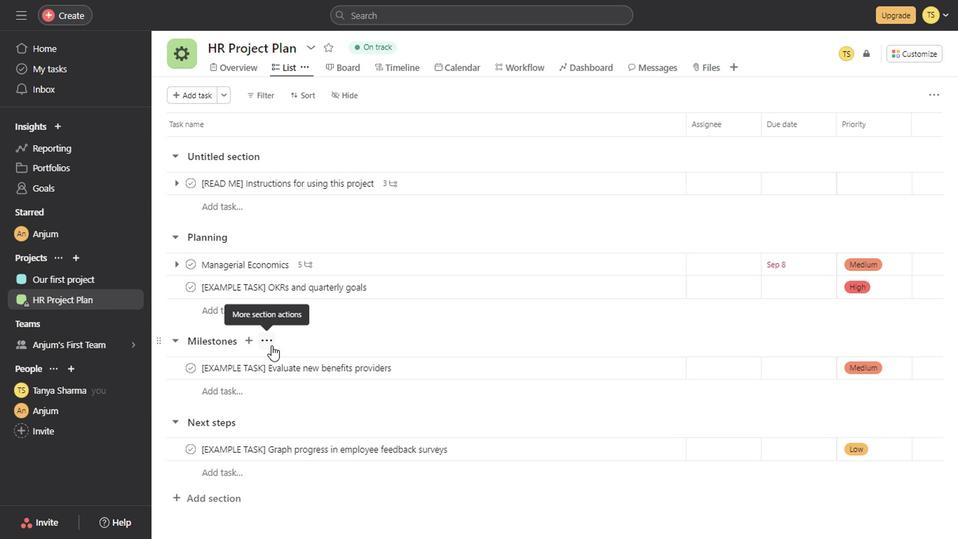 
Action: Mouse scrolled (268, 342) with delta (0, 0)
Screenshot: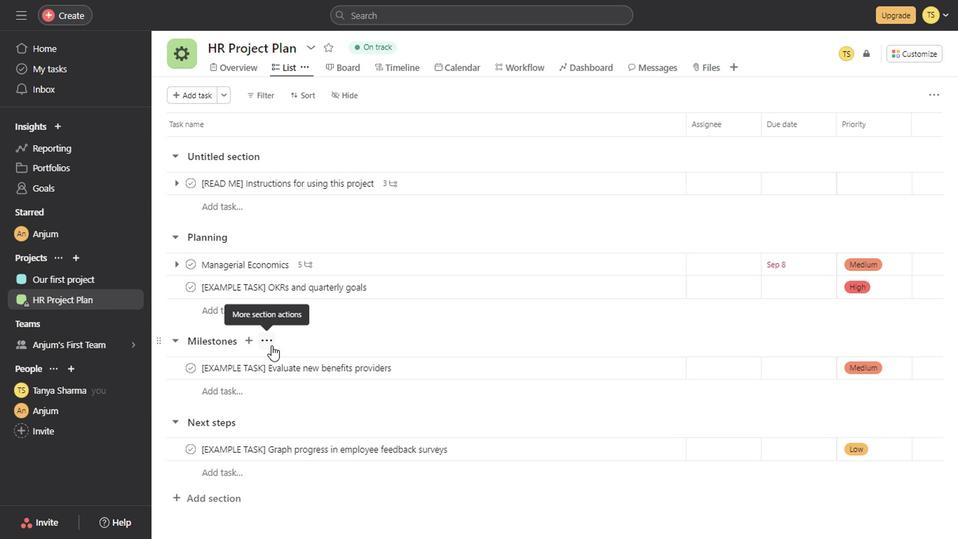 
Action: Mouse scrolled (268, 342) with delta (0, 0)
Screenshot: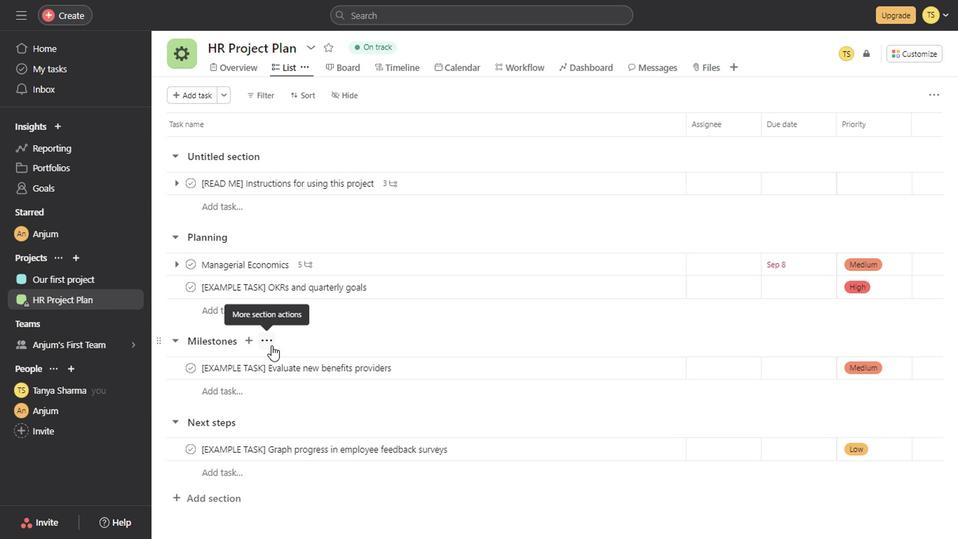 
Action: Mouse scrolled (268, 342) with delta (0, 0)
Screenshot: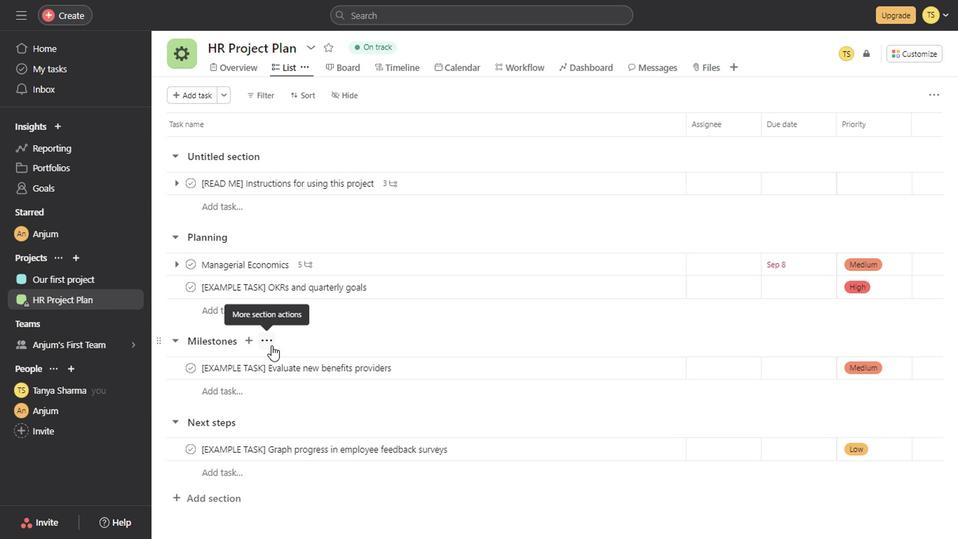 
Action: Mouse scrolled (268, 342) with delta (0, 0)
Screenshot: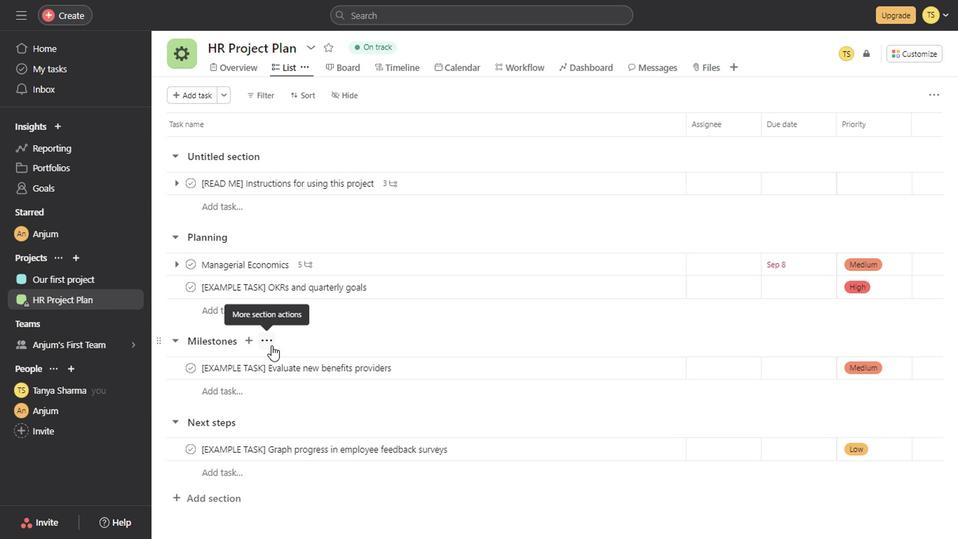 
Action: Mouse scrolled (268, 342) with delta (0, 0)
Screenshot: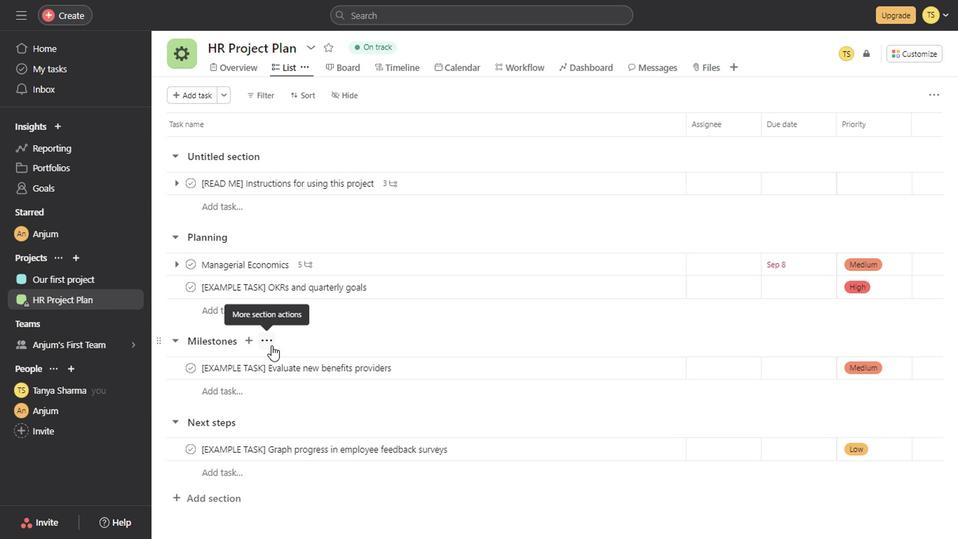 
Action: Mouse scrolled (268, 342) with delta (0, 0)
Screenshot: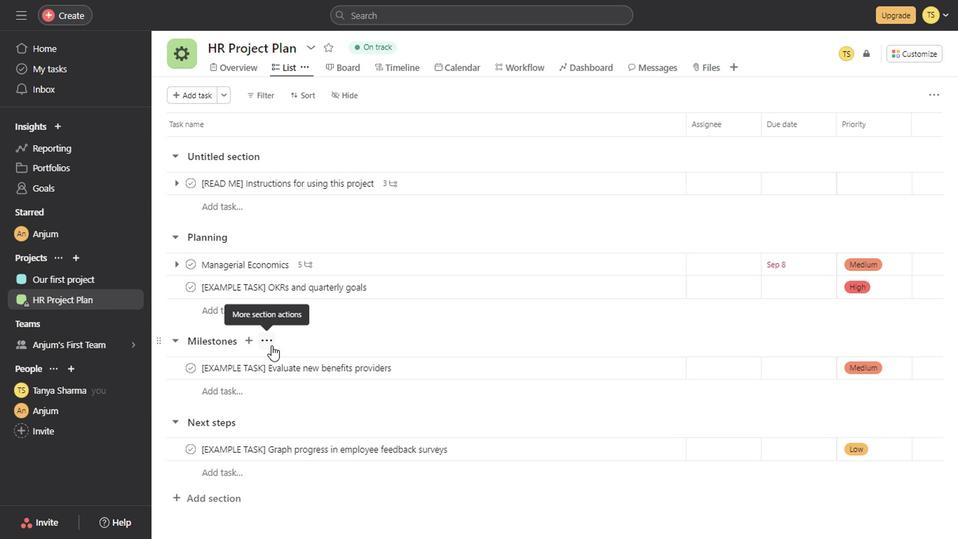 
Action: Mouse scrolled (268, 342) with delta (0, 0)
Screenshot: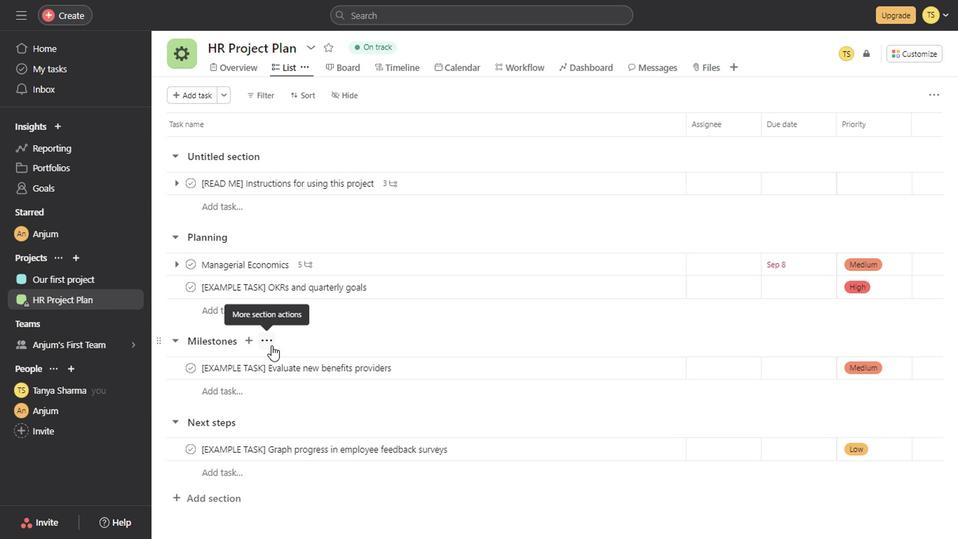 
Action: Mouse scrolled (268, 342) with delta (0, 0)
Screenshot: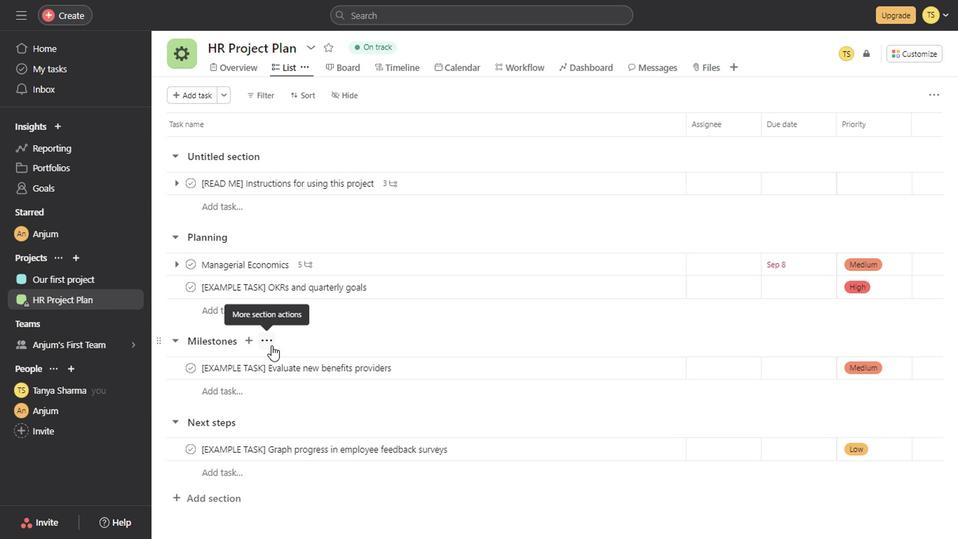 
Action: Mouse scrolled (268, 342) with delta (0, 0)
Screenshot: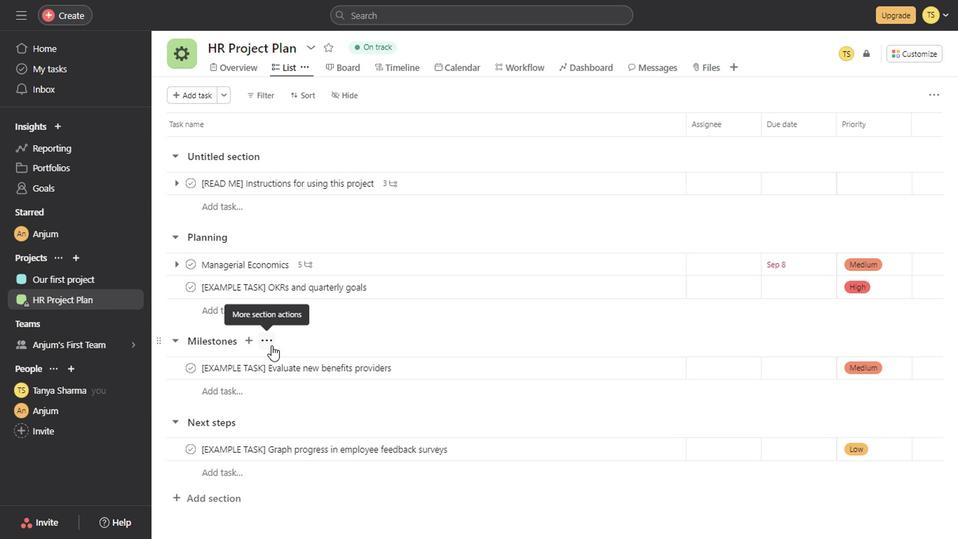 
Action: Mouse moved to (121, 275)
Screenshot: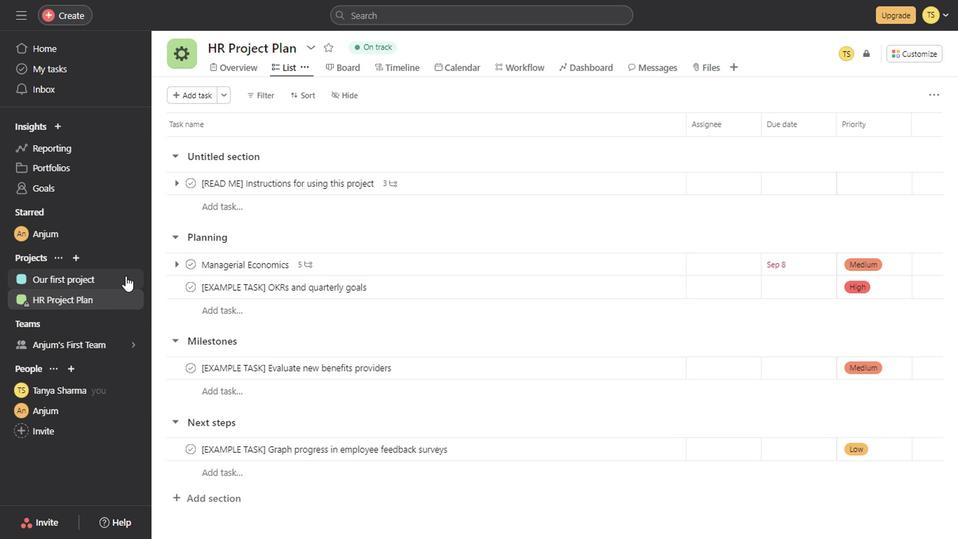 
Action: Mouse pressed left at (121, 275)
Screenshot: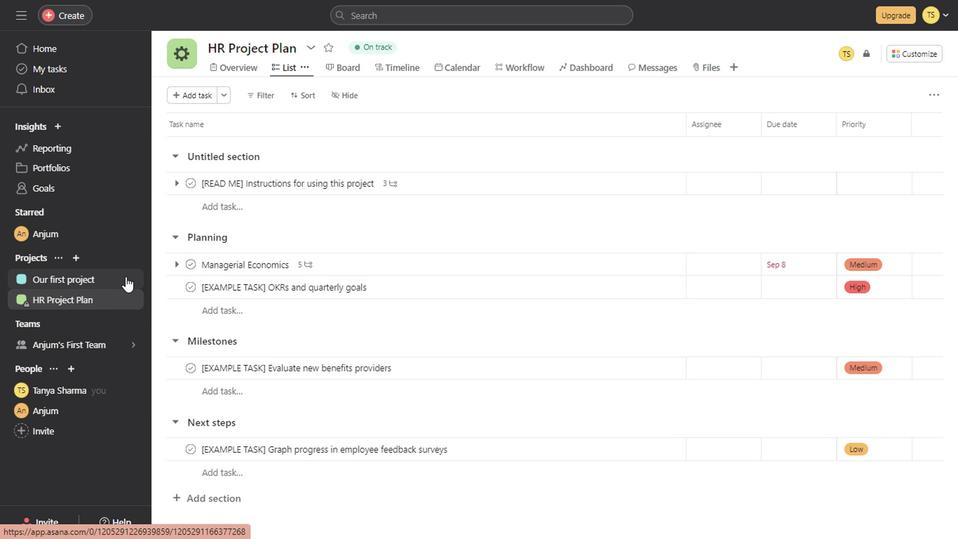 
Action: Mouse moved to (289, 68)
Screenshot: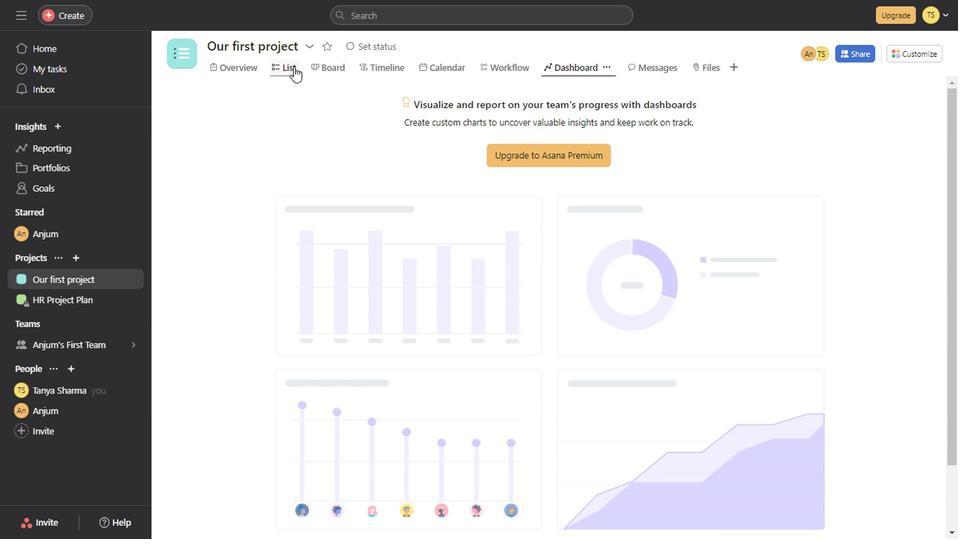 
Action: Mouse pressed left at (289, 68)
Screenshot: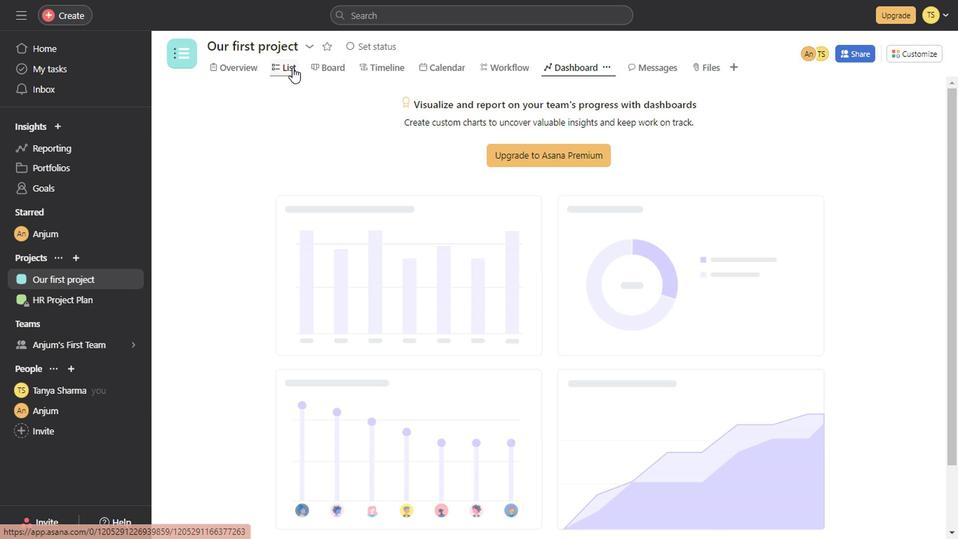 
Action: Mouse moved to (288, 407)
Screenshot: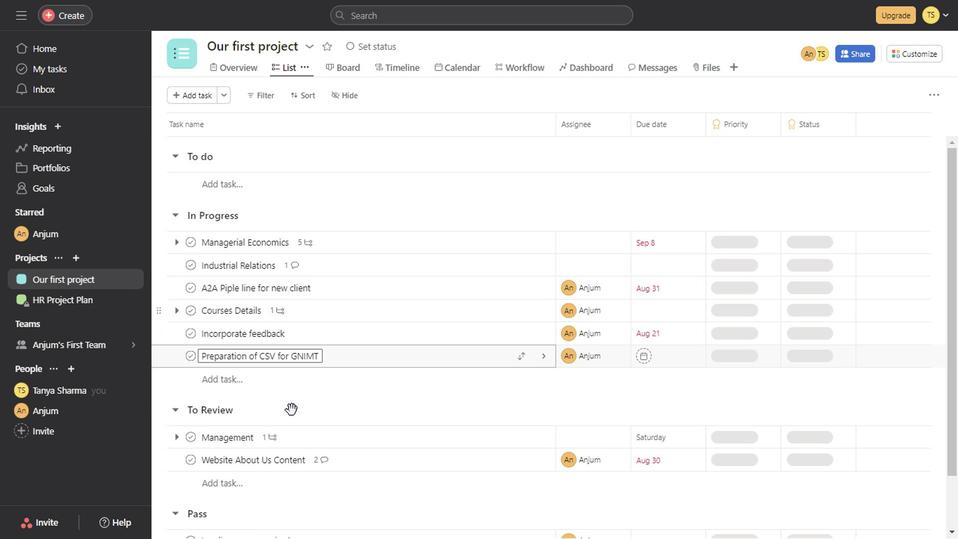 
Action: Mouse scrolled (288, 406) with delta (0, 0)
Screenshot: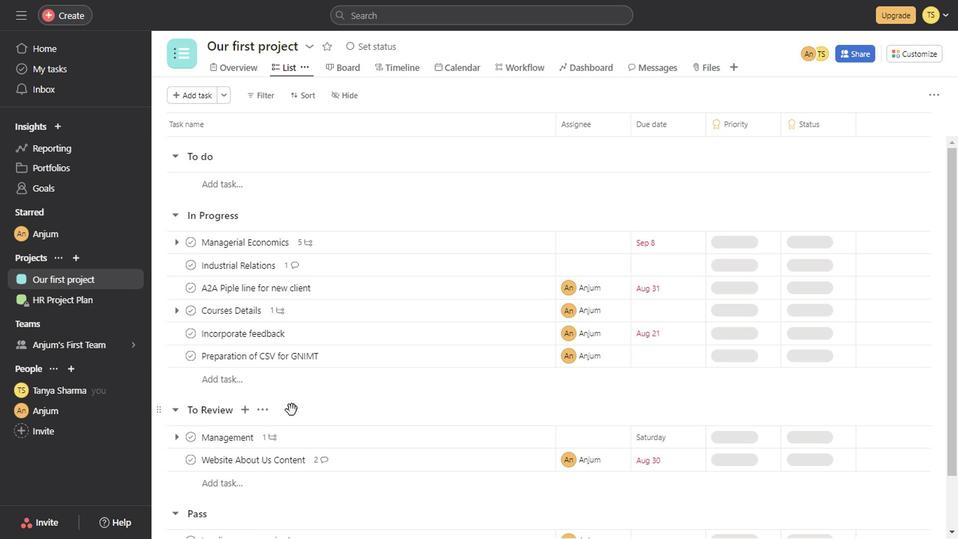 
Action: Mouse scrolled (288, 406) with delta (0, 0)
Screenshot: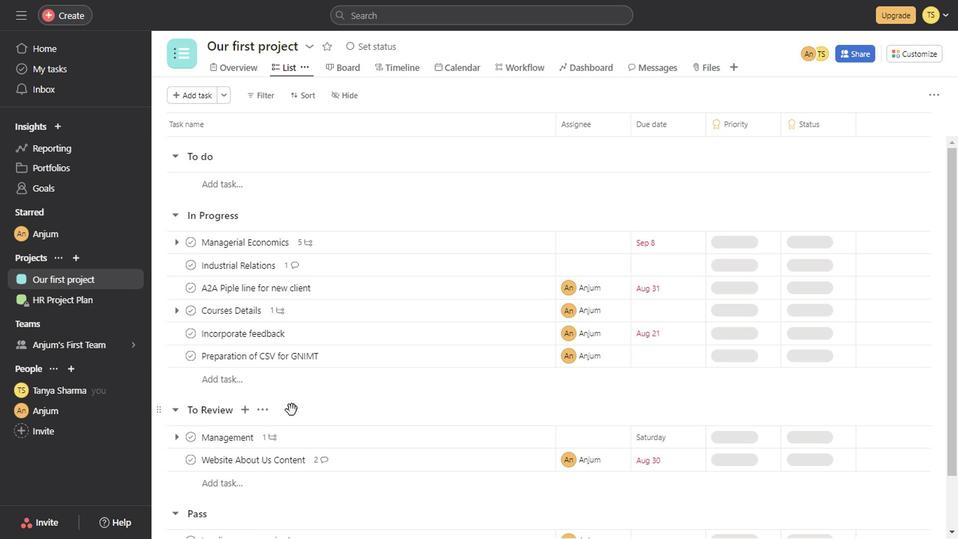 
Action: Mouse scrolled (288, 406) with delta (0, 0)
Screenshot: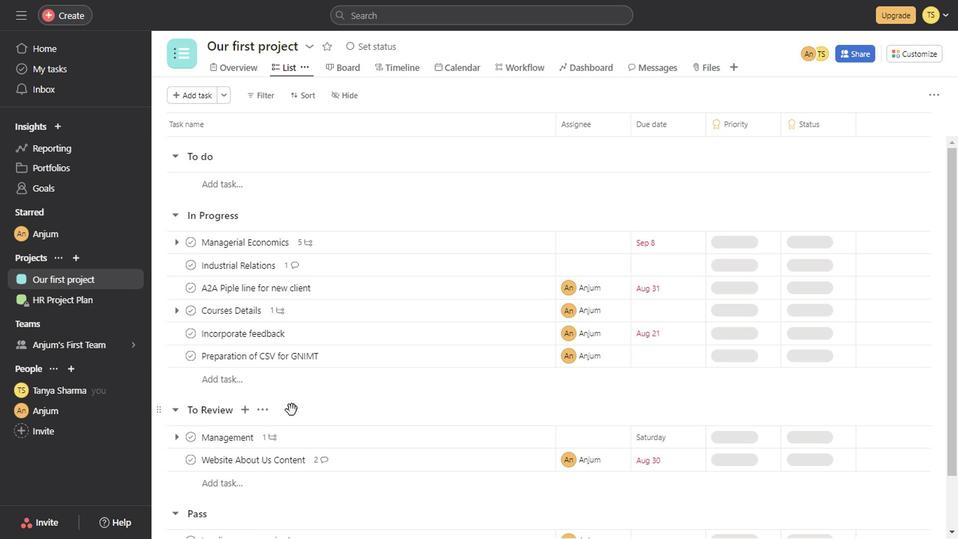 
Action: Mouse scrolled (288, 406) with delta (0, 0)
Screenshot: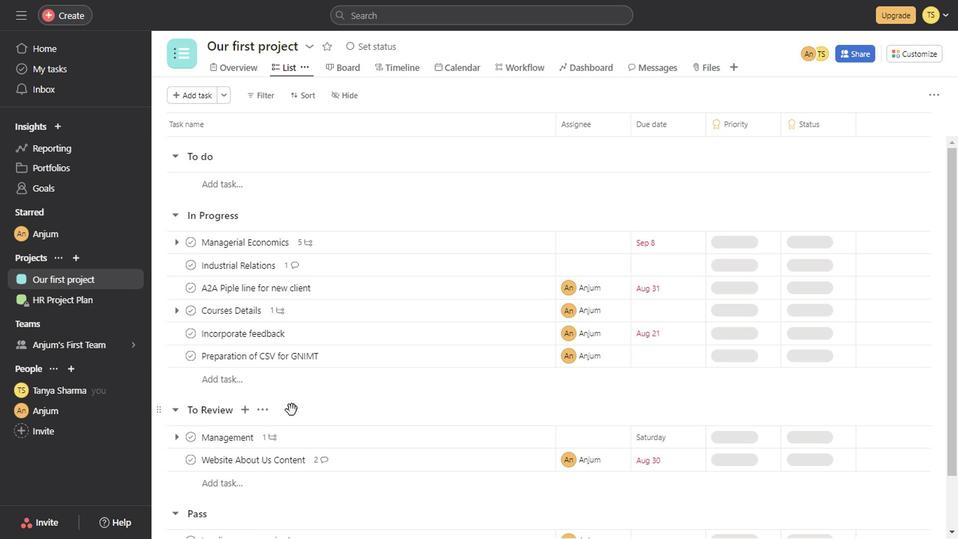 
Action: Mouse scrolled (288, 406) with delta (0, 0)
Screenshot: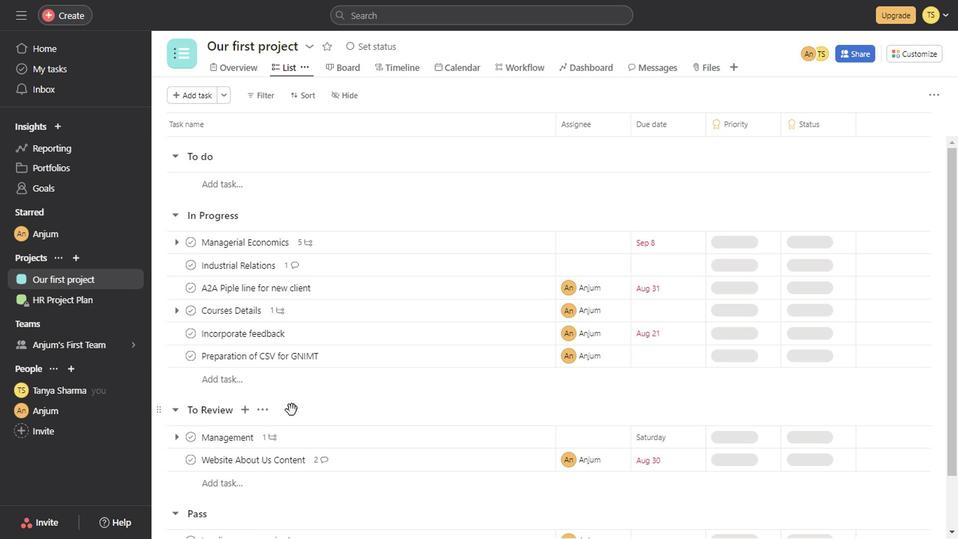 
Action: Mouse scrolled (288, 406) with delta (0, 0)
Screenshot: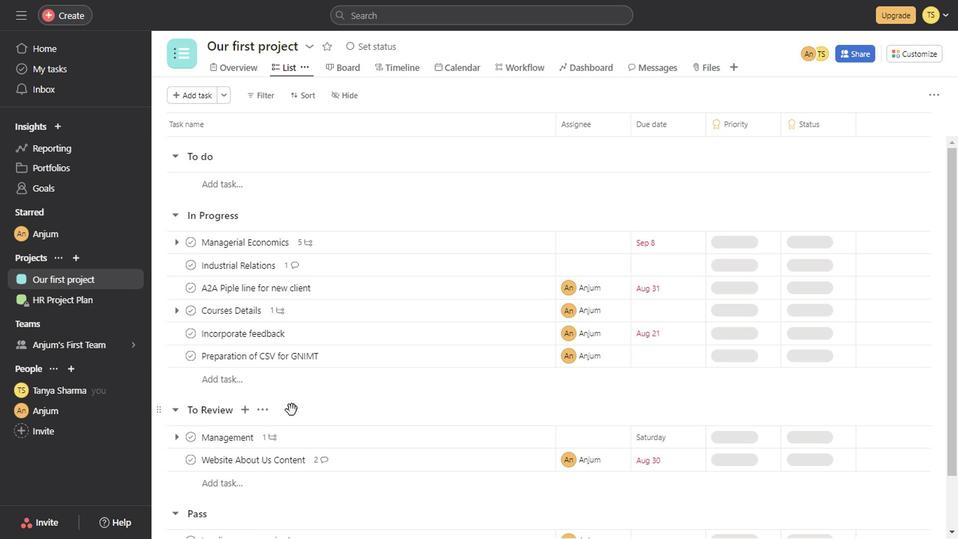 
Action: Mouse scrolled (288, 406) with delta (0, 0)
Screenshot: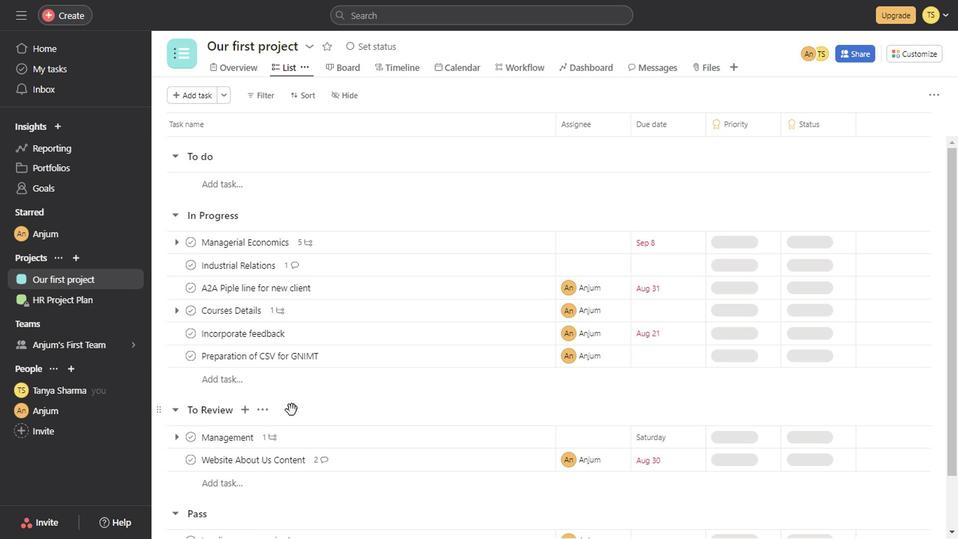 
Action: Mouse scrolled (288, 406) with delta (0, 0)
Screenshot: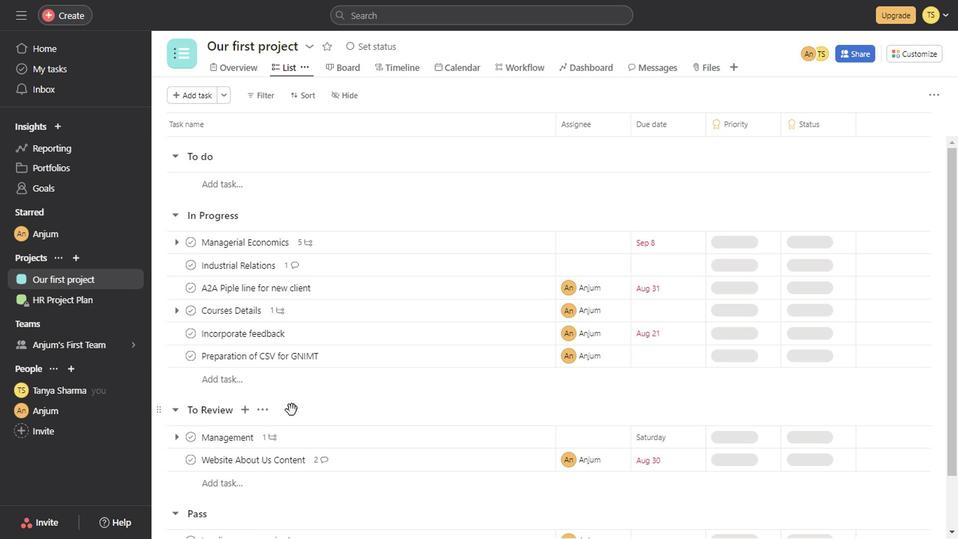 
Action: Mouse scrolled (288, 406) with delta (0, 0)
Screenshot: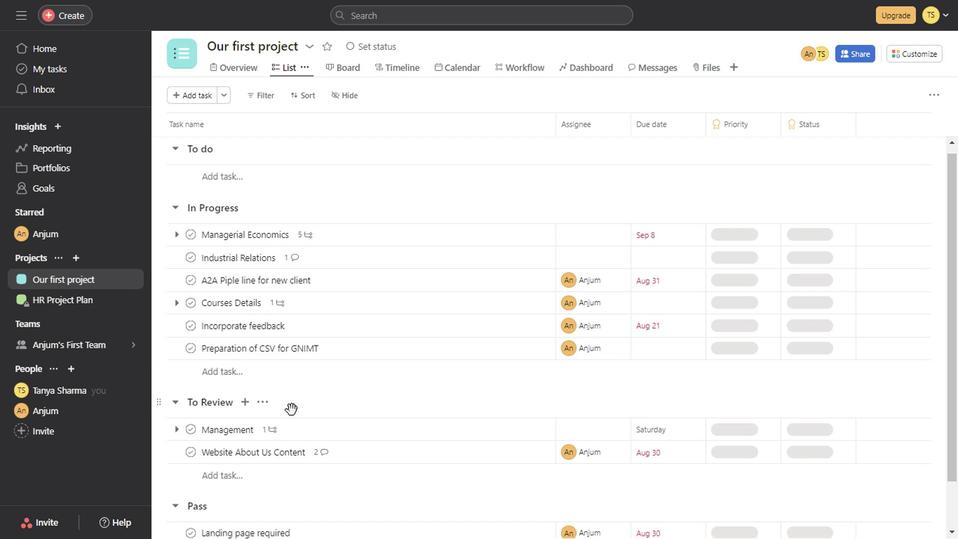 
Action: Mouse scrolled (288, 406) with delta (0, 0)
Screenshot: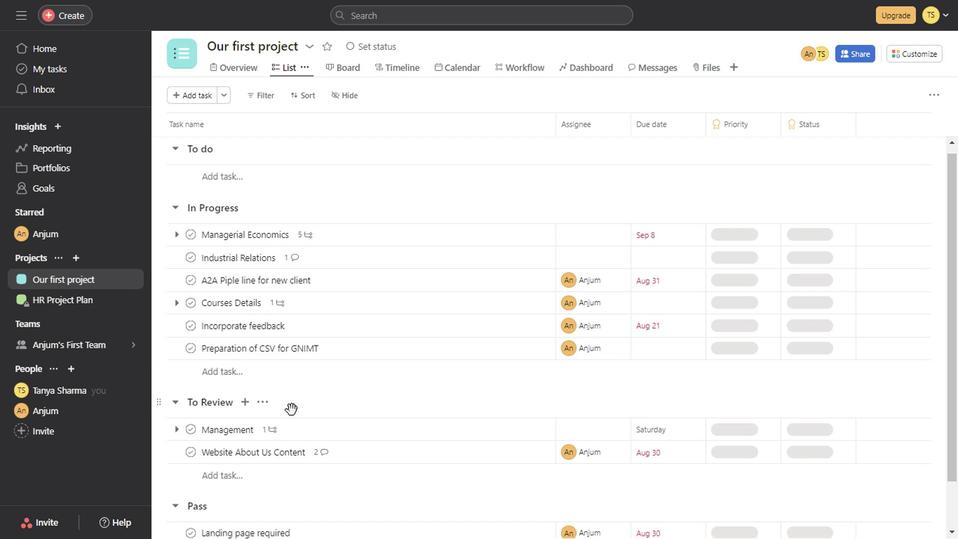 
Action: Mouse scrolled (288, 406) with delta (0, 0)
Screenshot: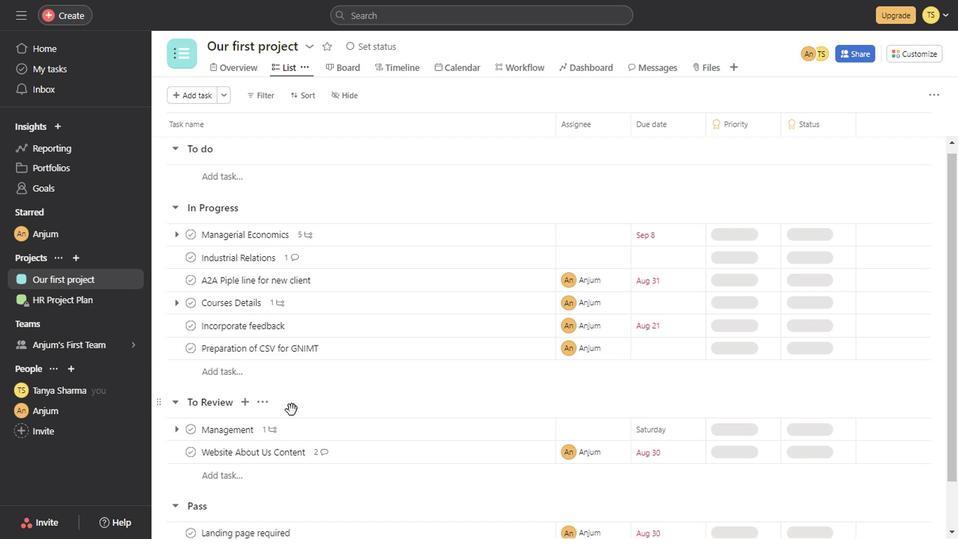 
Action: Mouse scrolled (288, 406) with delta (0, 0)
Screenshot: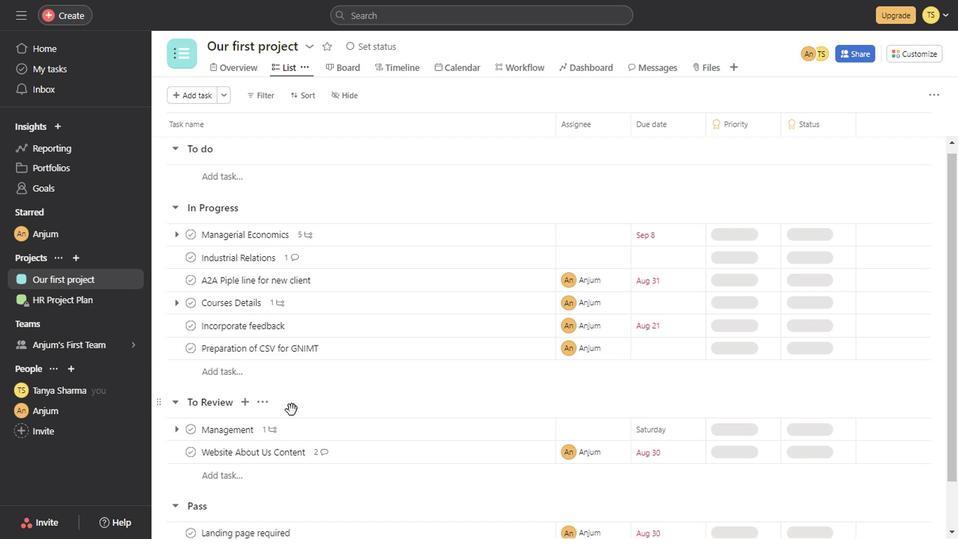 
Action: Mouse scrolled (288, 406) with delta (0, 0)
Screenshot: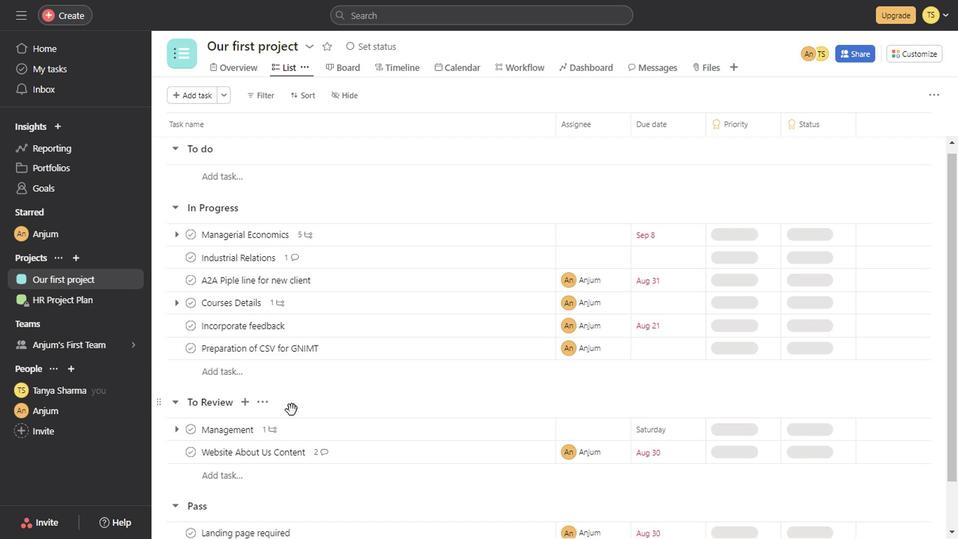 
Action: Mouse scrolled (288, 406) with delta (0, 0)
Screenshot: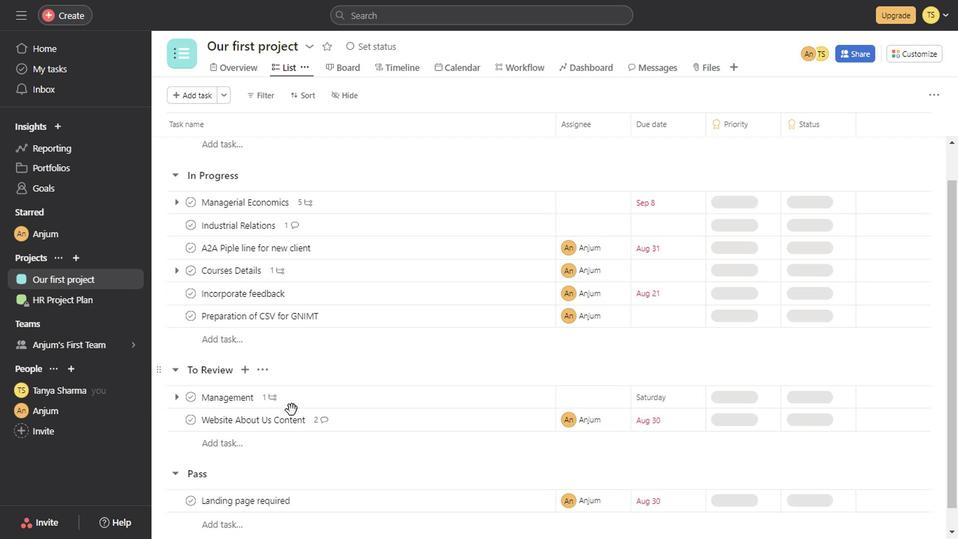 
Action: Mouse scrolled (288, 406) with delta (0, 0)
Screenshot: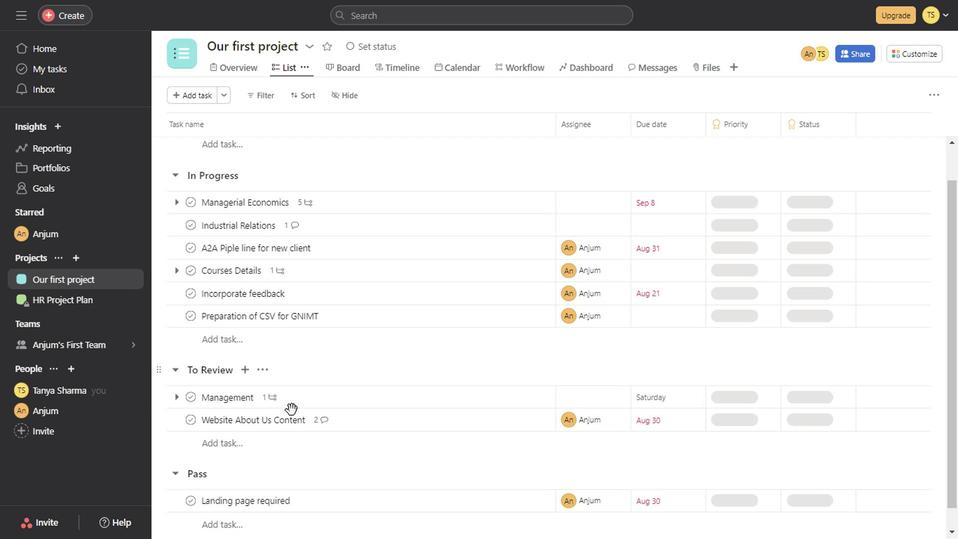 
Action: Mouse moved to (249, 100)
Screenshot: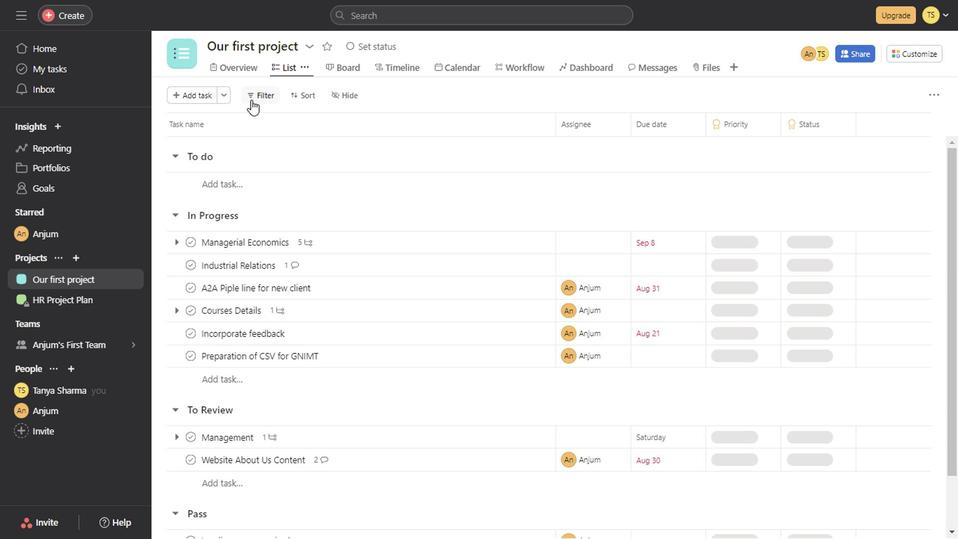 
Action: Mouse pressed left at (249, 100)
Screenshot: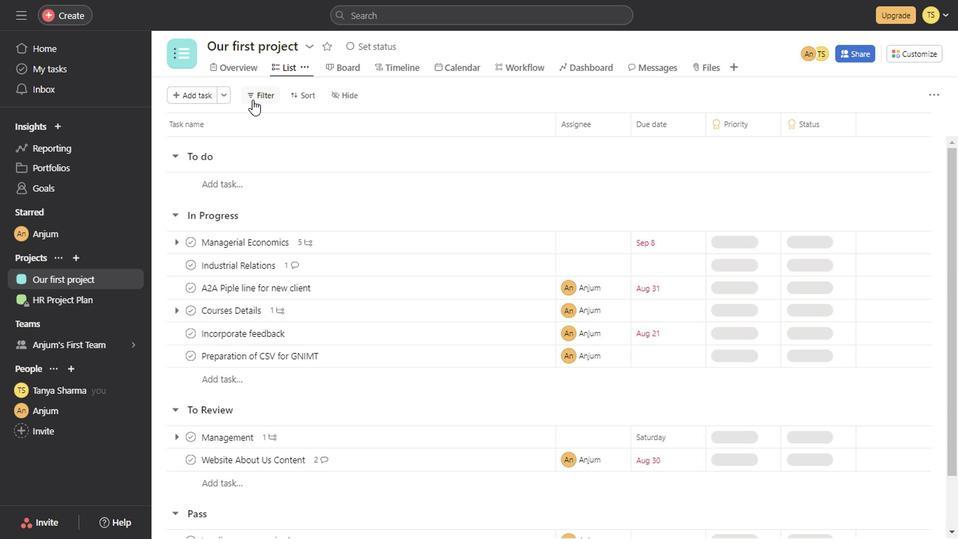 
Action: Mouse moved to (357, 142)
Screenshot: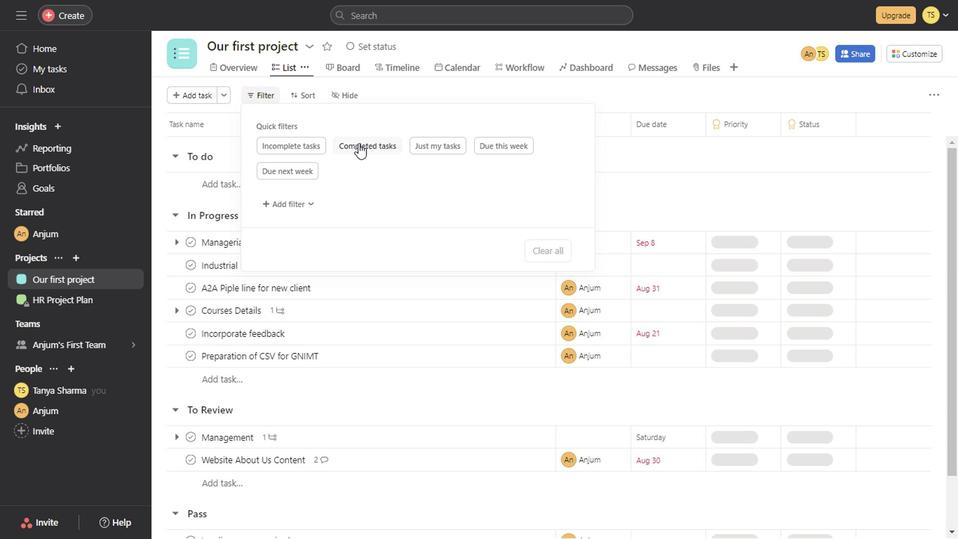
Action: Mouse pressed left at (357, 142)
Screenshot: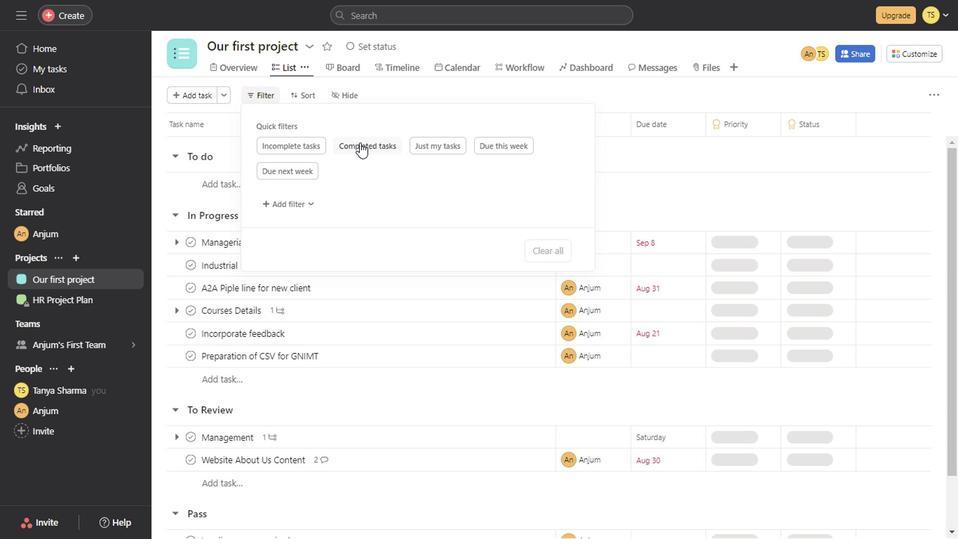 
Action: Mouse moved to (312, 140)
Screenshot: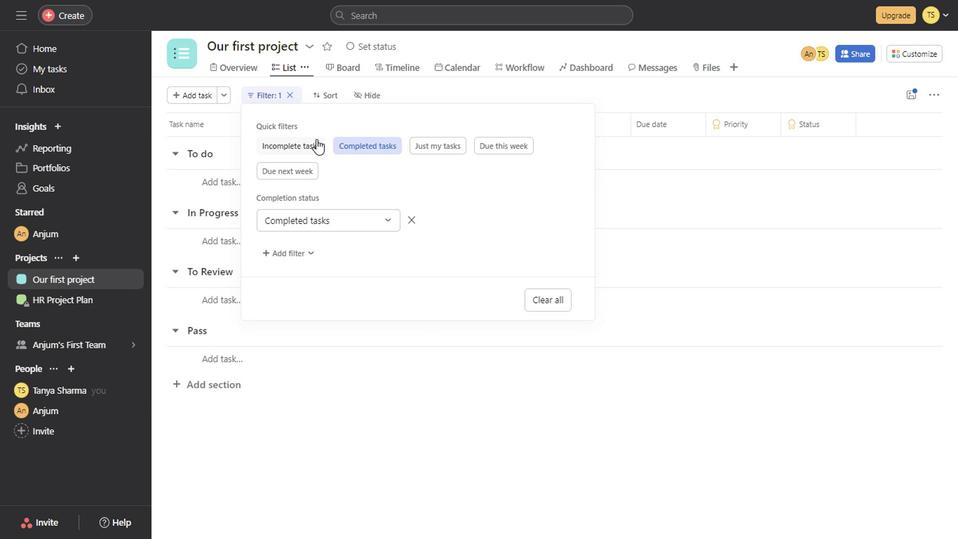 
Action: Mouse pressed left at (312, 140)
Screenshot: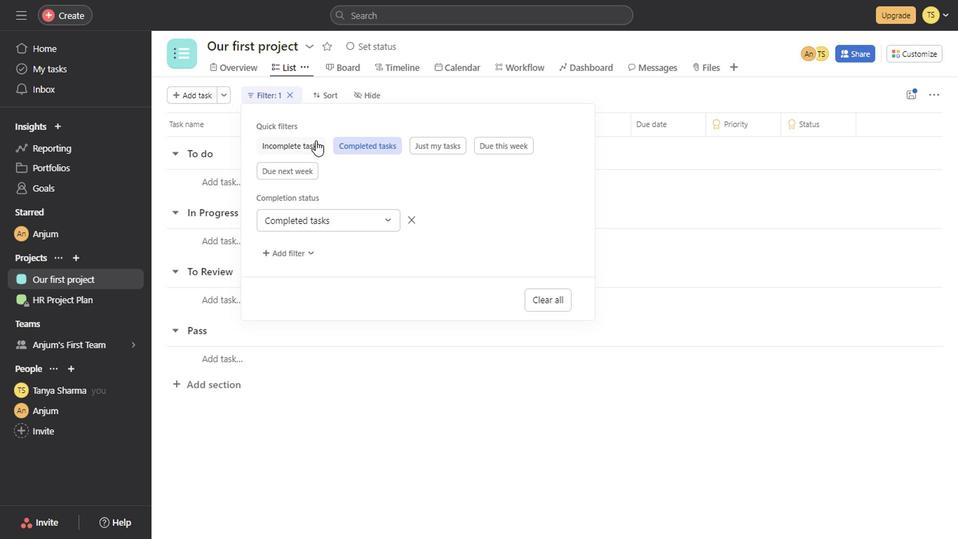 
Action: Mouse moved to (445, 148)
Screenshot: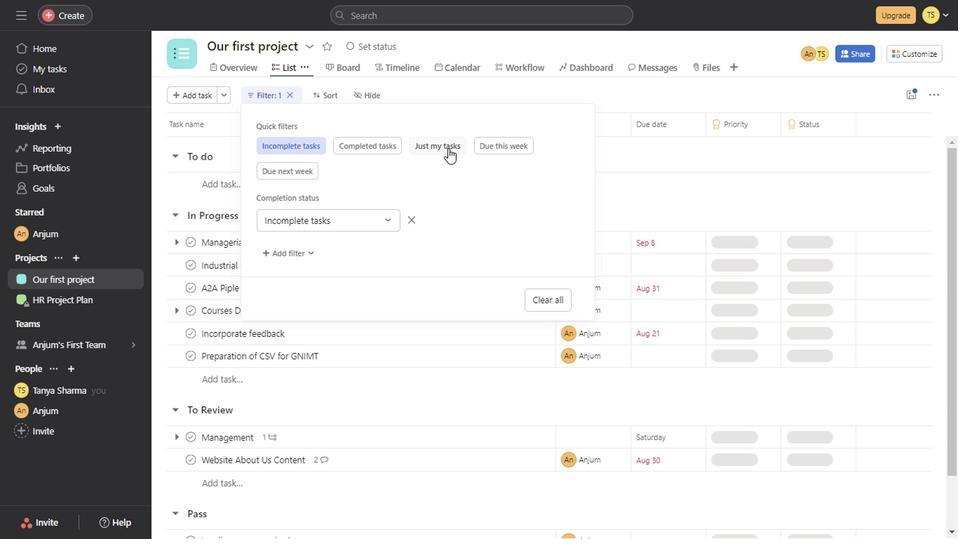 
Action: Mouse pressed left at (445, 148)
Screenshot: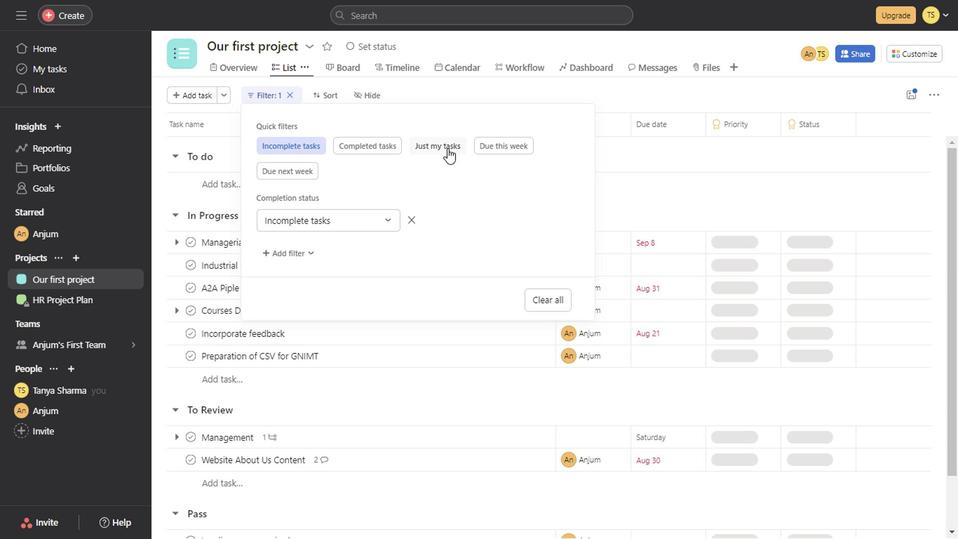 
Action: Mouse moved to (490, 141)
Screenshot: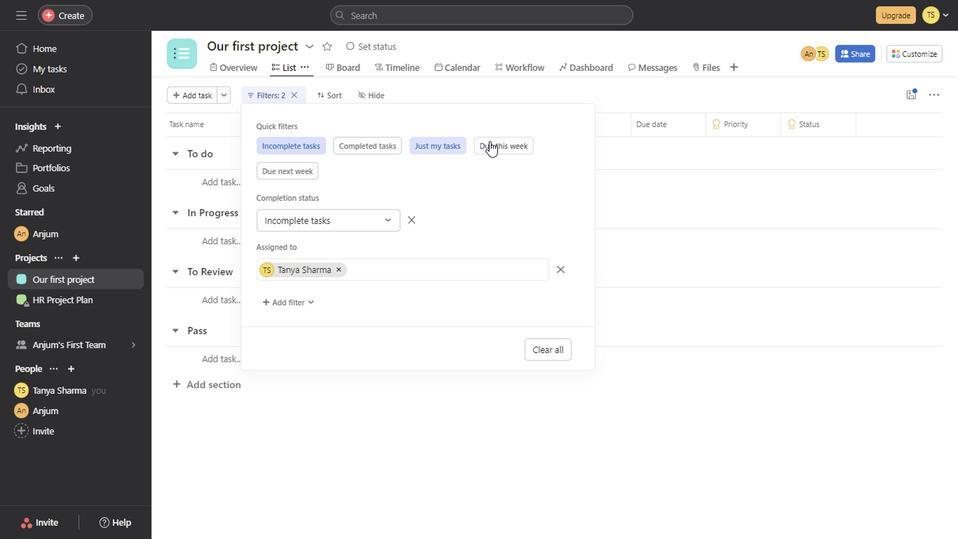 
Action: Mouse pressed left at (490, 141)
Screenshot: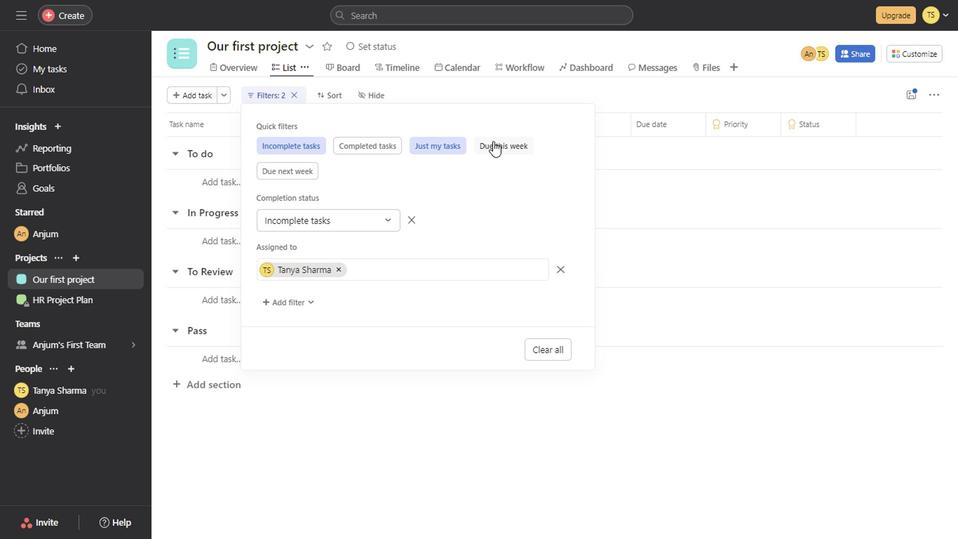 
Action: Mouse moved to (311, 145)
Screenshot: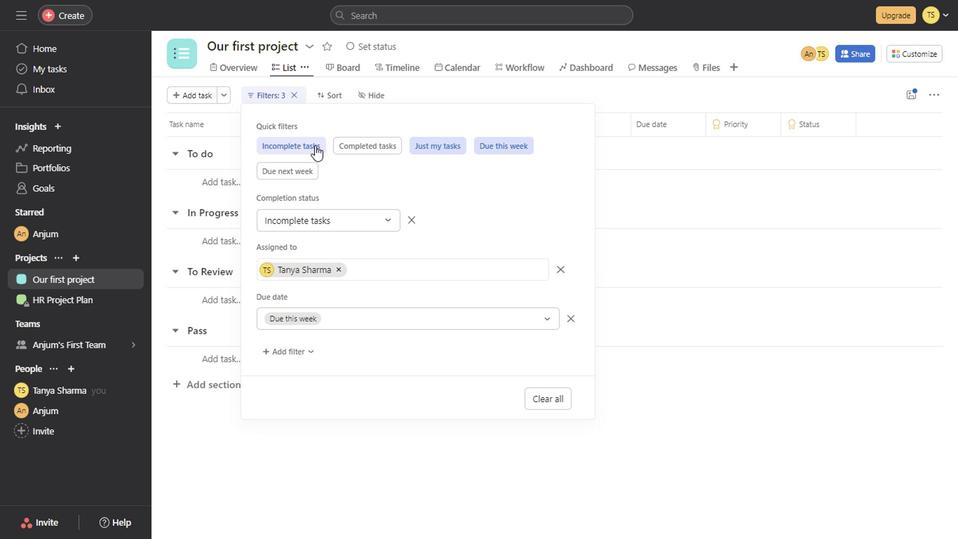 
Action: Mouse pressed left at (311, 145)
Screenshot: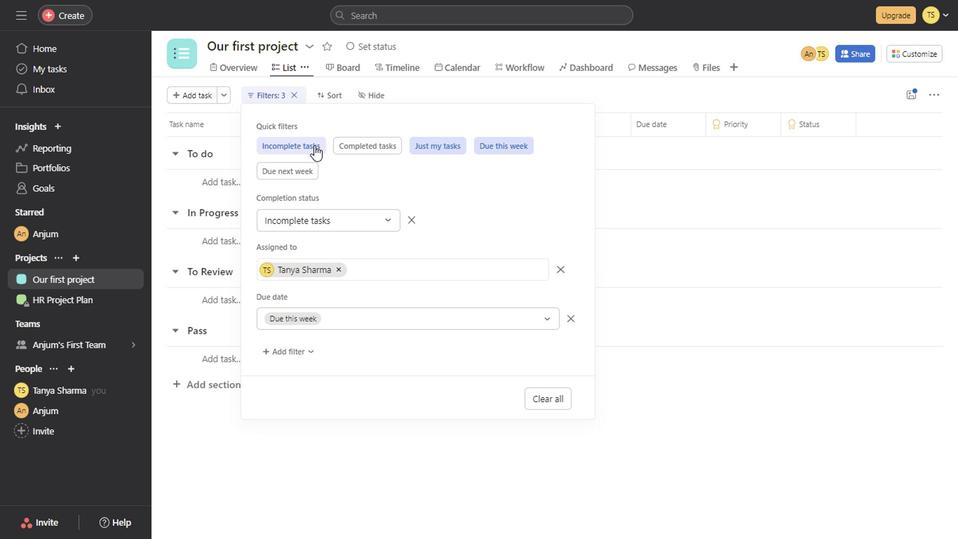 
Action: Mouse moved to (446, 146)
Screenshot: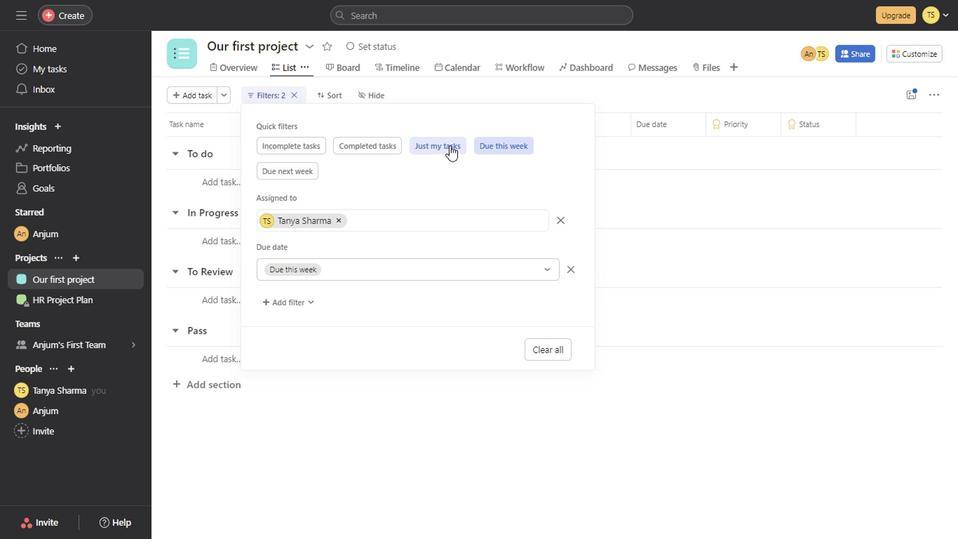 
Action: Mouse pressed left at (446, 146)
Screenshot: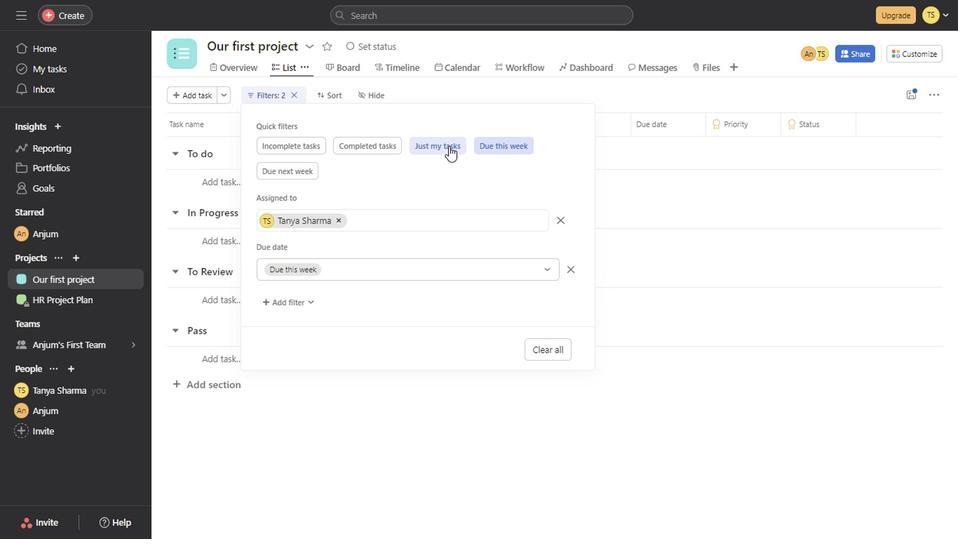 
Action: Mouse moved to (653, 262)
Screenshot: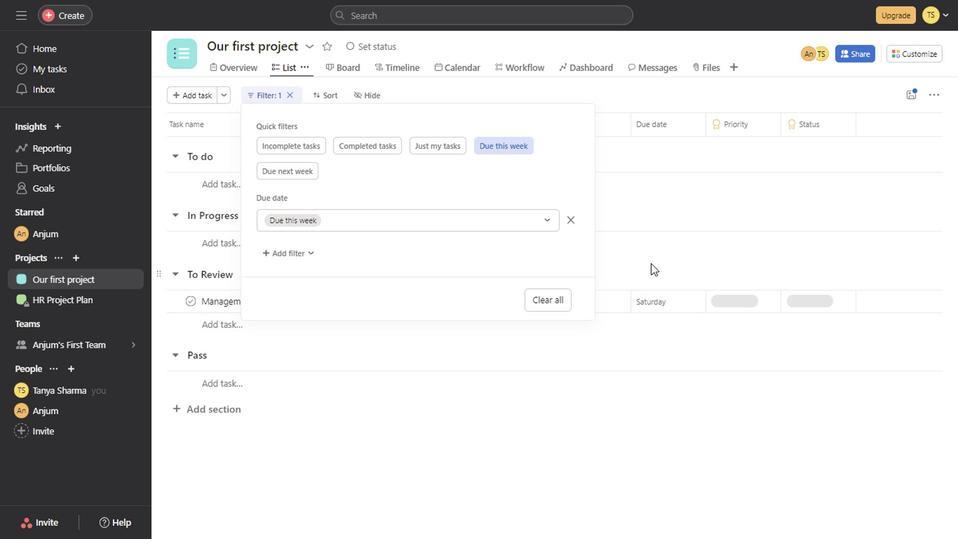 
Action: Mouse pressed left at (653, 262)
Screenshot: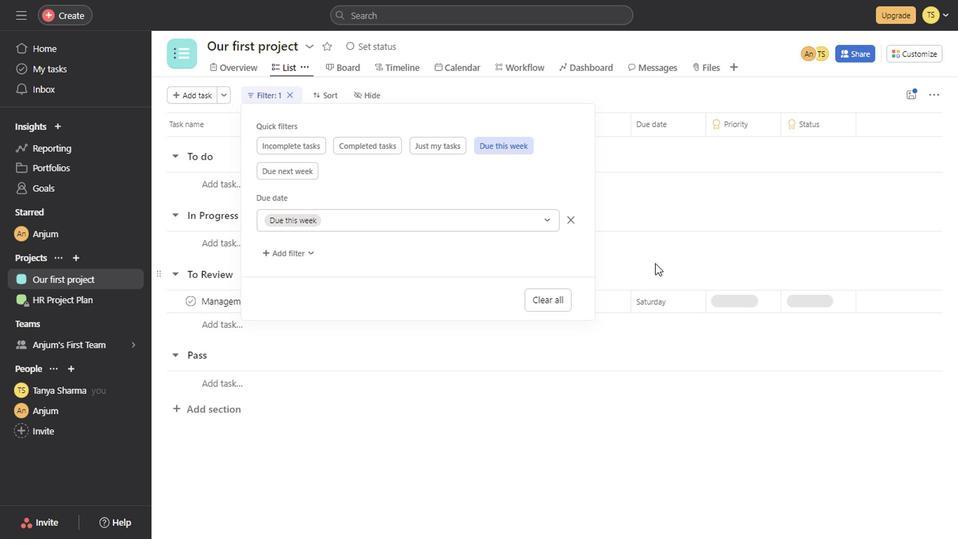 
Action: Mouse moved to (502, 308)
Screenshot: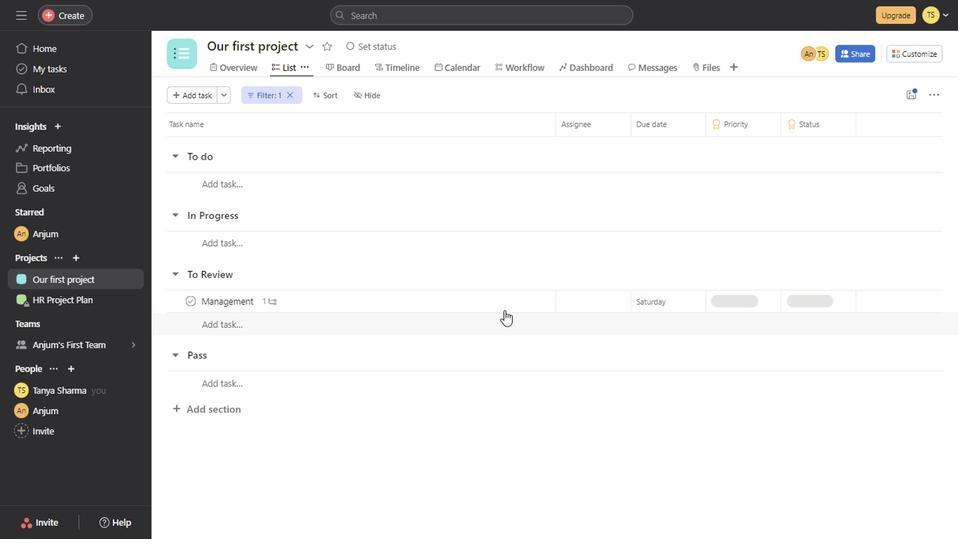 
Action: Mouse pressed left at (502, 308)
Screenshot: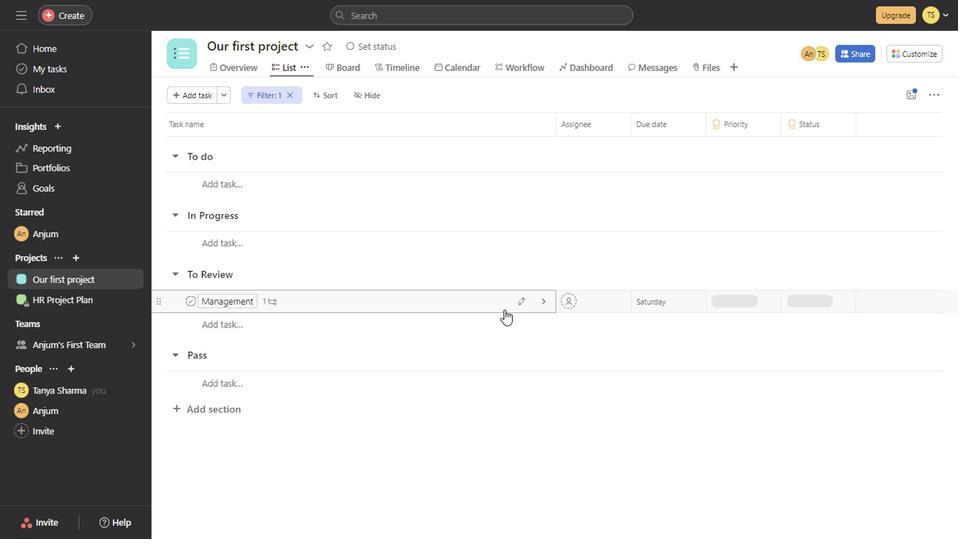 
Action: Mouse moved to (787, 221)
Screenshot: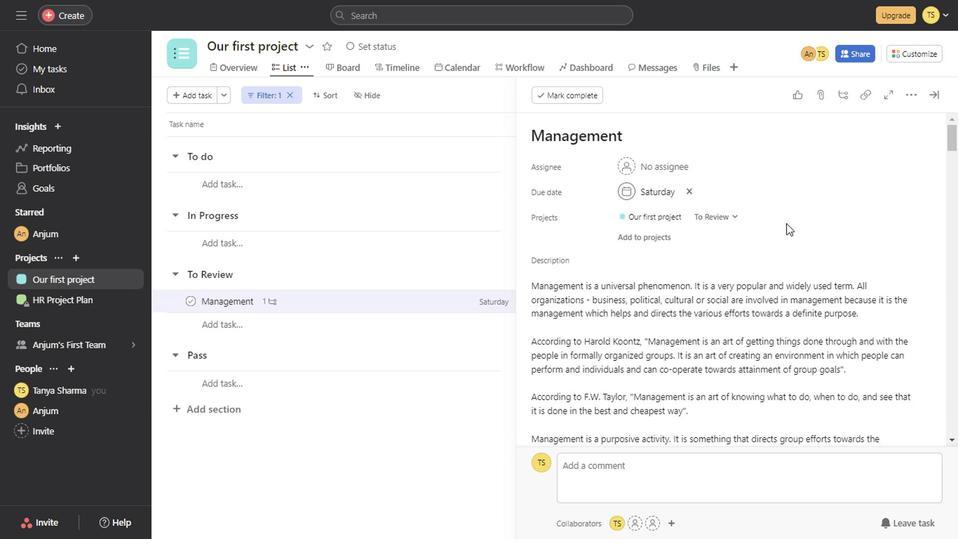 
Action: Mouse scrolled (787, 221) with delta (0, 0)
Screenshot: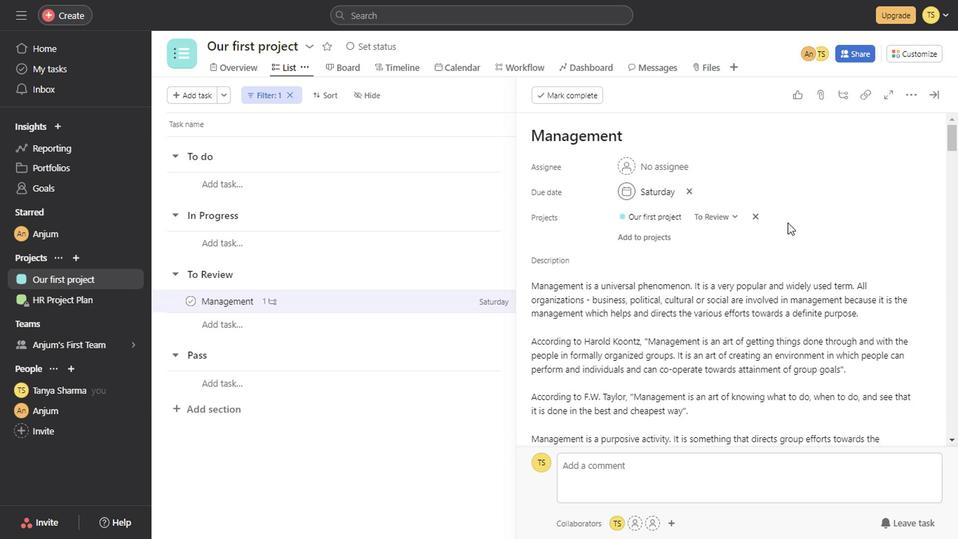 
Action: Mouse scrolled (787, 221) with delta (0, 0)
Screenshot: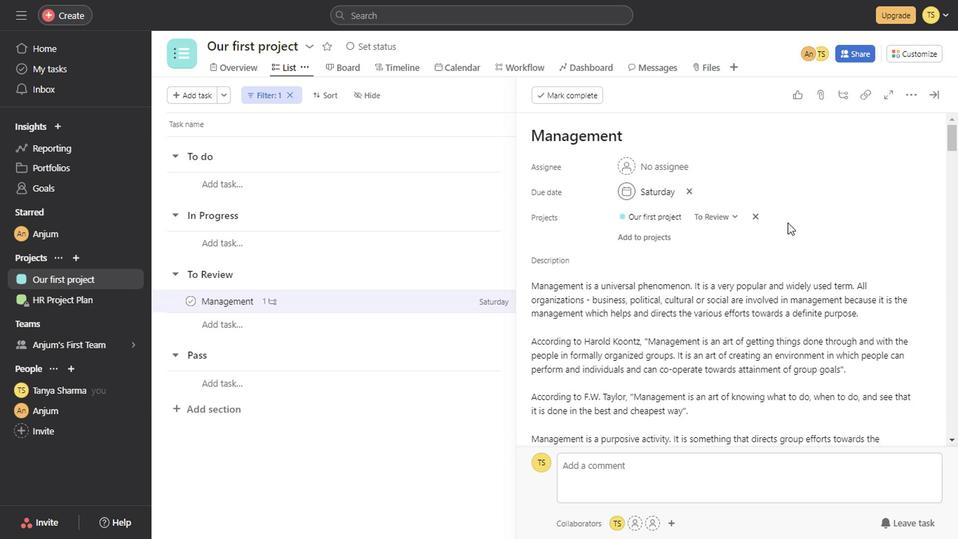 
Action: Mouse scrolled (787, 221) with delta (0, 0)
Screenshot: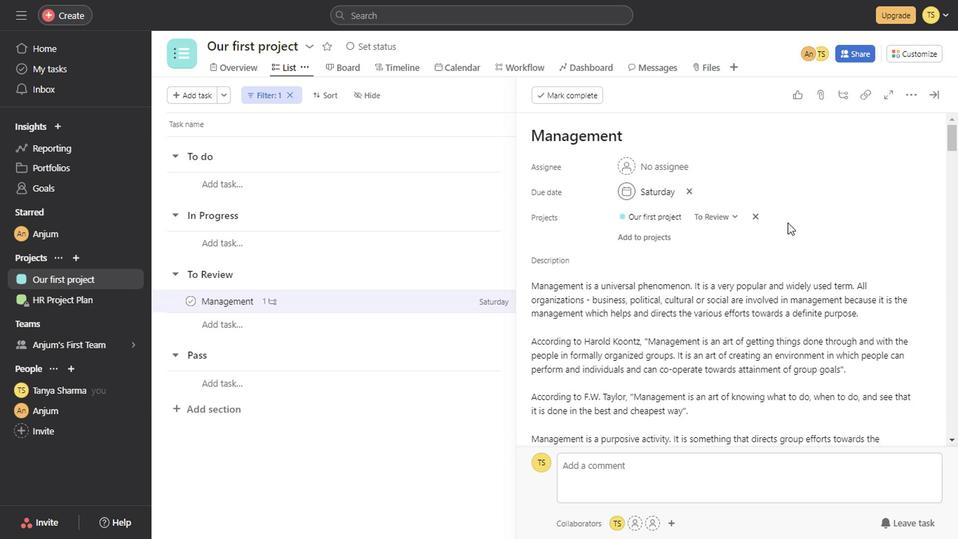 
Action: Mouse scrolled (787, 221) with delta (0, 0)
Screenshot: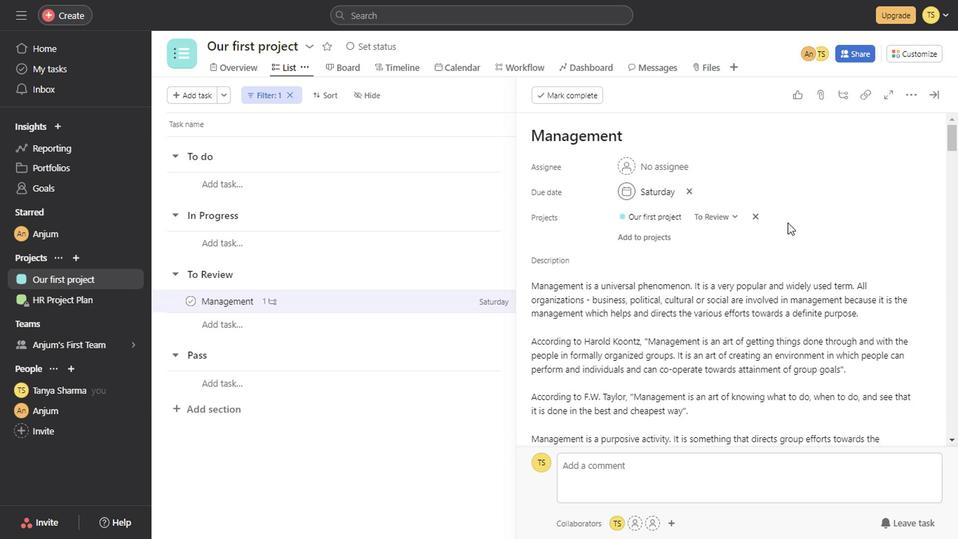 
Action: Mouse scrolled (787, 221) with delta (0, 0)
Screenshot: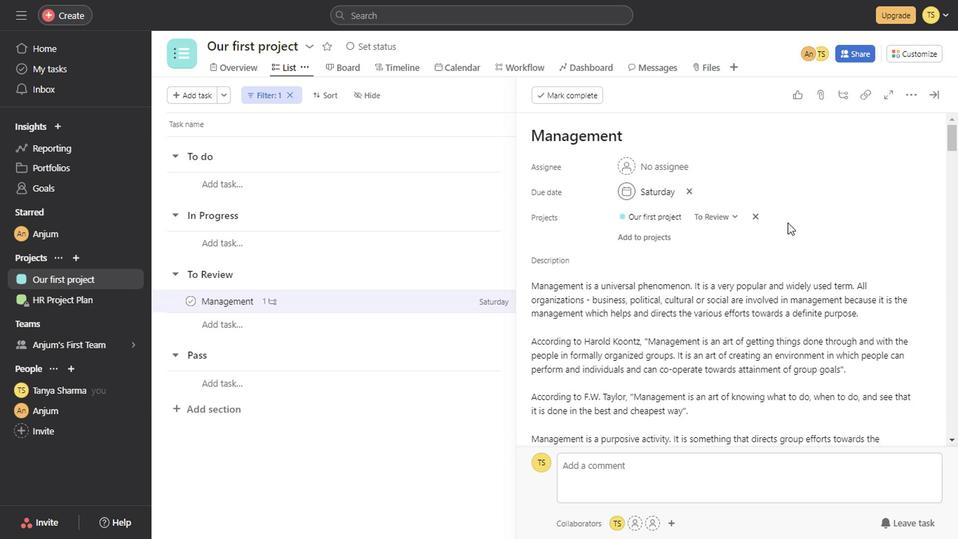 
Action: Mouse scrolled (787, 221) with delta (0, 0)
Screenshot: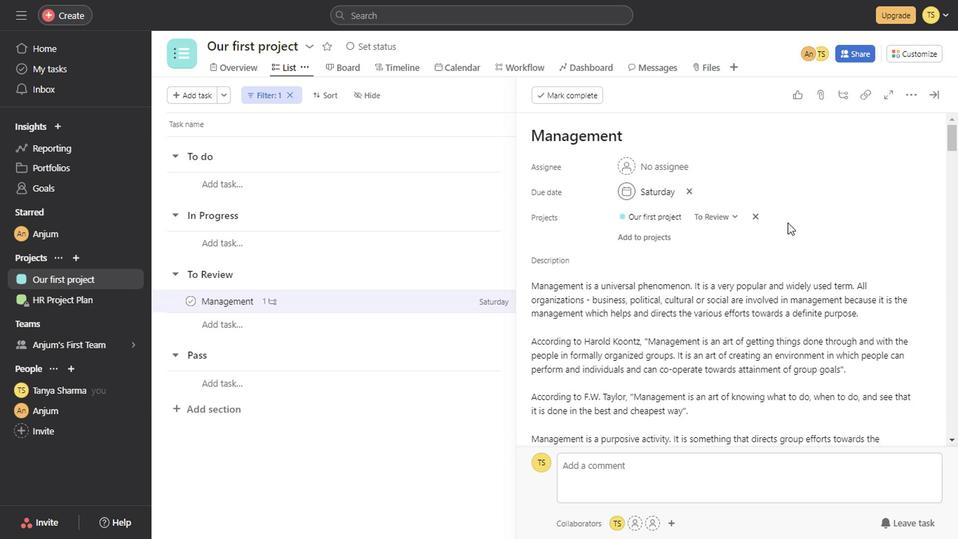 
Action: Mouse scrolled (787, 221) with delta (0, 0)
Screenshot: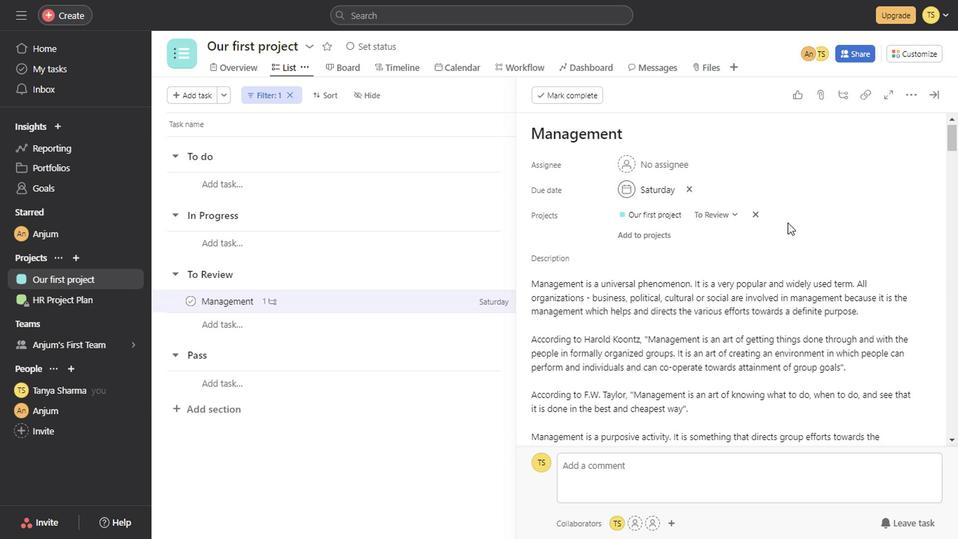 
Action: Mouse scrolled (787, 221) with delta (0, 0)
Screenshot: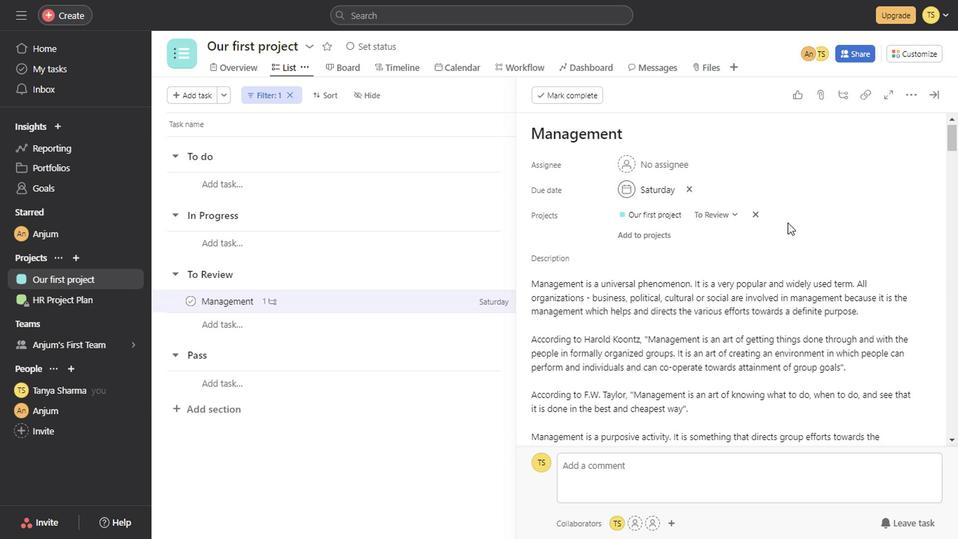 
Action: Mouse scrolled (787, 221) with delta (0, 0)
Screenshot: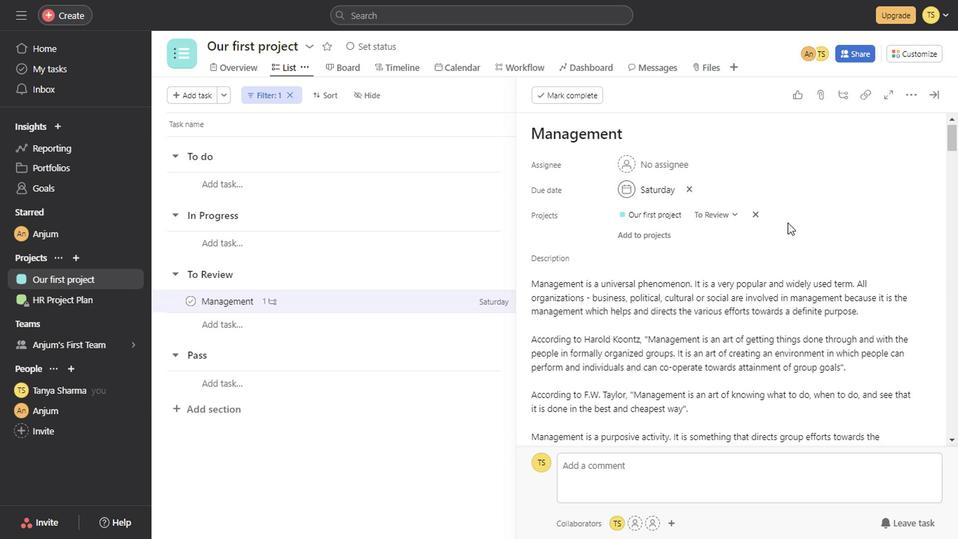 
Action: Mouse scrolled (787, 221) with delta (0, 0)
Screenshot: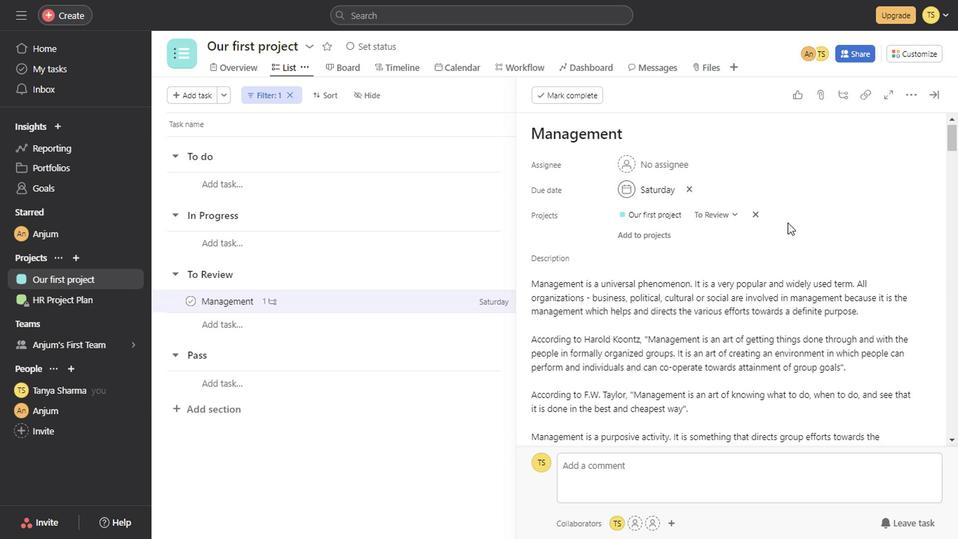 
Action: Mouse scrolled (787, 221) with delta (0, 0)
Screenshot: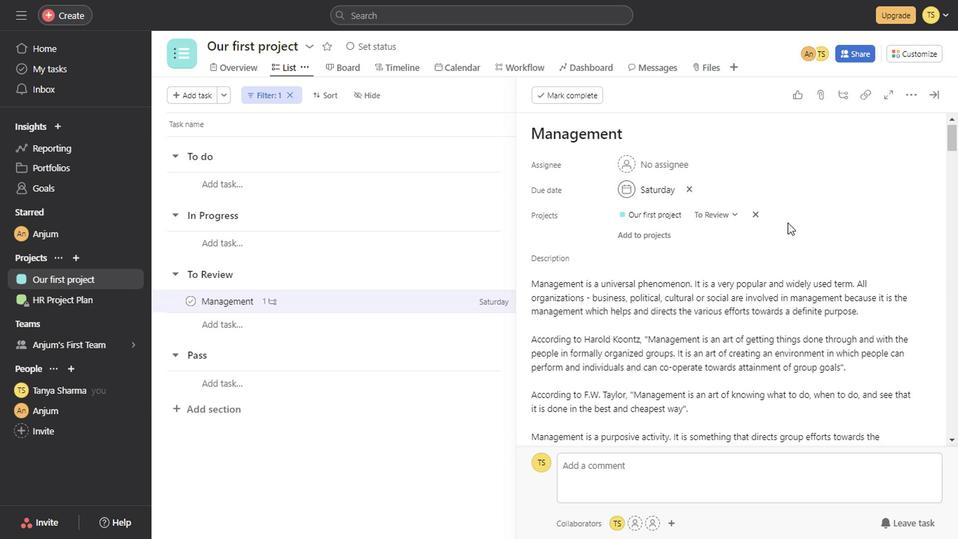 
Action: Mouse scrolled (787, 221) with delta (0, 0)
Screenshot: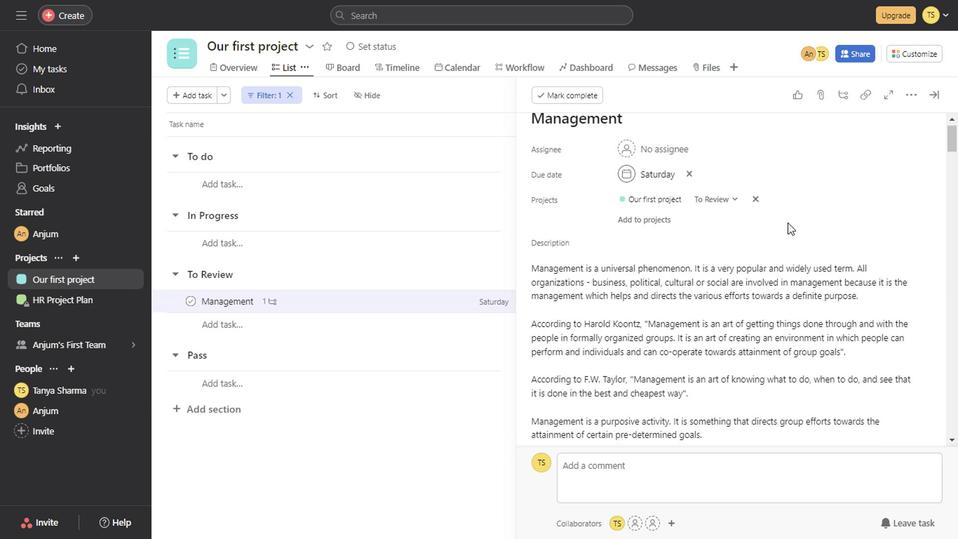 
Action: Mouse scrolled (787, 221) with delta (0, 0)
Screenshot: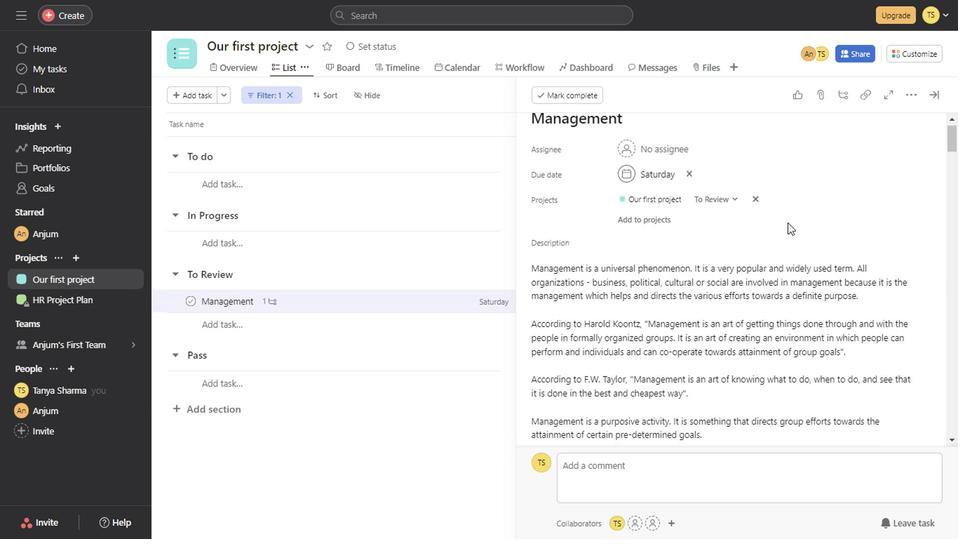 
Action: Mouse scrolled (787, 221) with delta (0, 0)
Screenshot: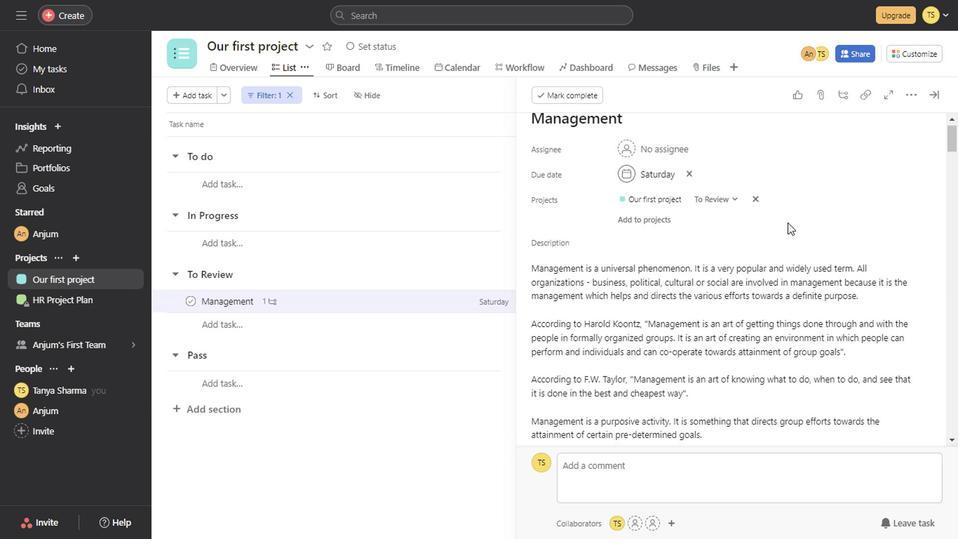 
Action: Mouse scrolled (787, 221) with delta (0, 0)
Screenshot: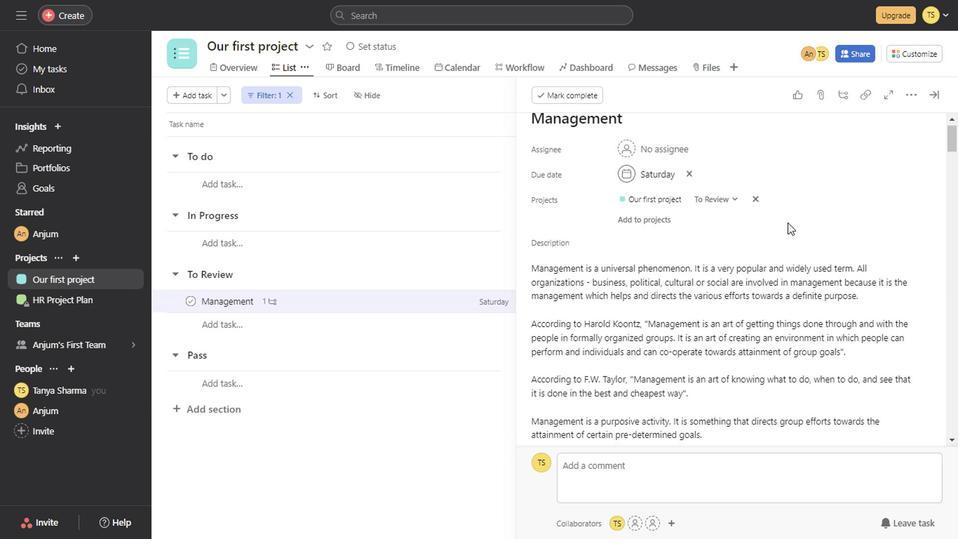 
Action: Mouse scrolled (787, 221) with delta (0, 0)
Screenshot: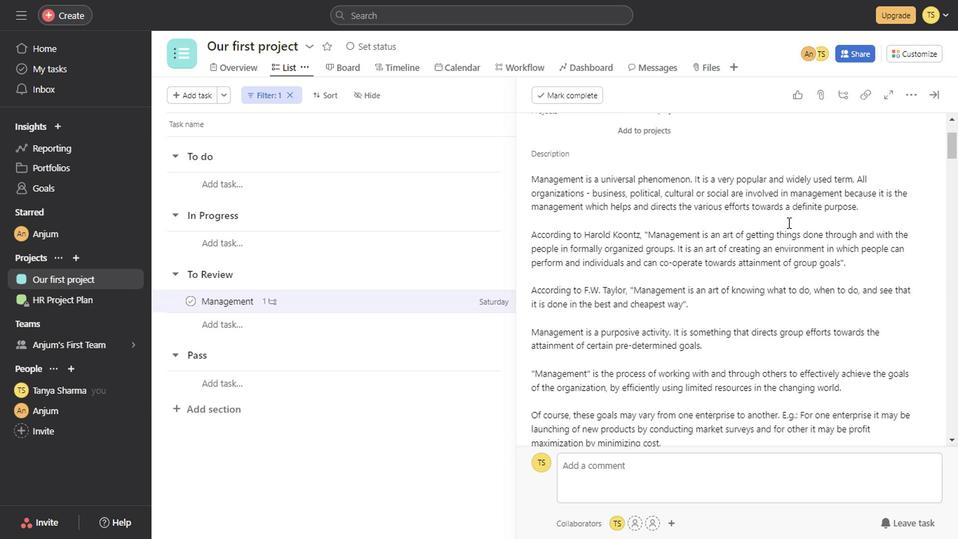 
Action: Mouse scrolled (787, 221) with delta (0, 0)
Screenshot: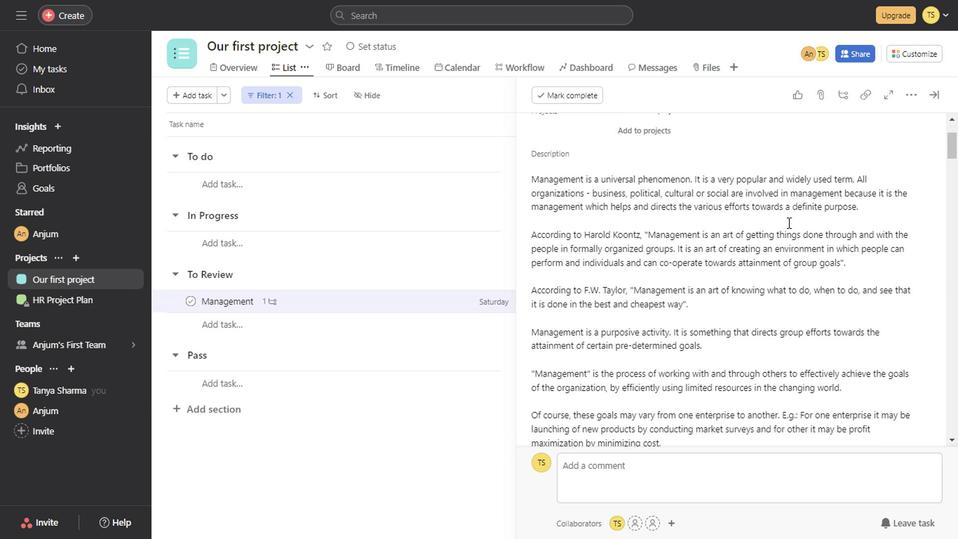 
Action: Mouse scrolled (787, 221) with delta (0, 0)
Screenshot: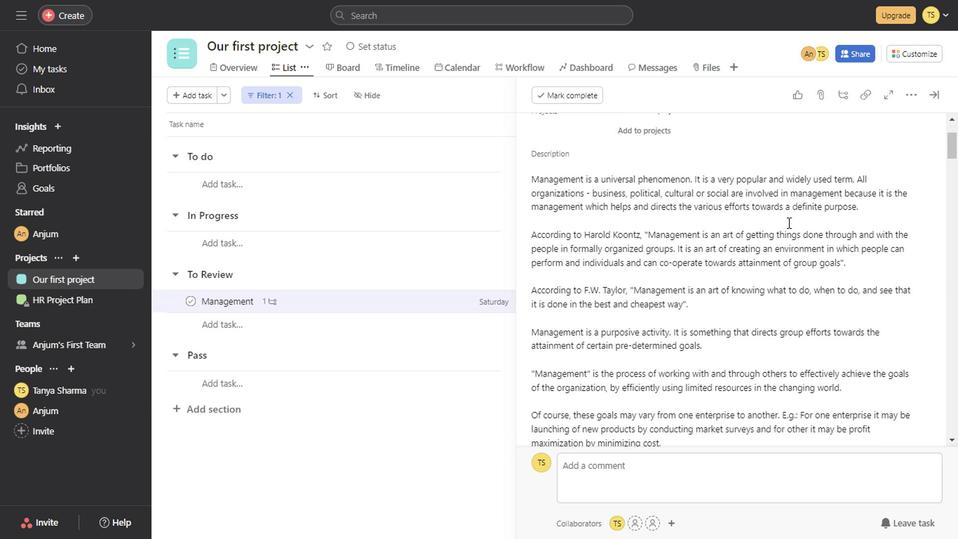 
Action: Mouse scrolled (787, 221) with delta (0, 0)
Screenshot: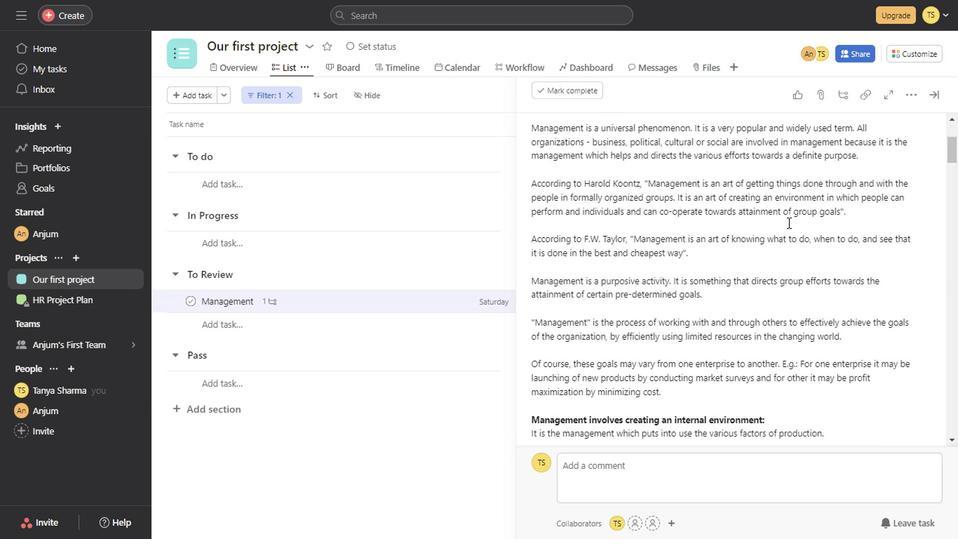 
Action: Mouse scrolled (787, 221) with delta (0, 0)
Screenshot: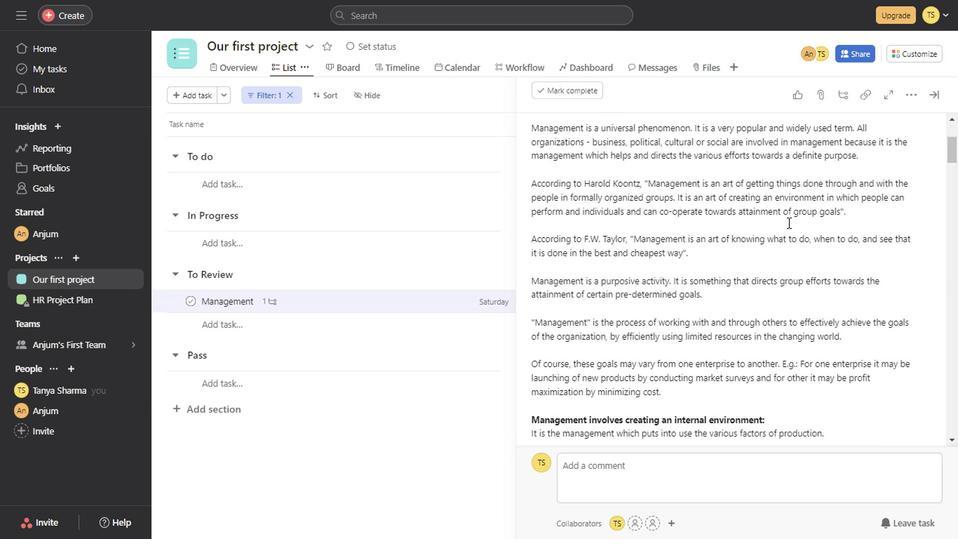 
Action: Mouse scrolled (787, 221) with delta (0, 0)
Screenshot: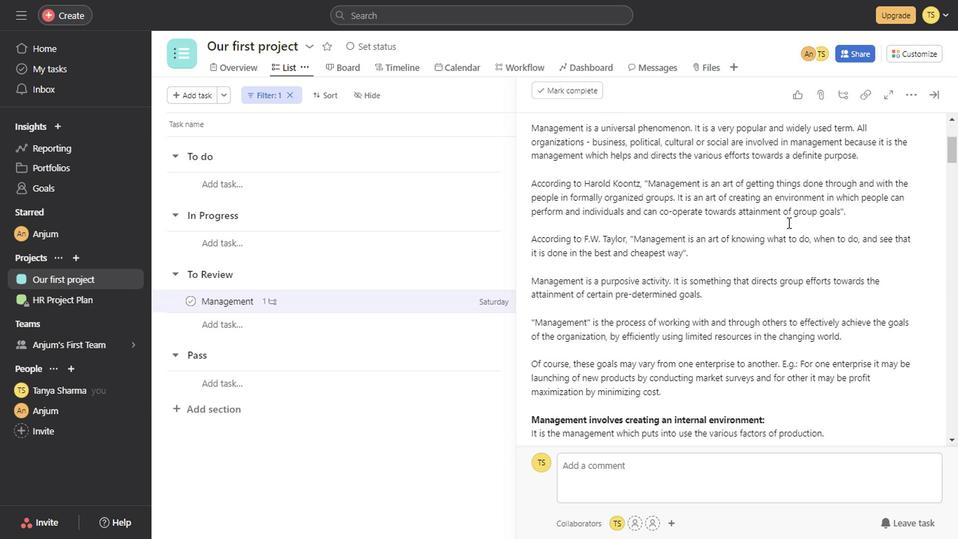 
Action: Mouse scrolled (787, 221) with delta (0, 0)
Screenshot: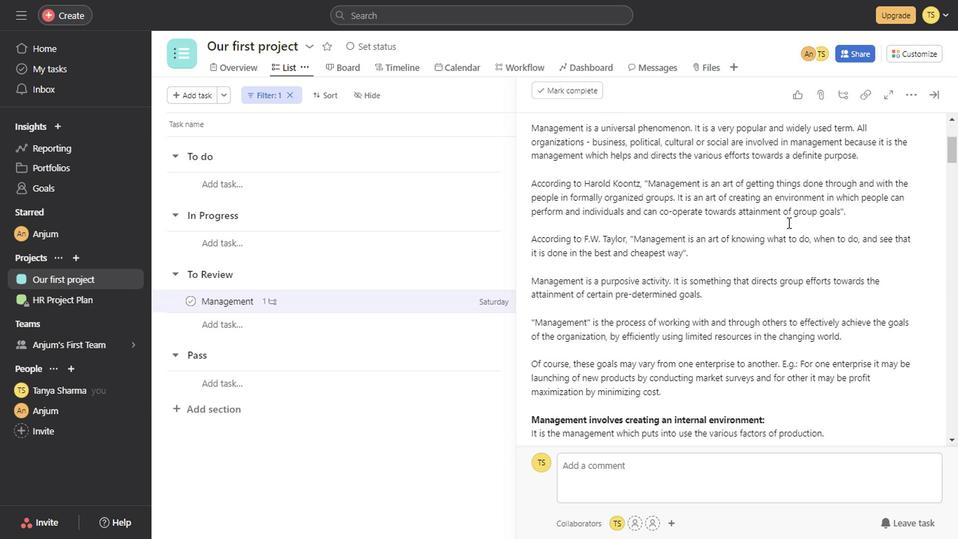 
Action: Mouse scrolled (787, 221) with delta (0, 0)
Screenshot: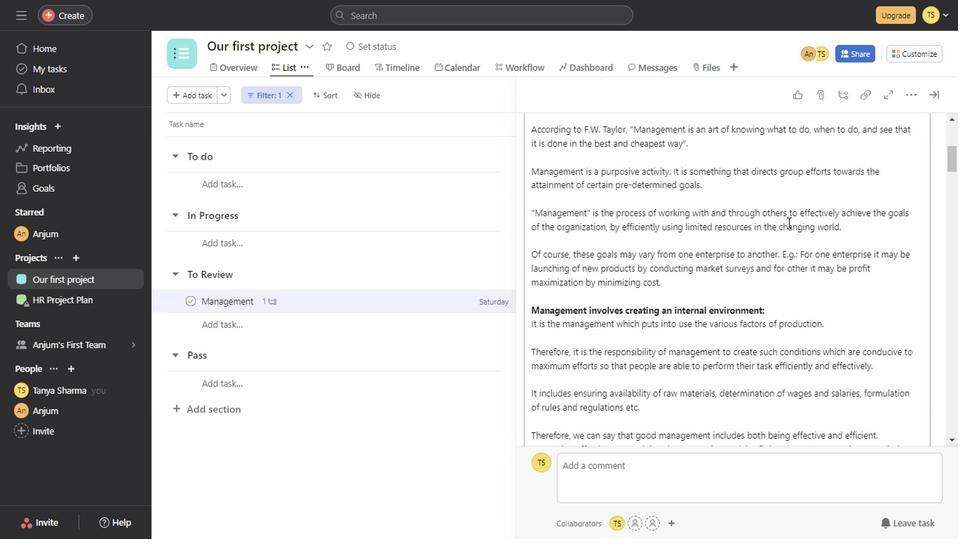 
Action: Mouse scrolled (787, 221) with delta (0, 0)
Screenshot: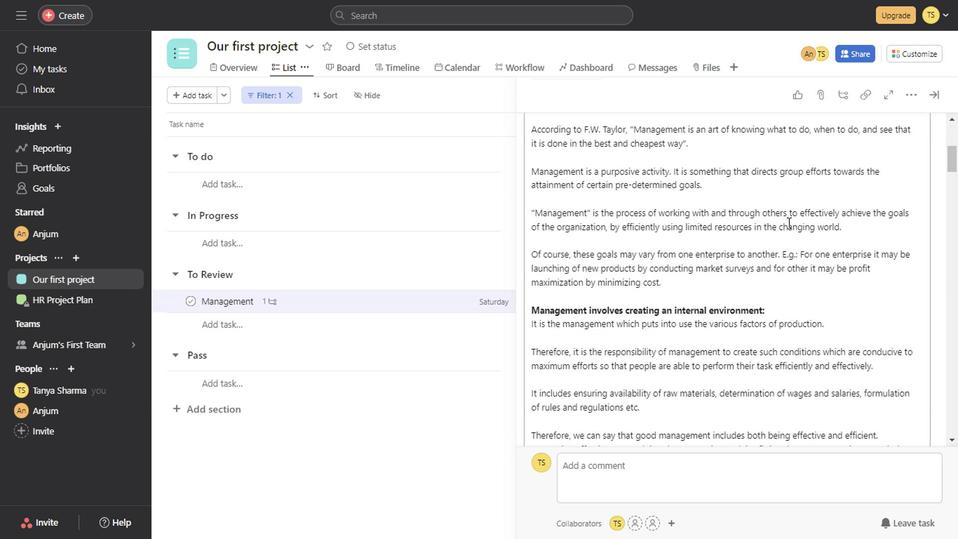 
Action: Mouse scrolled (787, 221) with delta (0, 0)
Screenshot: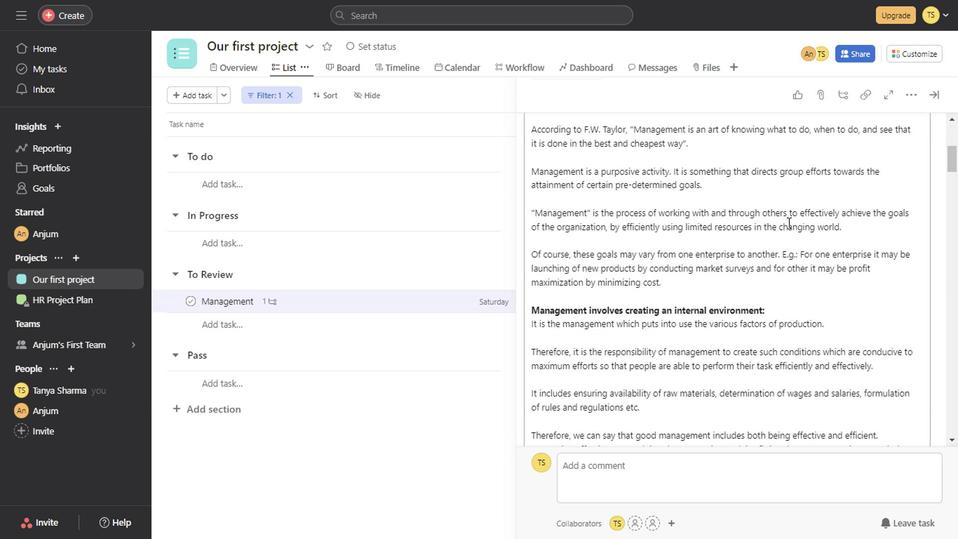 
Action: Mouse scrolled (787, 221) with delta (0, 0)
Screenshot: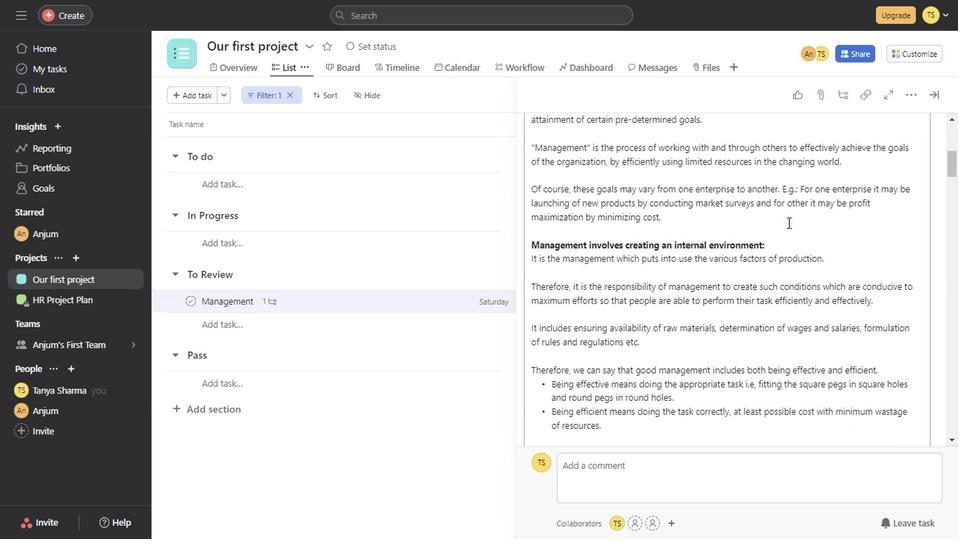 
Action: Mouse scrolled (787, 221) with delta (0, 0)
Screenshot: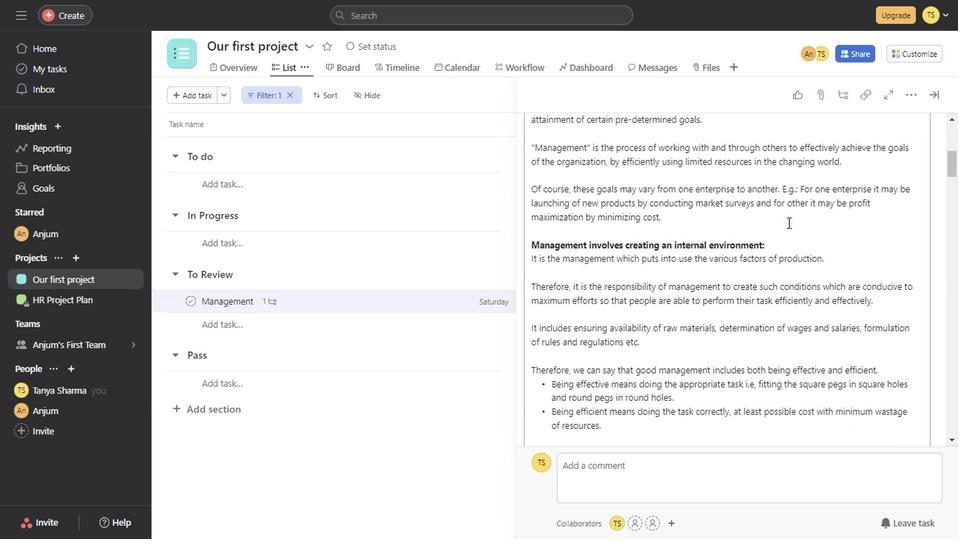 
Action: Mouse scrolled (787, 221) with delta (0, 0)
Screenshot: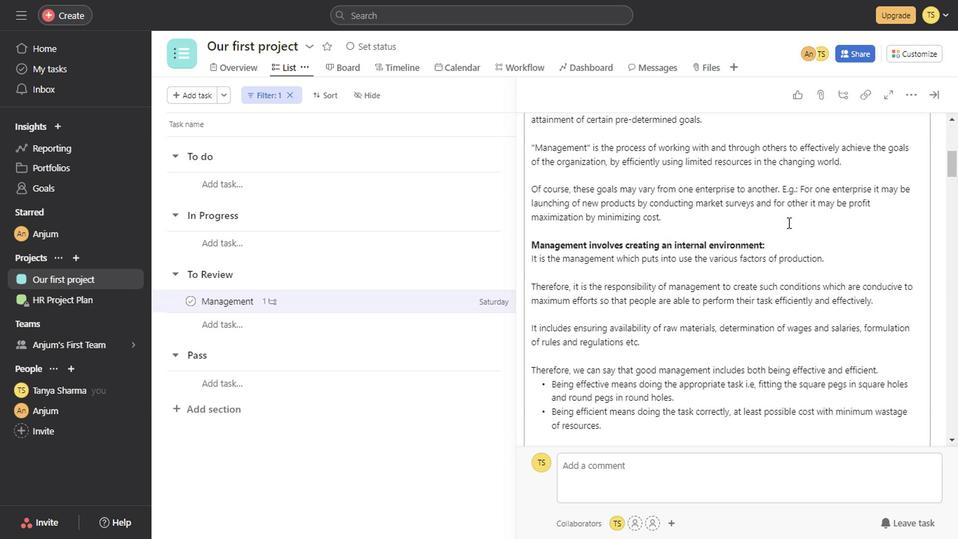 
Action: Mouse scrolled (787, 221) with delta (0, 0)
Screenshot: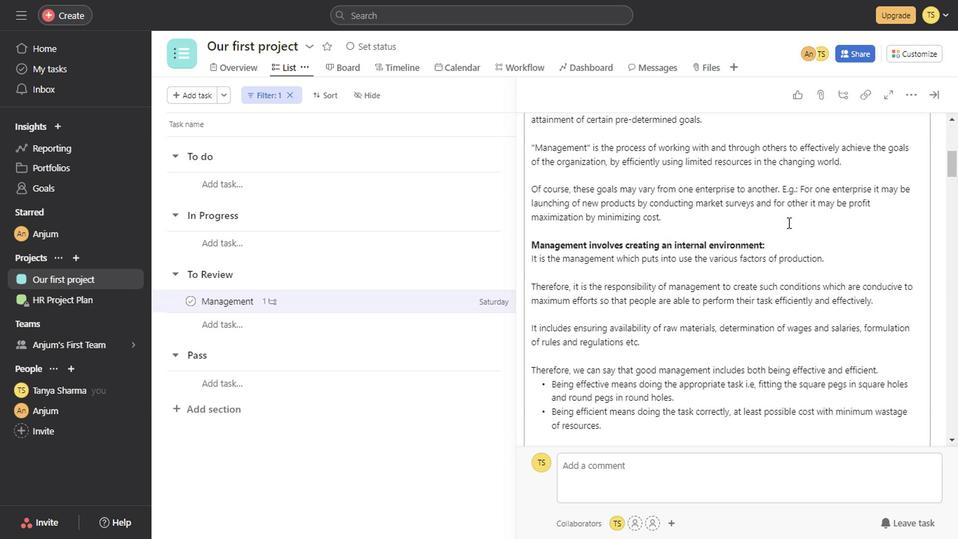 
Action: Mouse scrolled (787, 221) with delta (0, 0)
Screenshot: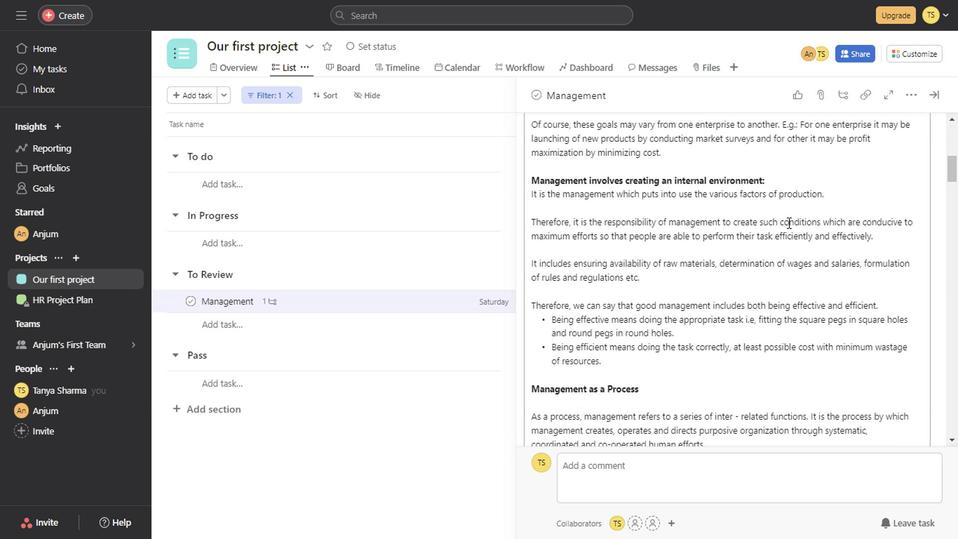 
Action: Mouse scrolled (787, 221) with delta (0, 0)
Screenshot: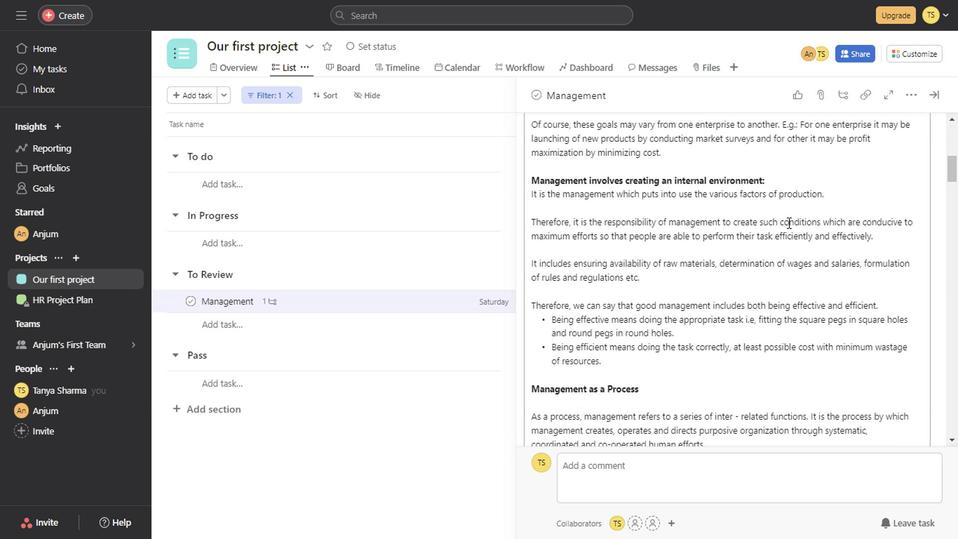 
Action: Mouse scrolled (787, 221) with delta (0, 0)
Screenshot: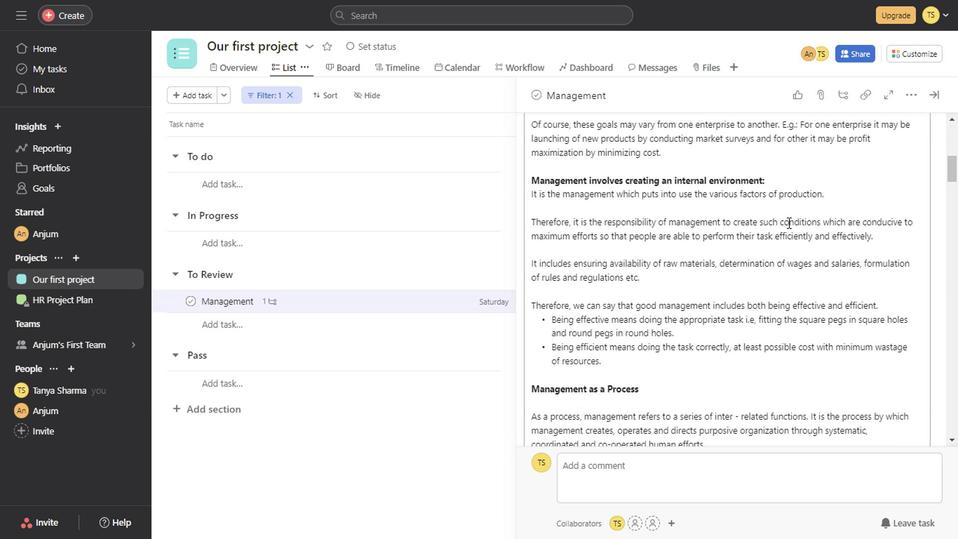 
Action: Mouse scrolled (787, 221) with delta (0, 0)
Screenshot: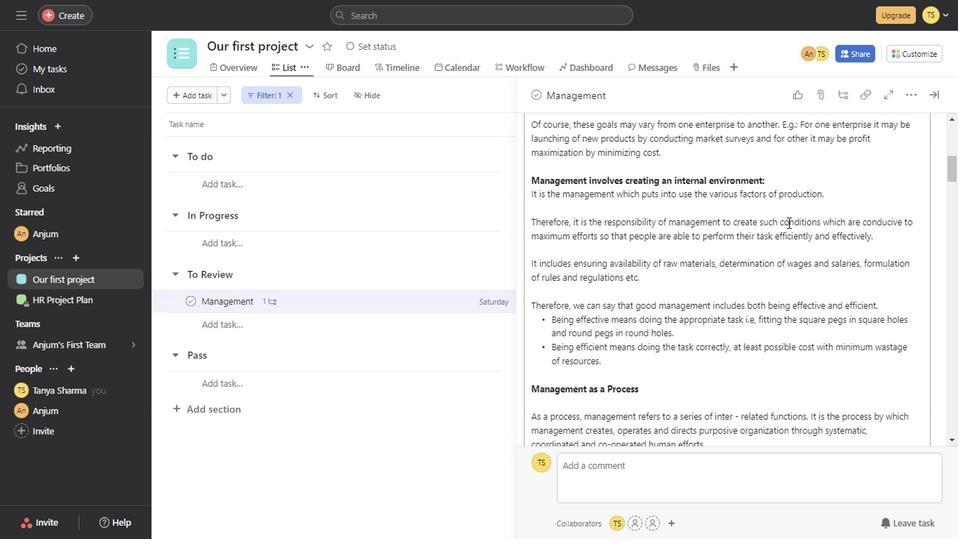 
Action: Mouse scrolled (787, 221) with delta (0, 0)
Screenshot: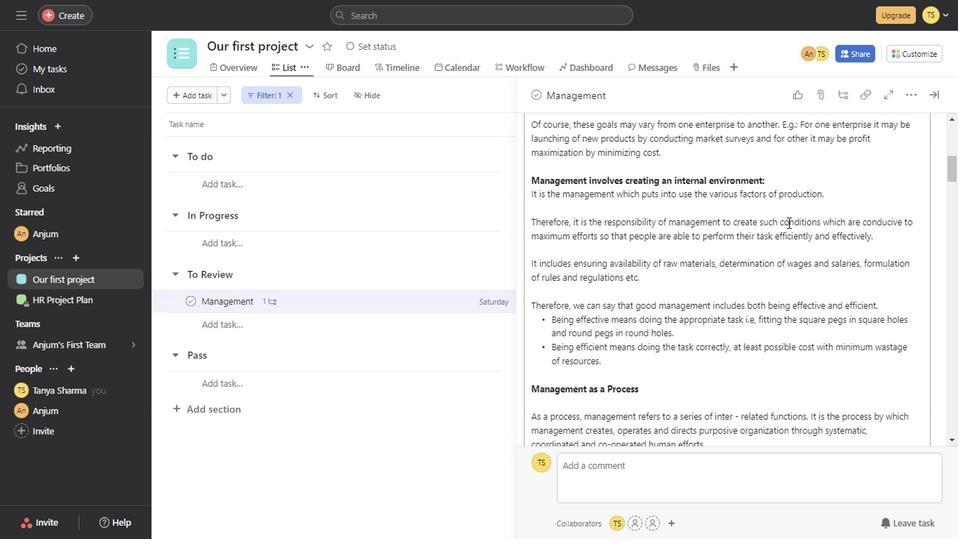 
Action: Mouse scrolled (787, 221) with delta (0, 0)
Screenshot: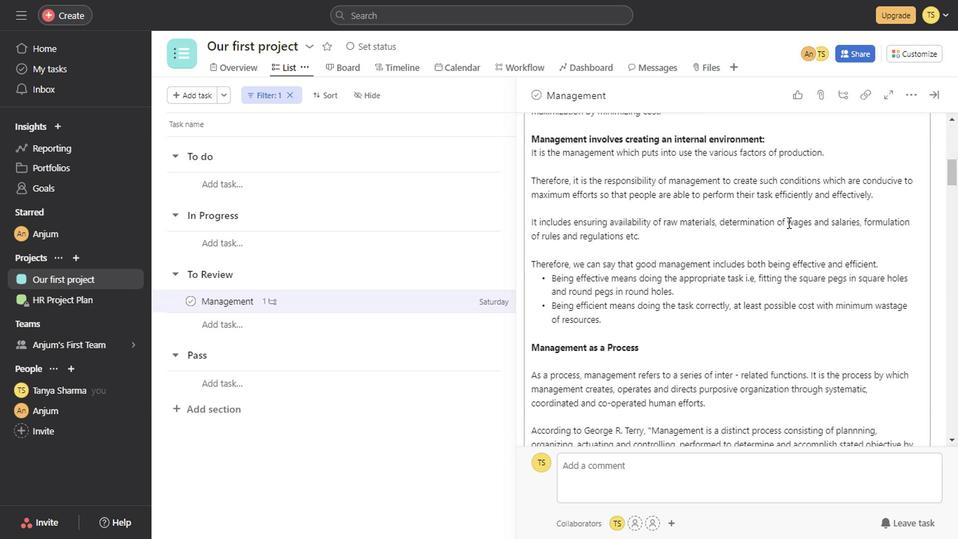 
Action: Mouse scrolled (787, 221) with delta (0, 0)
Screenshot: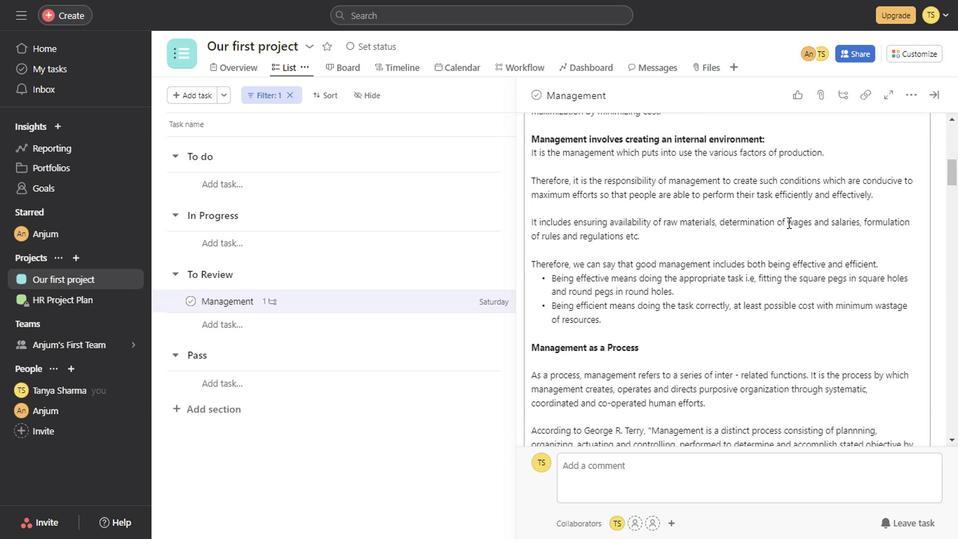
Action: Mouse scrolled (787, 221) with delta (0, 0)
Screenshot: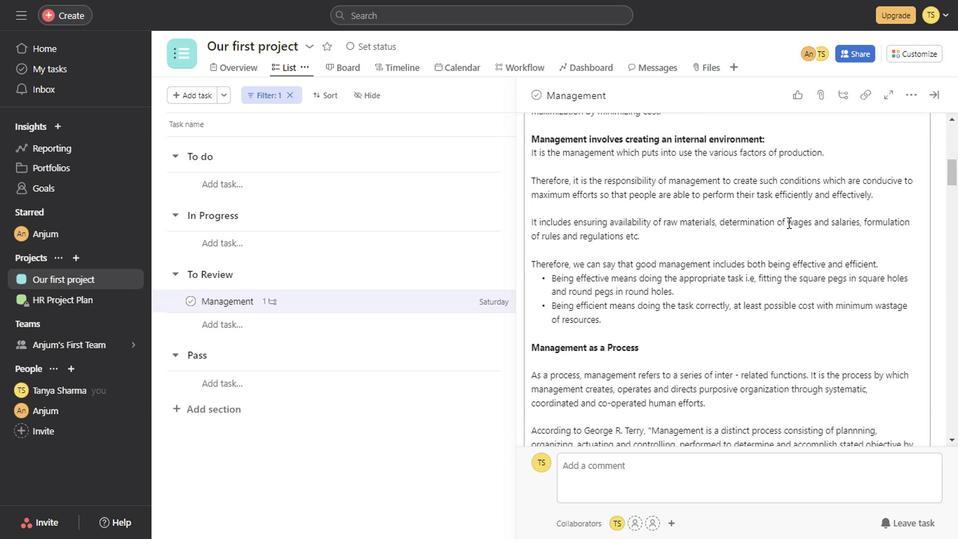
Action: Mouse scrolled (787, 221) with delta (0, 0)
Screenshot: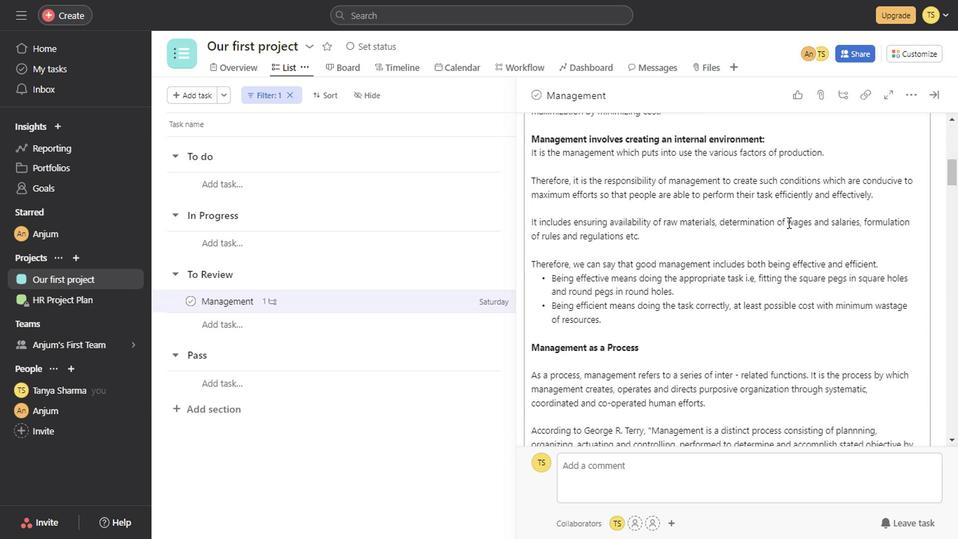 
Action: Mouse scrolled (787, 221) with delta (0, 0)
Screenshot: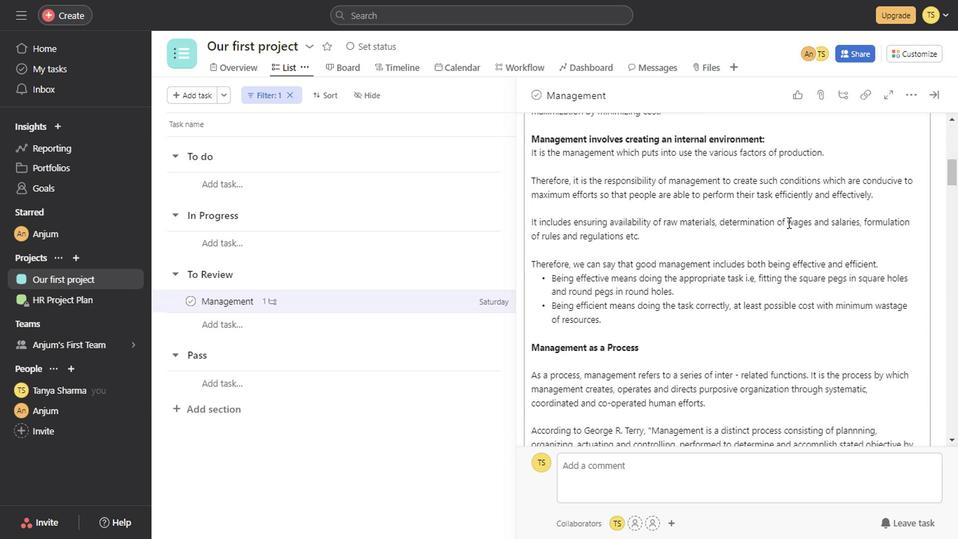 
Action: Mouse scrolled (787, 221) with delta (0, 0)
Screenshot: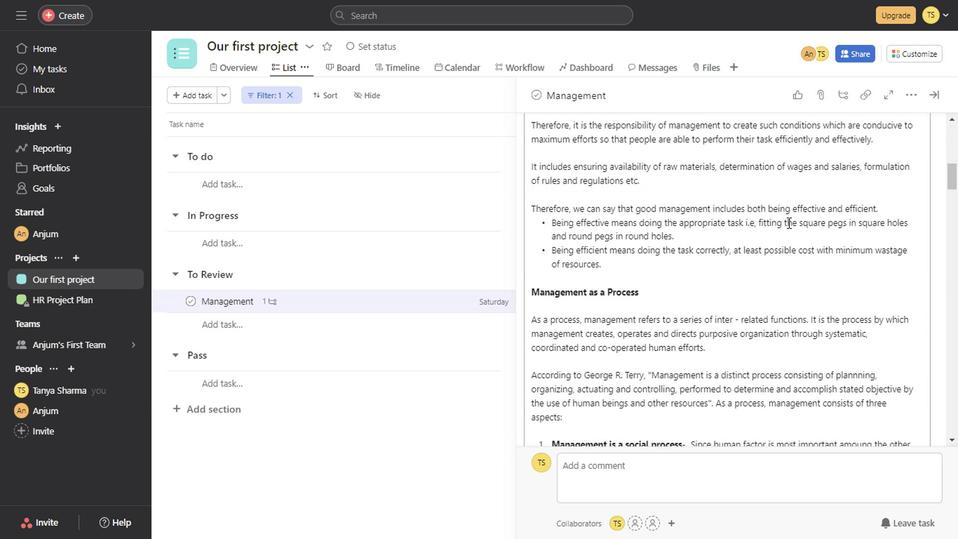 
Action: Mouse scrolled (787, 221) with delta (0, 0)
Screenshot: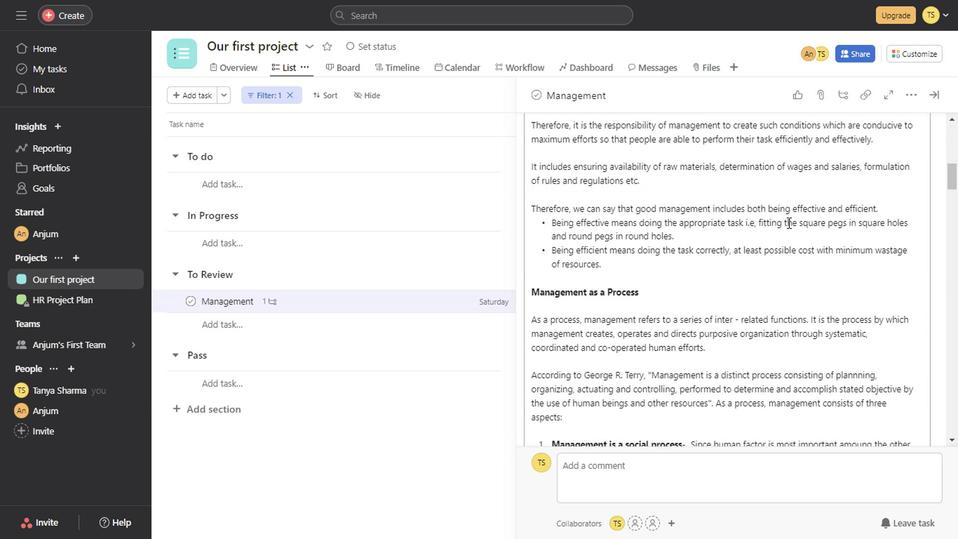 
Action: Mouse scrolled (787, 221) with delta (0, 0)
Screenshot: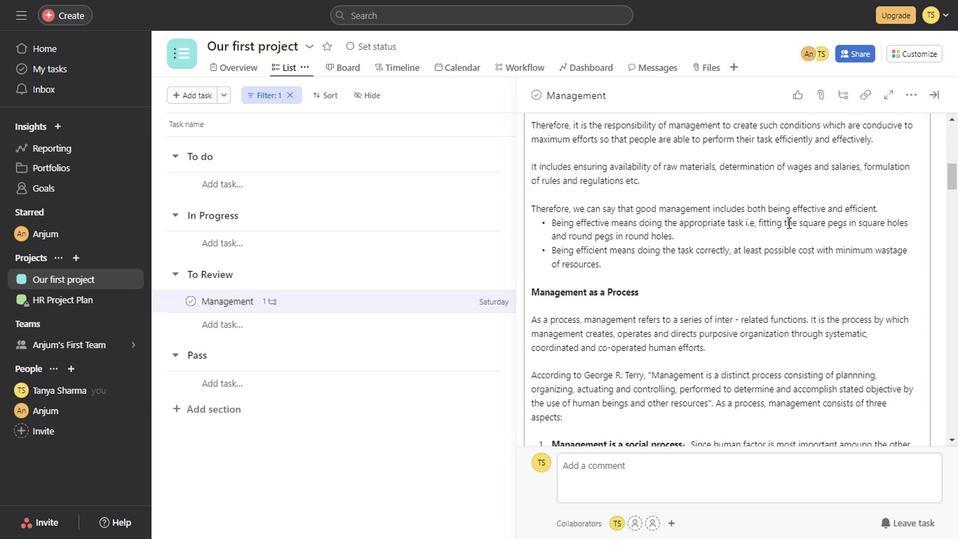 
Action: Mouse scrolled (787, 221) with delta (0, 0)
Screenshot: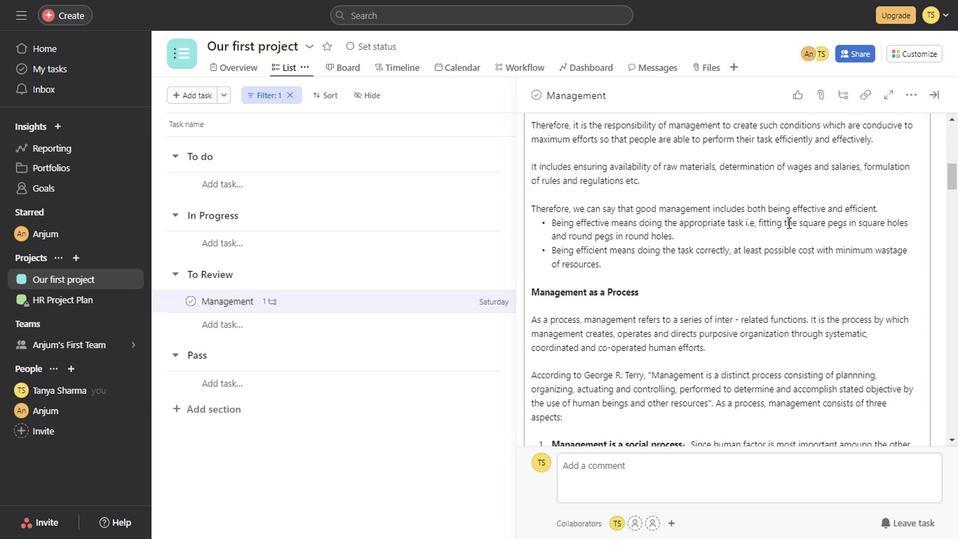
Action: Mouse scrolled (787, 221) with delta (0, 0)
Screenshot: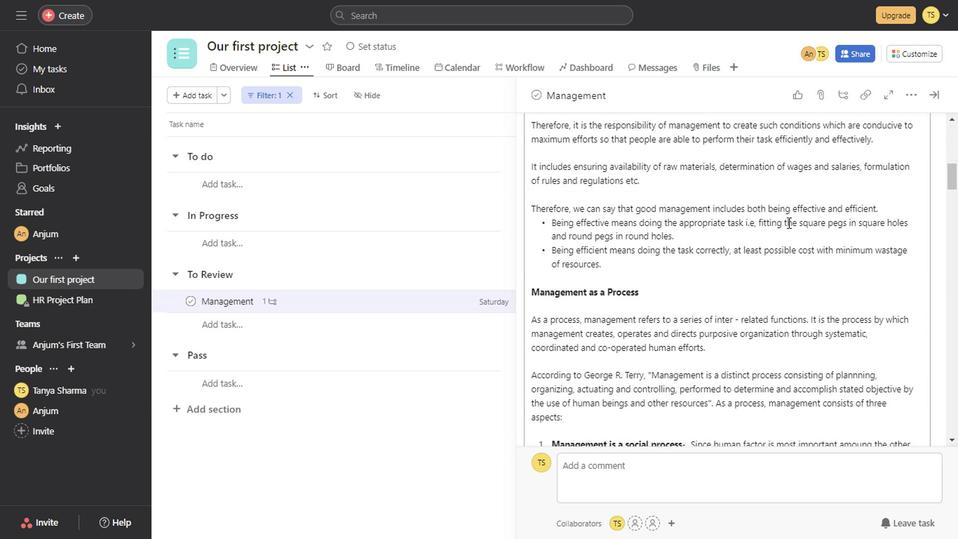 
Action: Mouse scrolled (787, 221) with delta (0, 0)
Screenshot: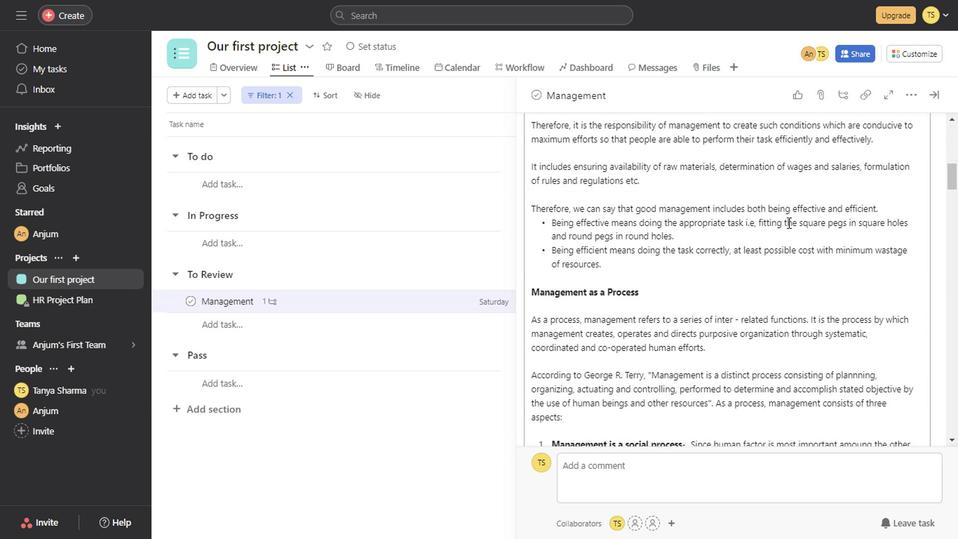 
Action: Mouse scrolled (787, 221) with delta (0, 0)
Screenshot: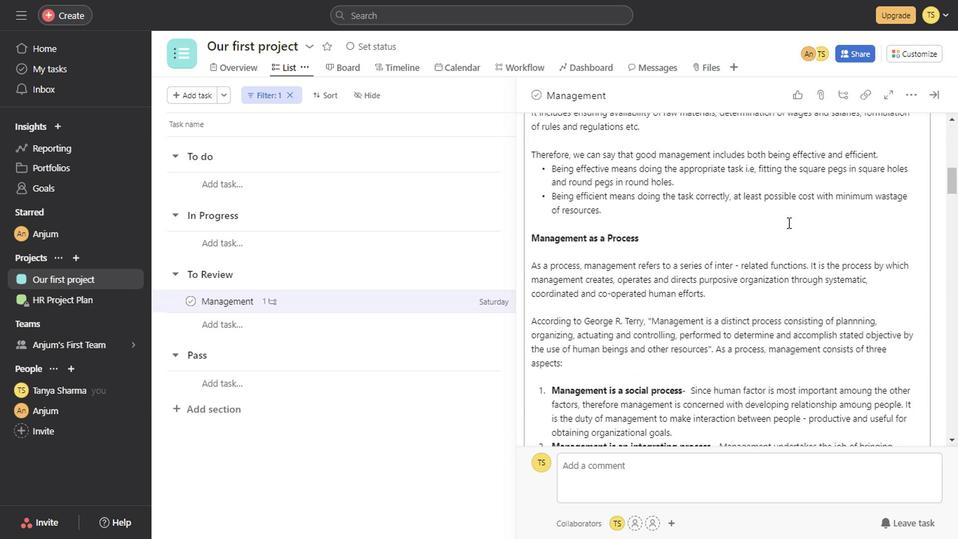 
Action: Mouse scrolled (787, 221) with delta (0, 0)
Screenshot: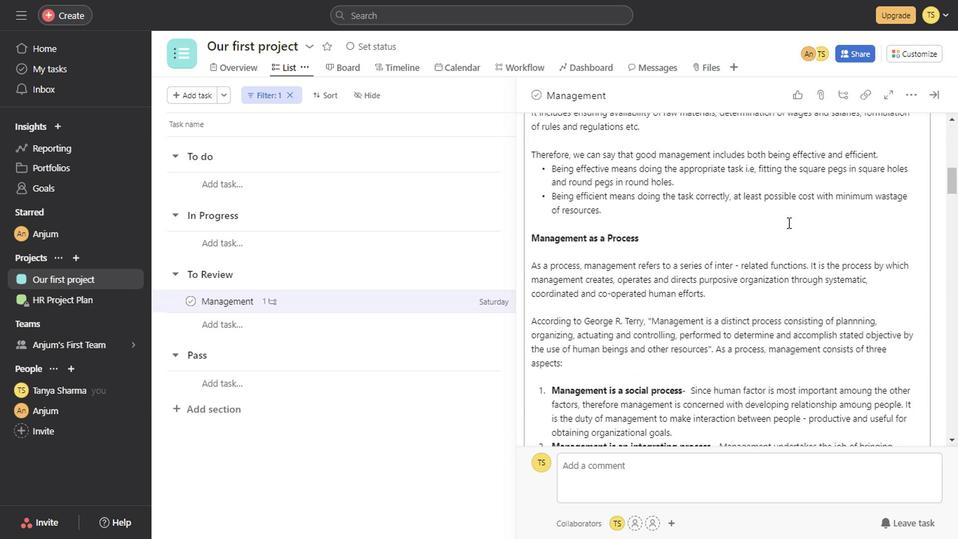 
Action: Mouse scrolled (787, 221) with delta (0, 0)
Screenshot: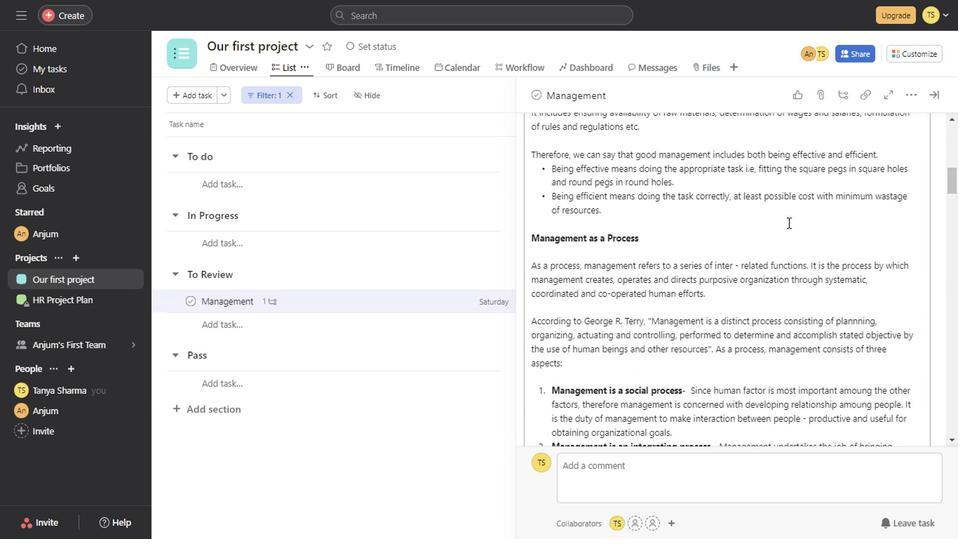 
Action: Mouse scrolled (787, 221) with delta (0, 0)
Screenshot: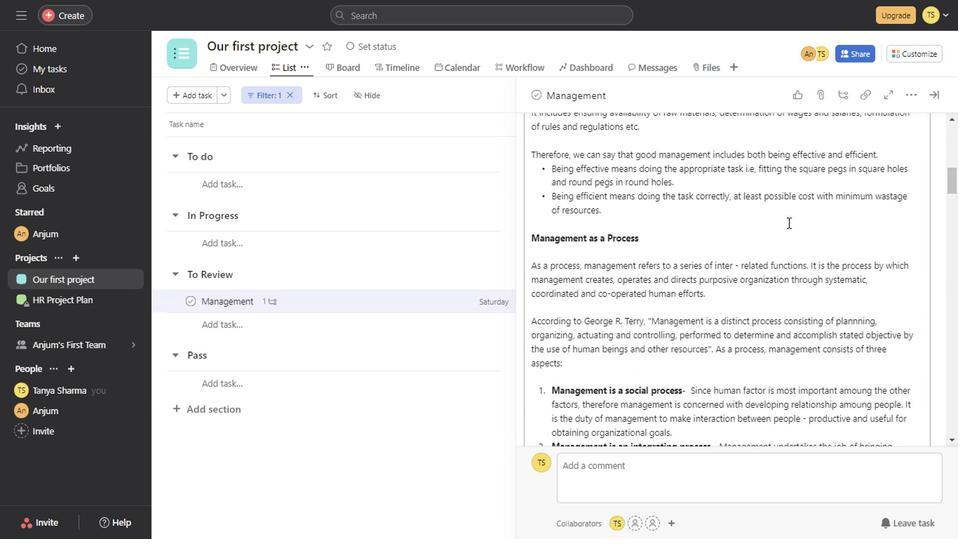 
Action: Mouse scrolled (787, 221) with delta (0, 0)
Screenshot: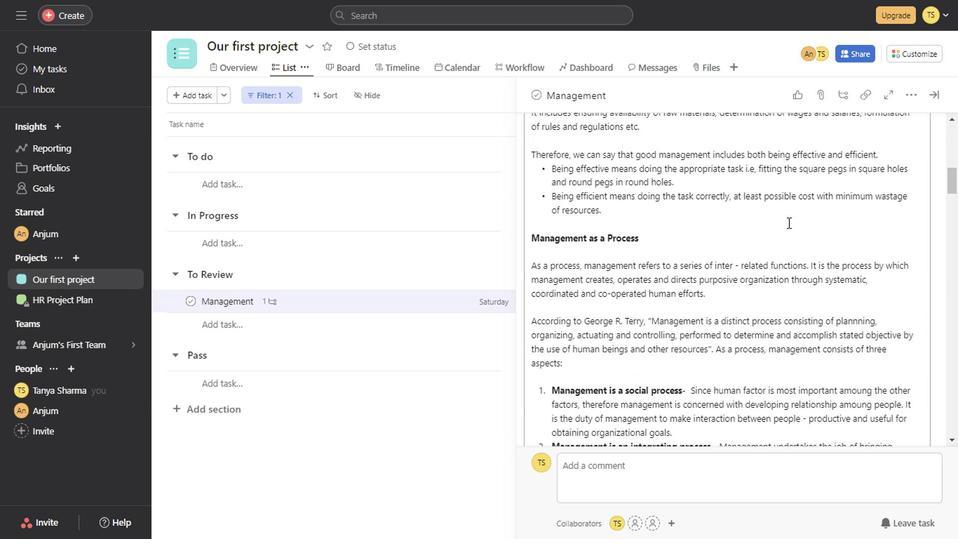 
Action: Mouse moved to (709, 403)
Screenshot: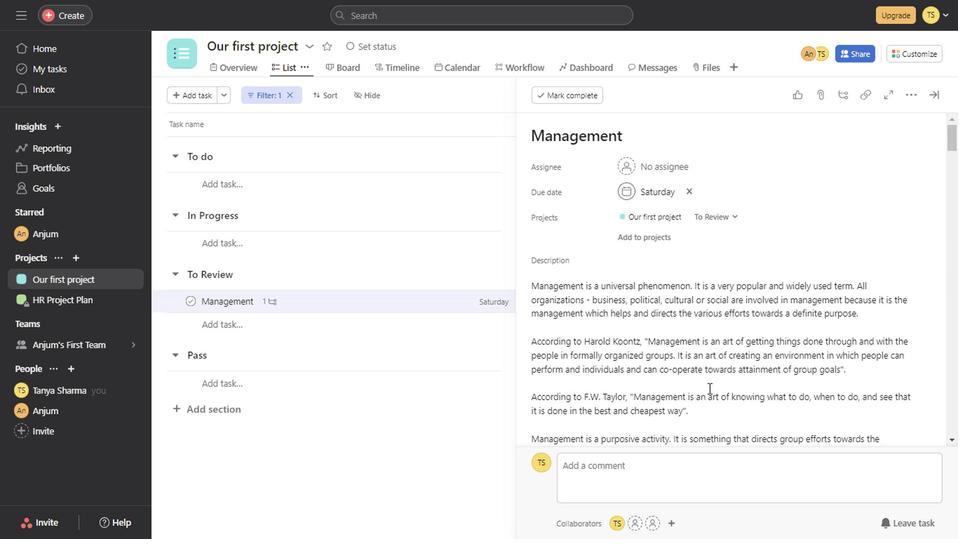 
Action: Mouse scrolled (709, 403) with delta (0, 0)
Screenshot: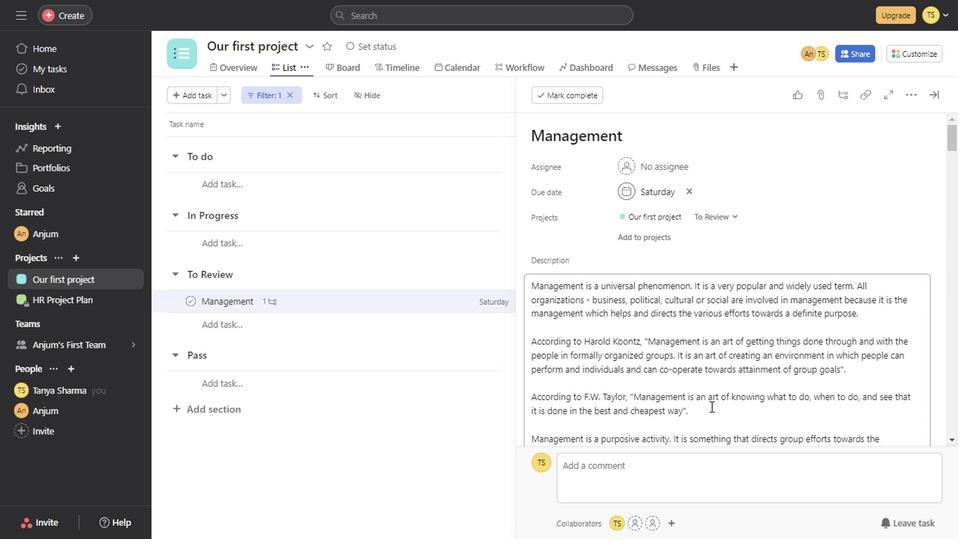 
Action: Mouse scrolled (709, 403) with delta (0, 0)
Screenshot: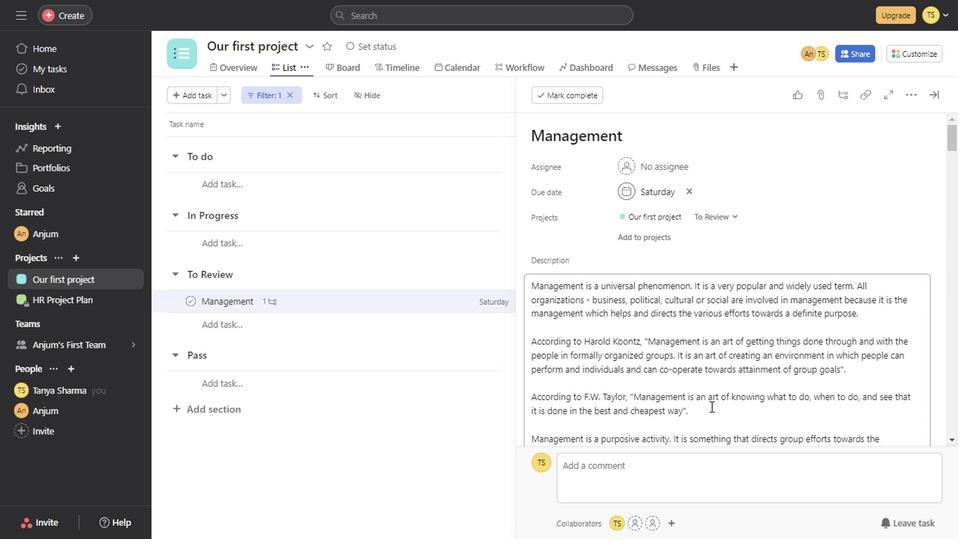 
Action: Mouse scrolled (709, 403) with delta (0, 0)
Screenshot: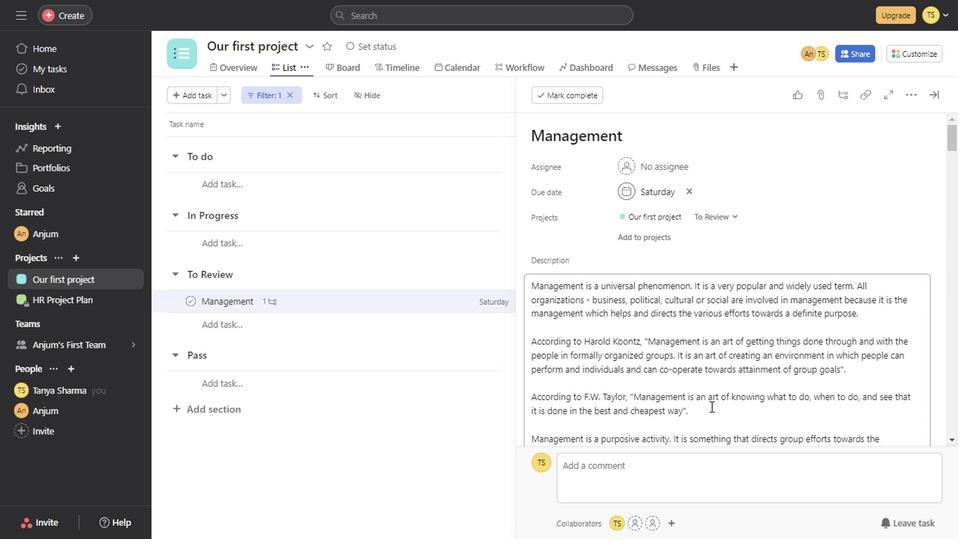 
Action: Mouse scrolled (709, 403) with delta (0, 0)
Screenshot: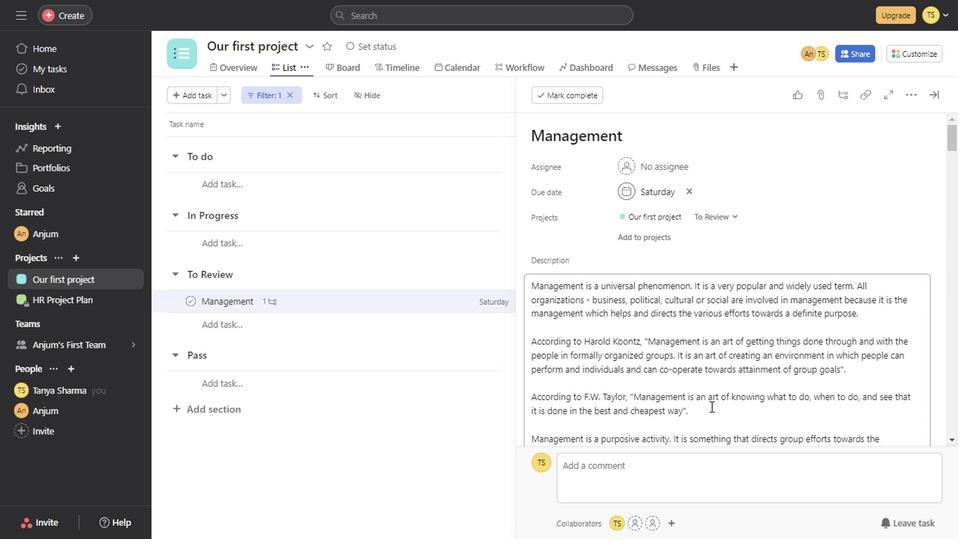 
Action: Mouse scrolled (709, 403) with delta (0, 0)
Screenshot: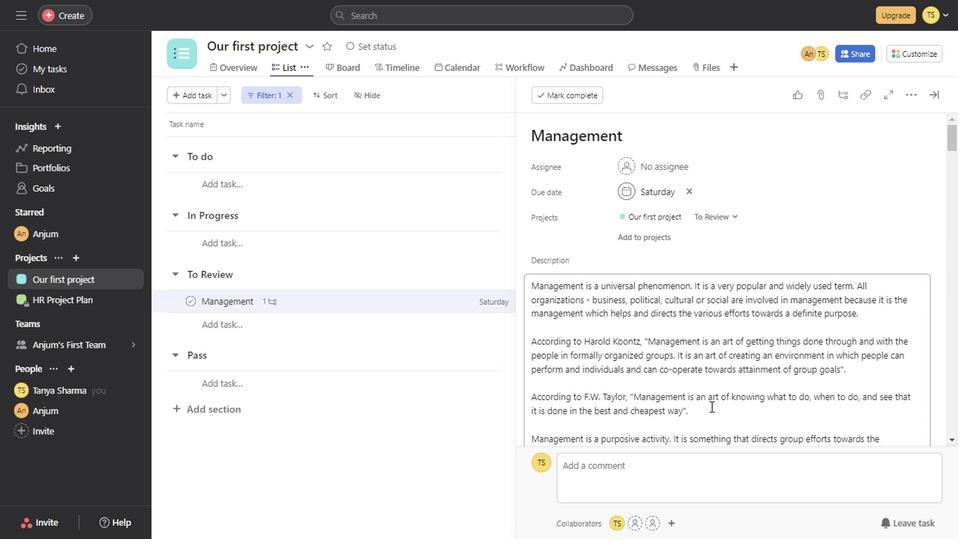 
Action: Mouse scrolled (709, 403) with delta (0, 0)
Screenshot: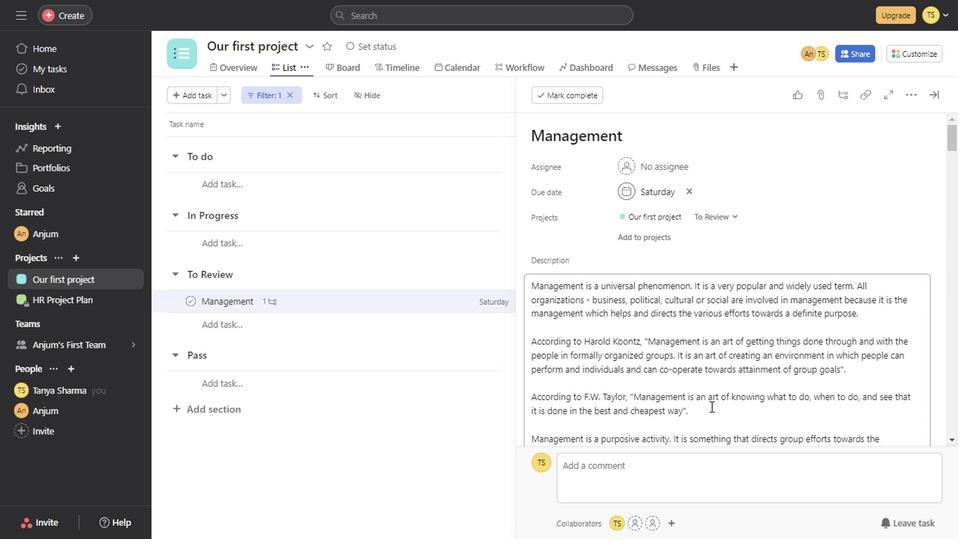 
Action: Mouse scrolled (709, 403) with delta (0, 0)
Screenshot: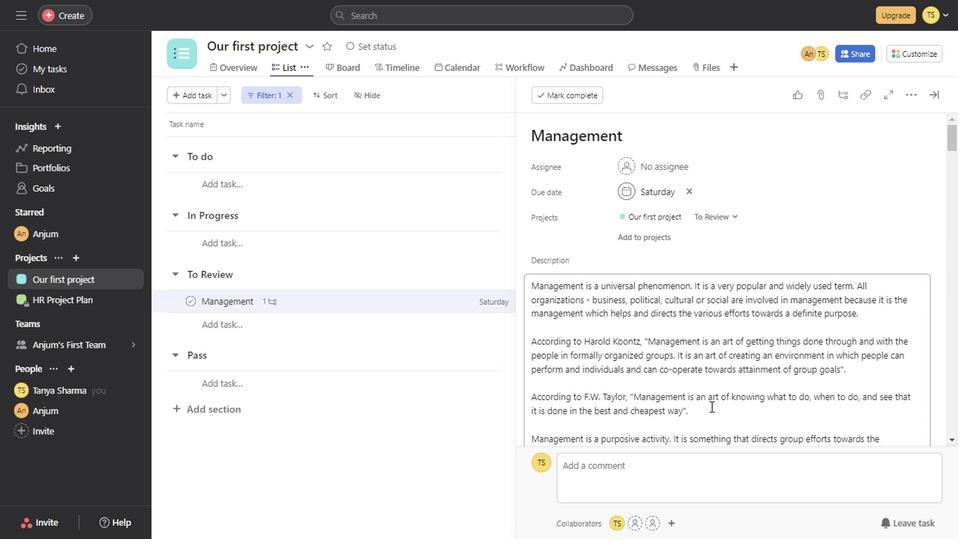 
Action: Mouse scrolled (709, 403) with delta (0, 0)
Screenshot: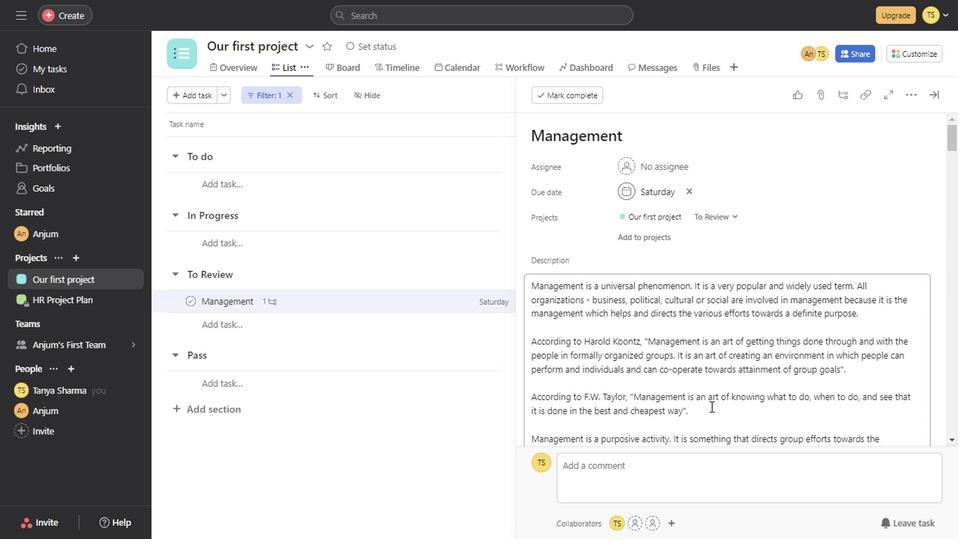 
Action: Mouse scrolled (709, 403) with delta (0, 0)
Screenshot: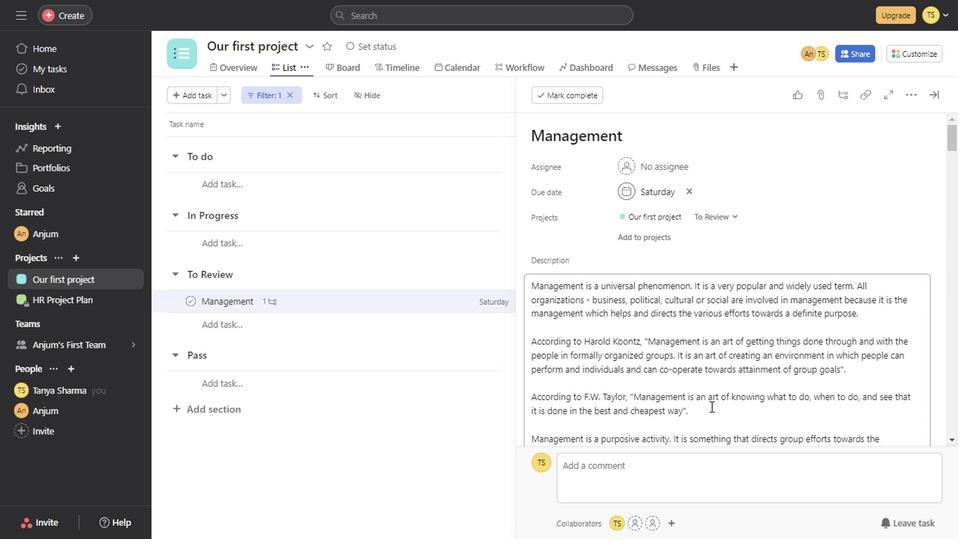 
Action: Mouse scrolled (709, 403) with delta (0, 0)
Screenshot: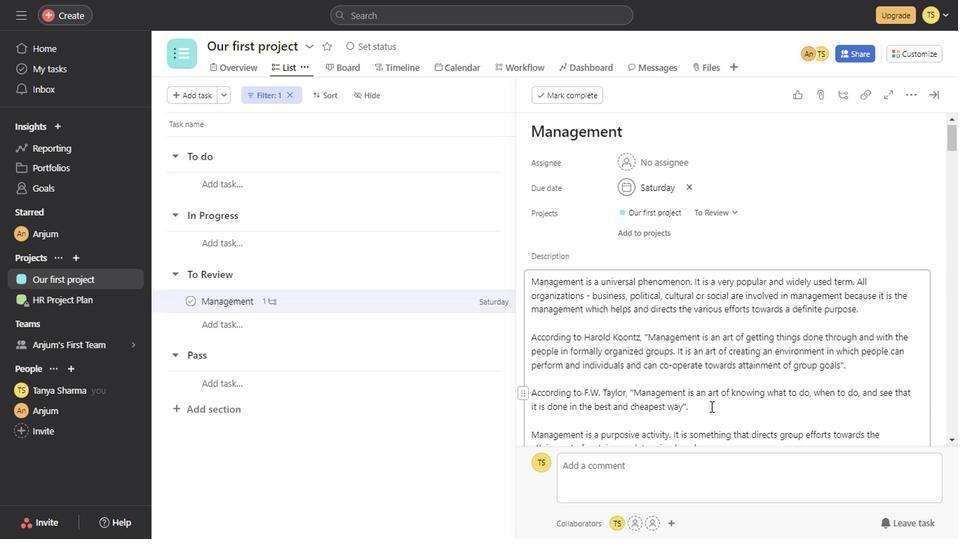 
Action: Mouse scrolled (709, 403) with delta (0, 0)
Screenshot: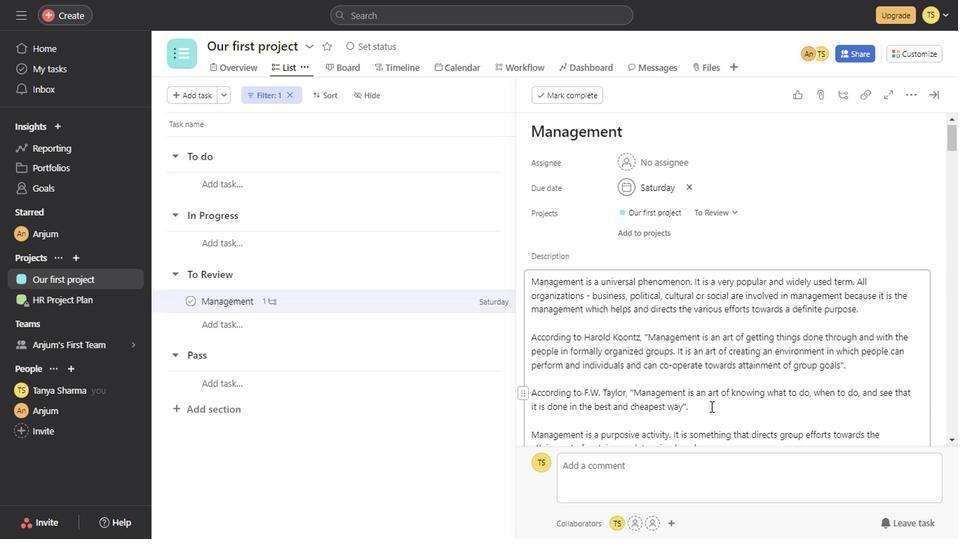 
Action: Mouse scrolled (709, 403) with delta (0, 0)
Screenshot: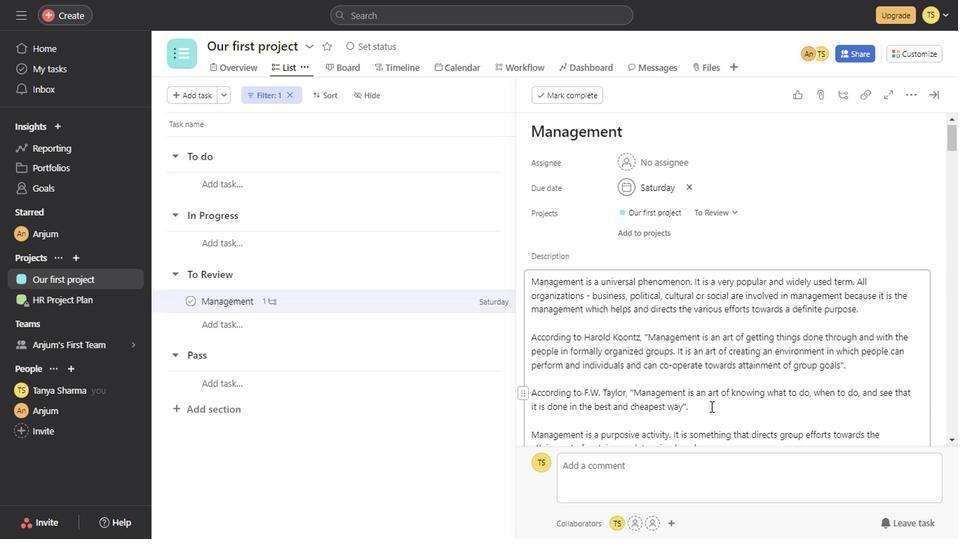 
Action: Mouse scrolled (709, 403) with delta (0, 0)
Screenshot: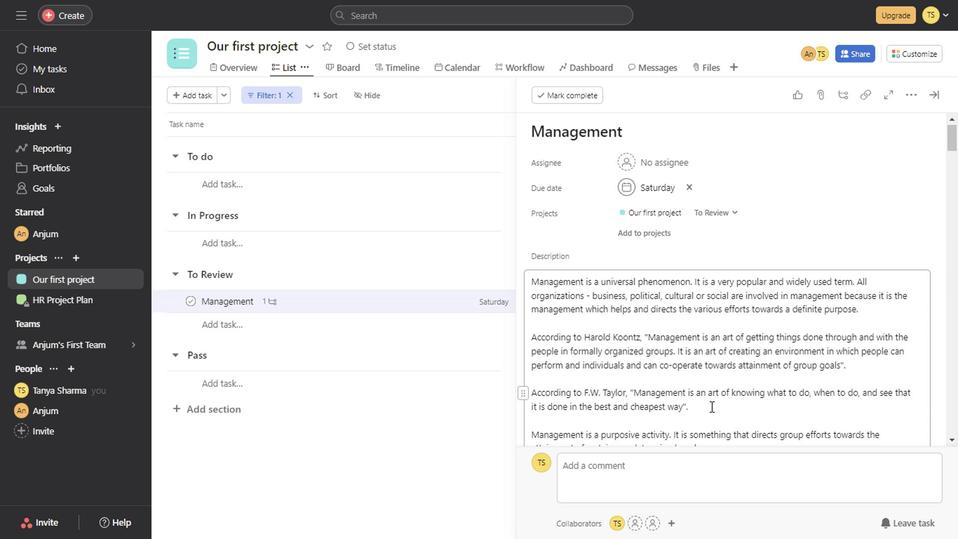 
Action: Mouse scrolled (709, 403) with delta (0, 0)
Screenshot: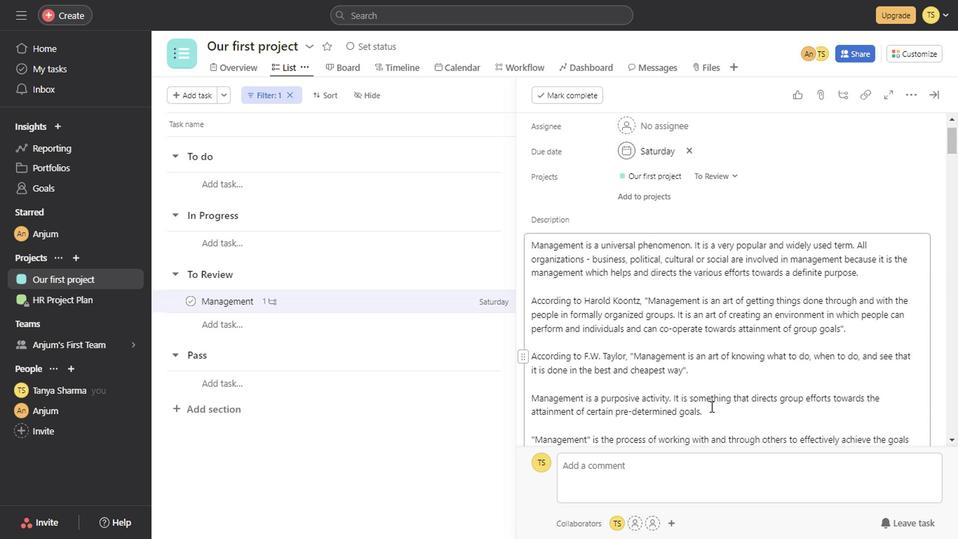 
Action: Mouse scrolled (709, 403) with delta (0, 0)
Screenshot: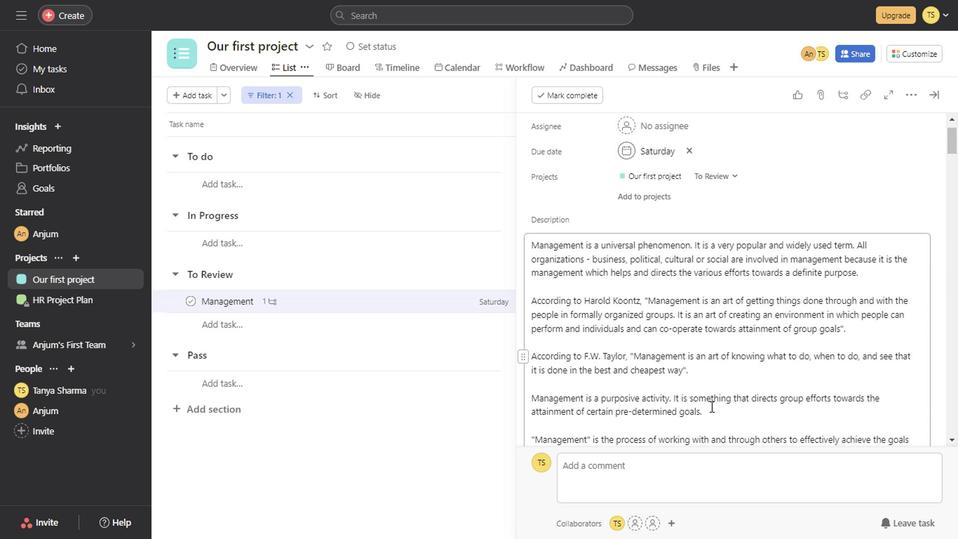 
Action: Mouse scrolled (709, 403) with delta (0, 0)
Screenshot: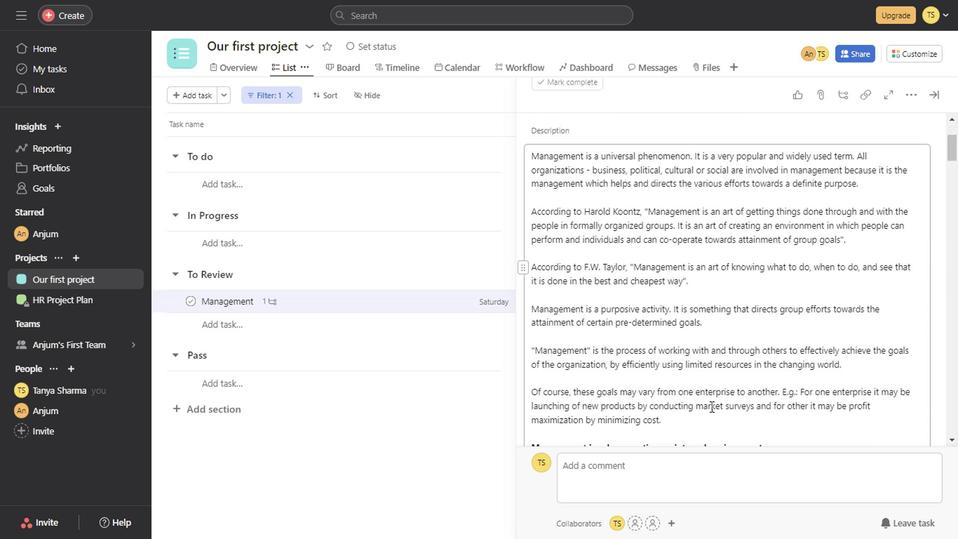 
Action: Mouse scrolled (709, 403) with delta (0, 0)
Screenshot: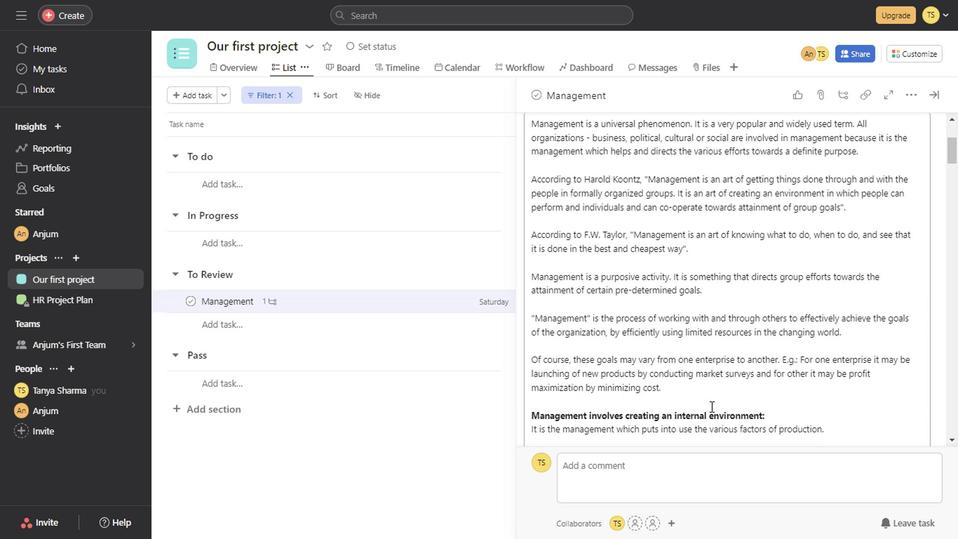 
Action: Mouse scrolled (709, 403) with delta (0, 0)
Screenshot: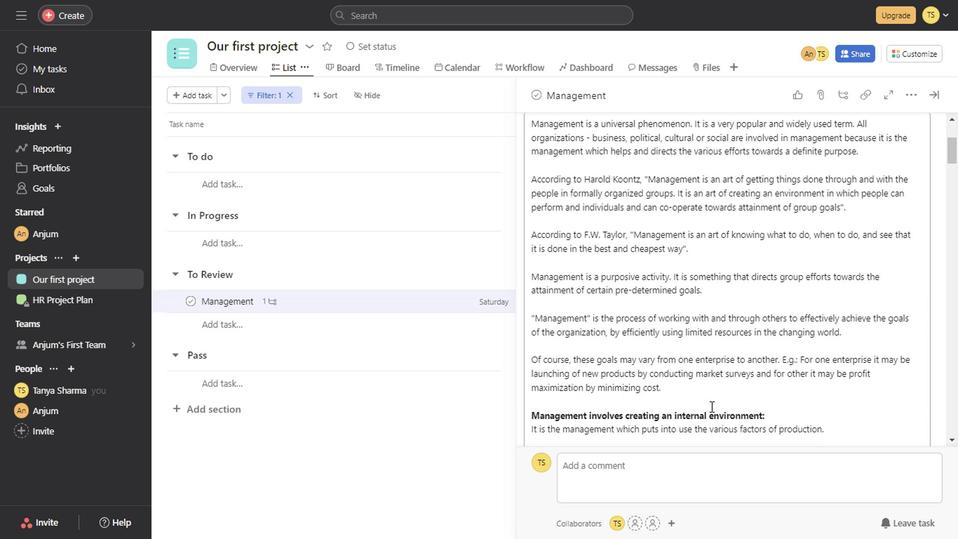 
Action: Mouse scrolled (709, 403) with delta (0, 0)
Screenshot: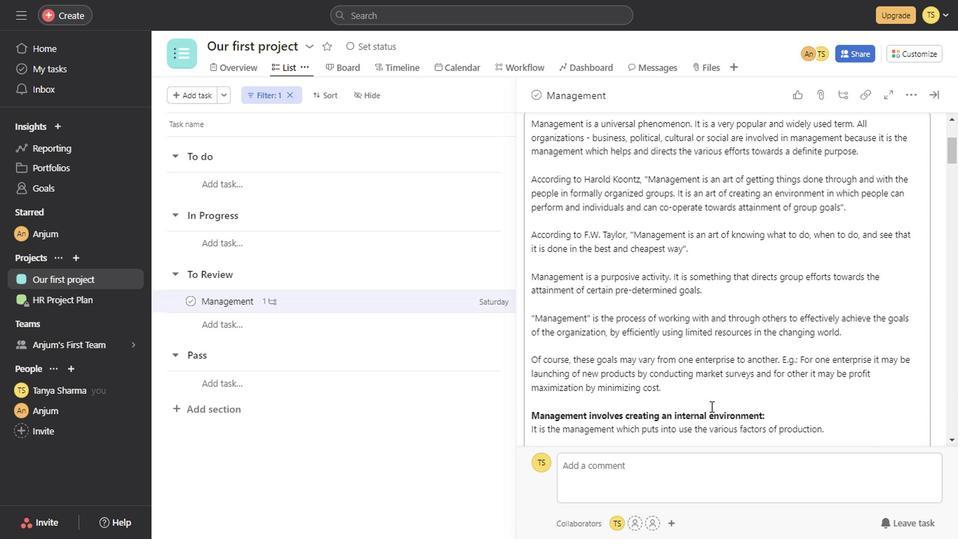 
Action: Mouse scrolled (709, 403) with delta (0, 0)
Screenshot: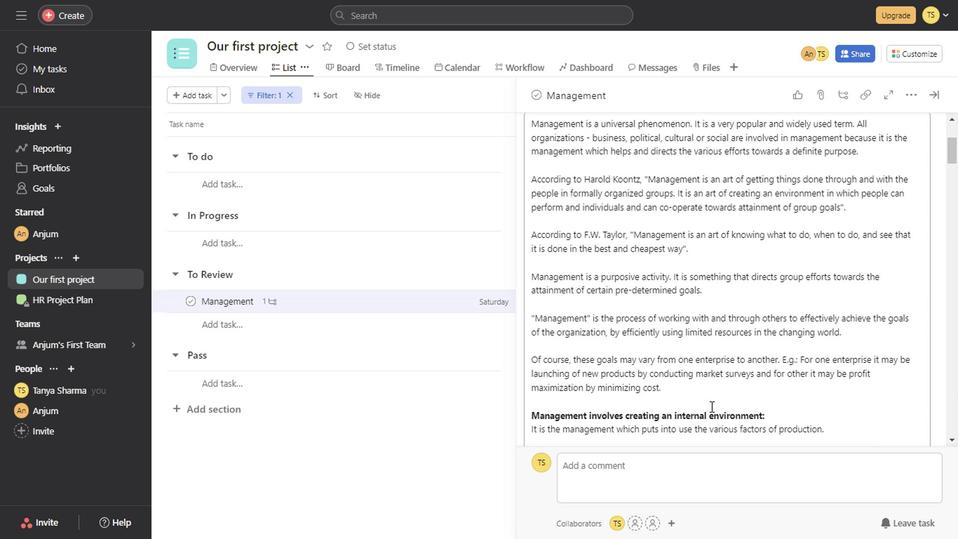
Action: Mouse scrolled (709, 403) with delta (0, 0)
Screenshot: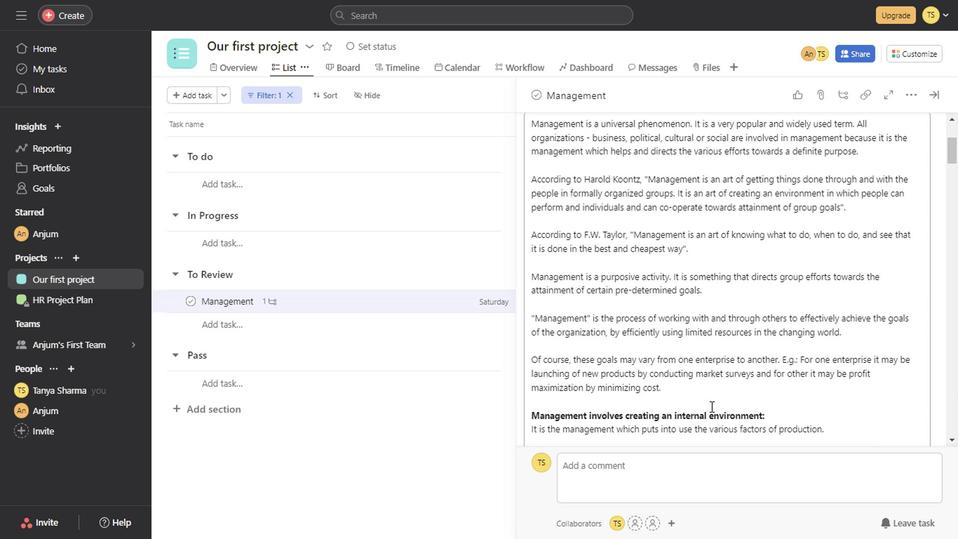 
Action: Mouse scrolled (709, 403) with delta (0, 0)
Screenshot: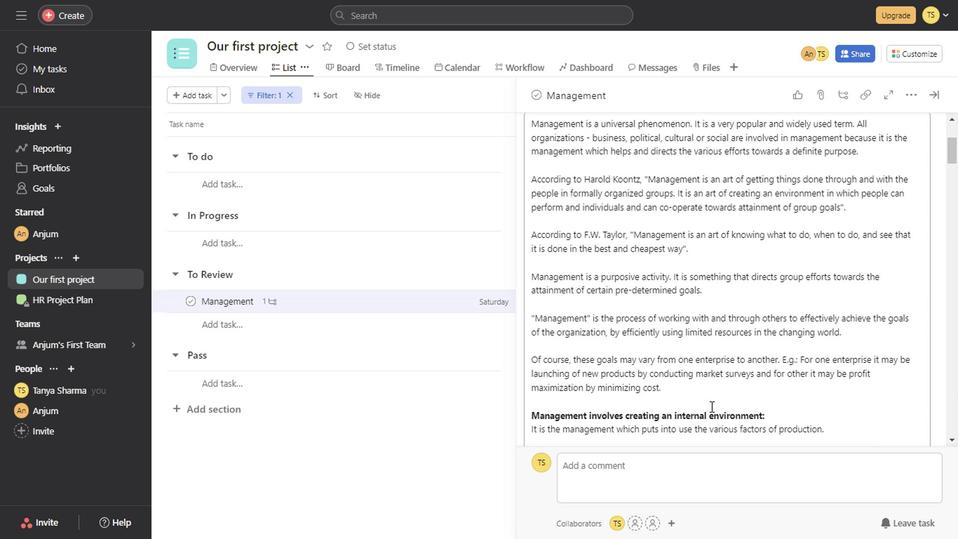
Action: Mouse scrolled (709, 403) with delta (0, 0)
Screenshot: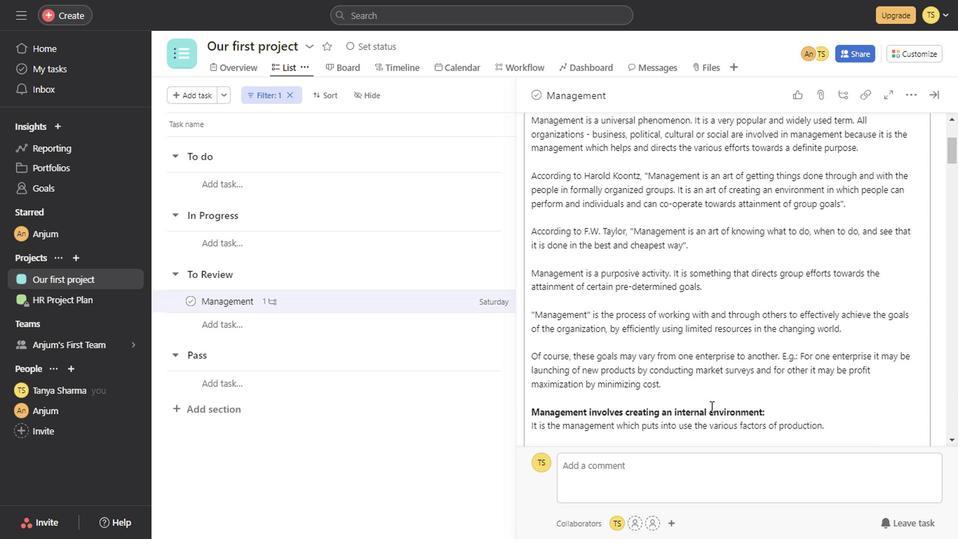 
Action: Mouse scrolled (709, 403) with delta (0, 0)
Screenshot: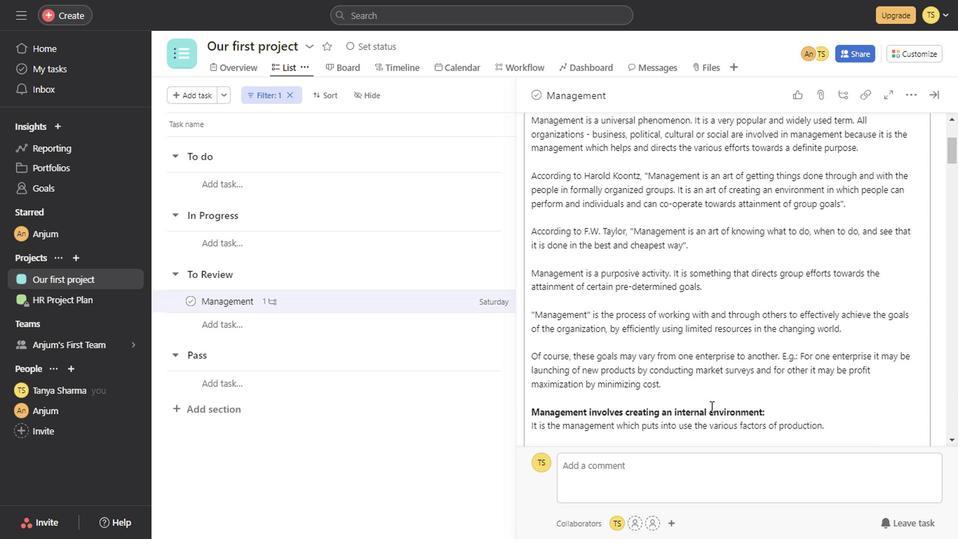 
Action: Mouse scrolled (709, 403) with delta (0, 0)
Screenshot: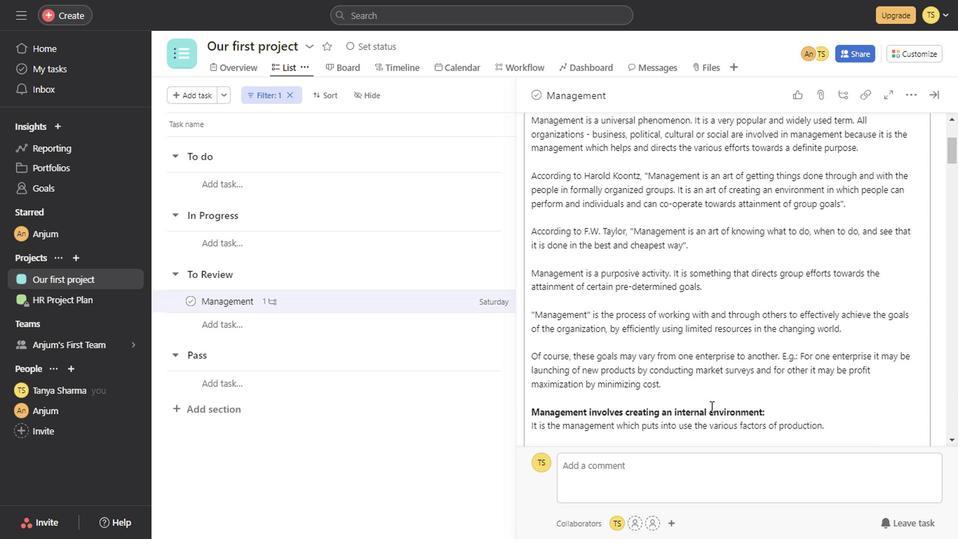 
Action: Mouse scrolled (709, 403) with delta (0, 0)
Screenshot: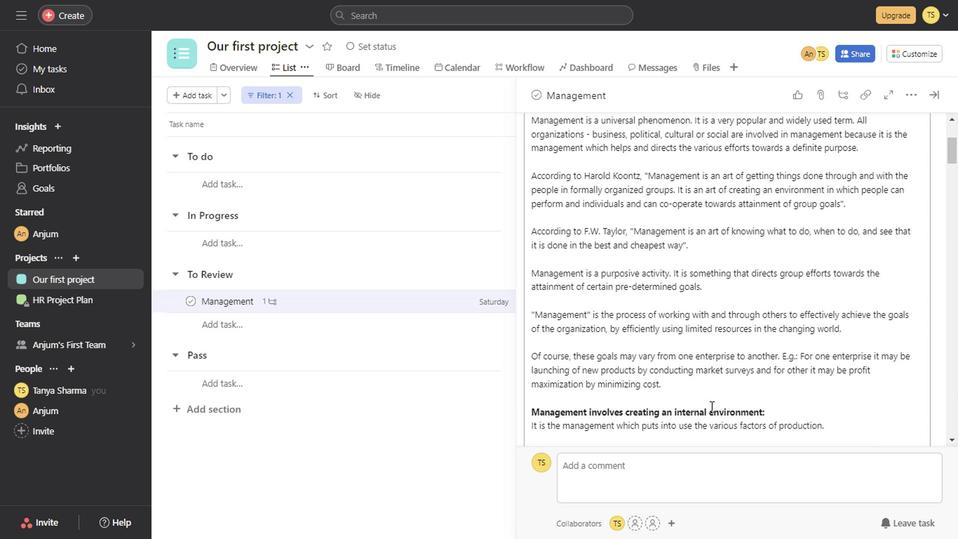 
Action: Mouse scrolled (709, 403) with delta (0, 0)
Screenshot: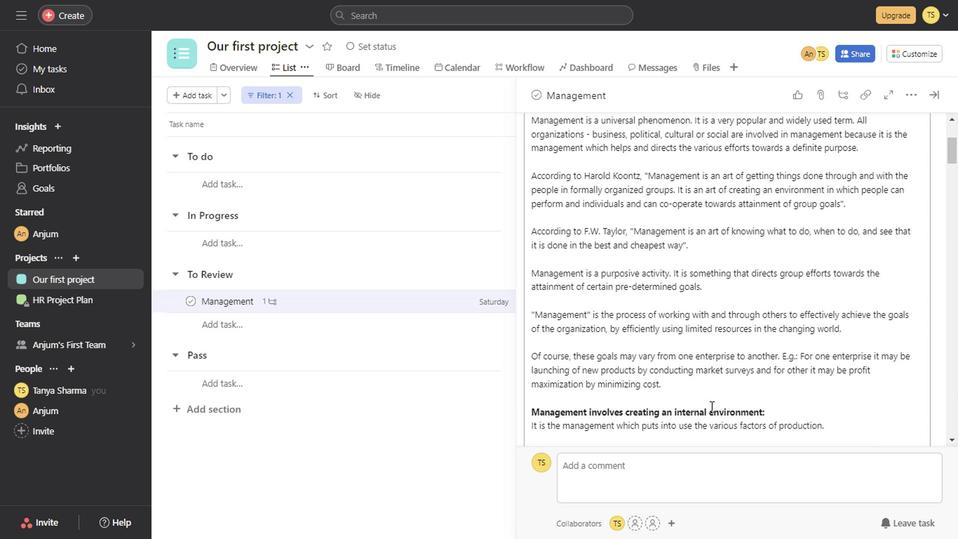 
Action: Mouse scrolled (709, 403) with delta (0, 0)
Screenshot: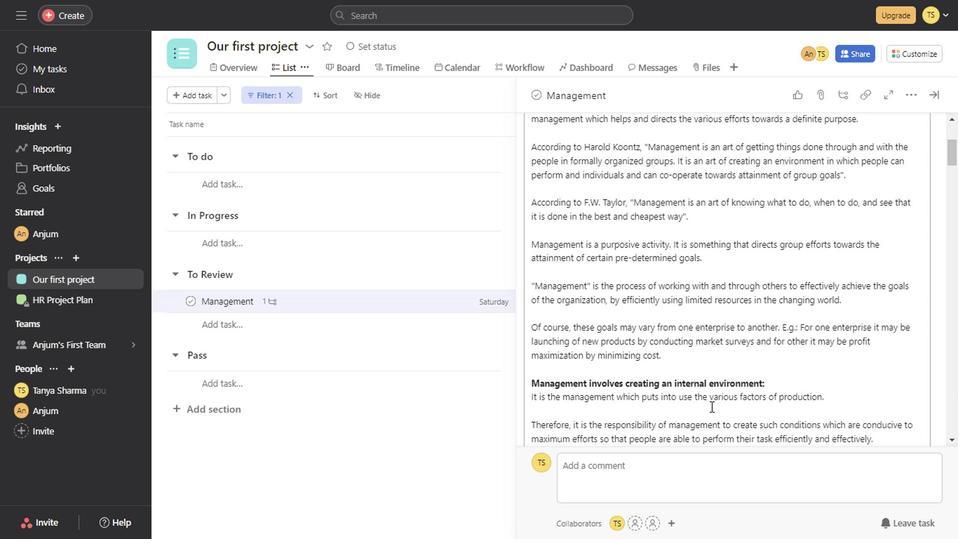 
Action: Mouse scrolled (709, 403) with delta (0, 0)
Screenshot: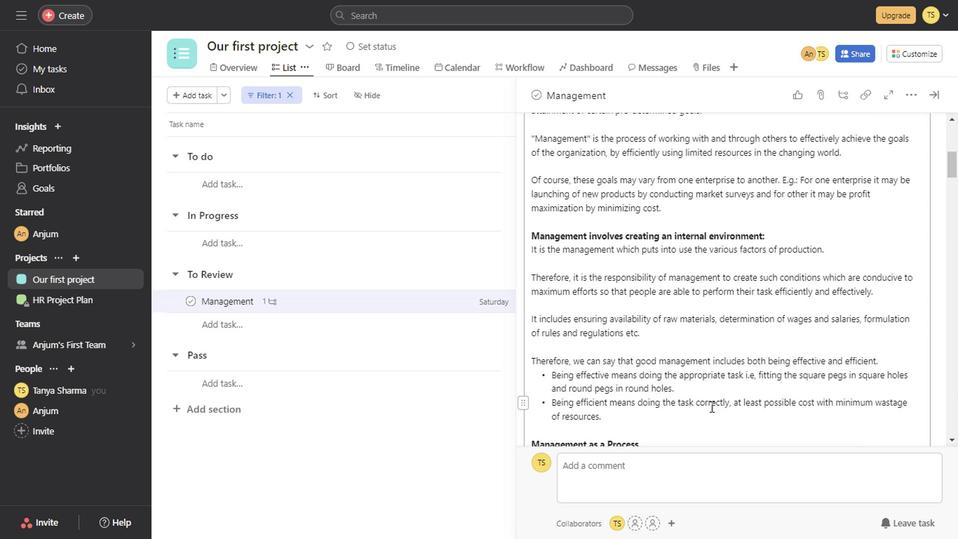 
Action: Mouse scrolled (709, 403) with delta (0, 0)
Screenshot: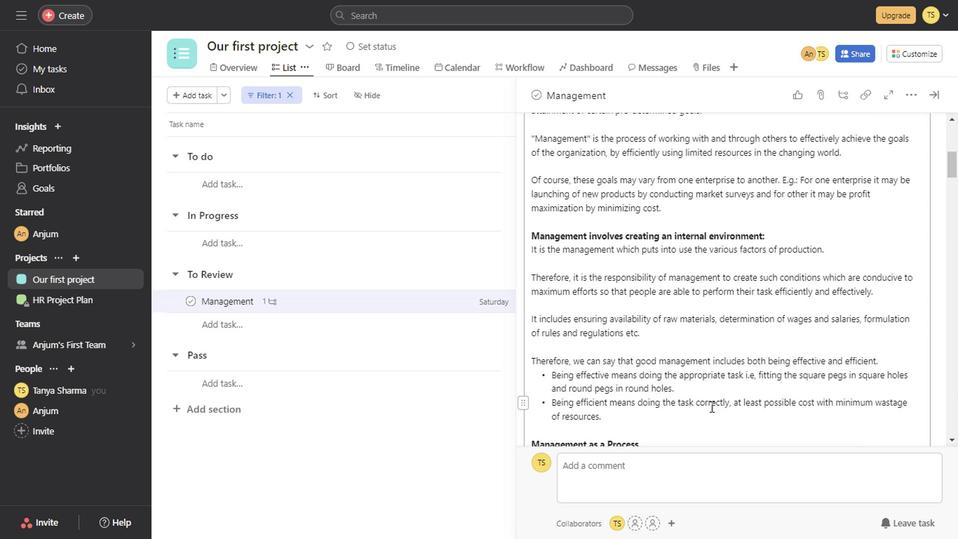 
Action: Mouse scrolled (709, 403) with delta (0, 0)
Screenshot: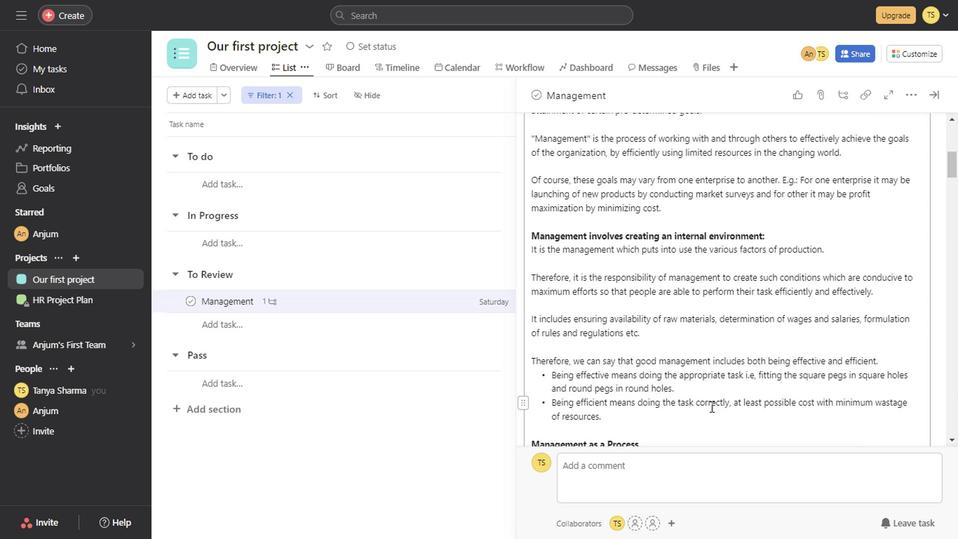 
Action: Mouse scrolled (709, 403) with delta (0, 0)
Screenshot: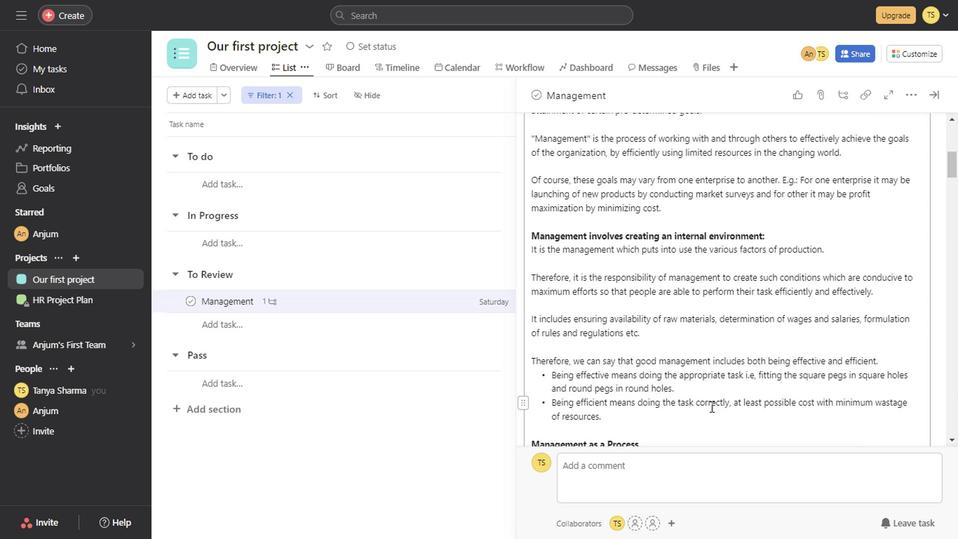 
Action: Mouse scrolled (709, 403) with delta (0, 0)
